Task: Enter the email address:sirjohn.1@gmail.com and select press releases.
Action: Mouse moved to (1170, 461)
Screenshot: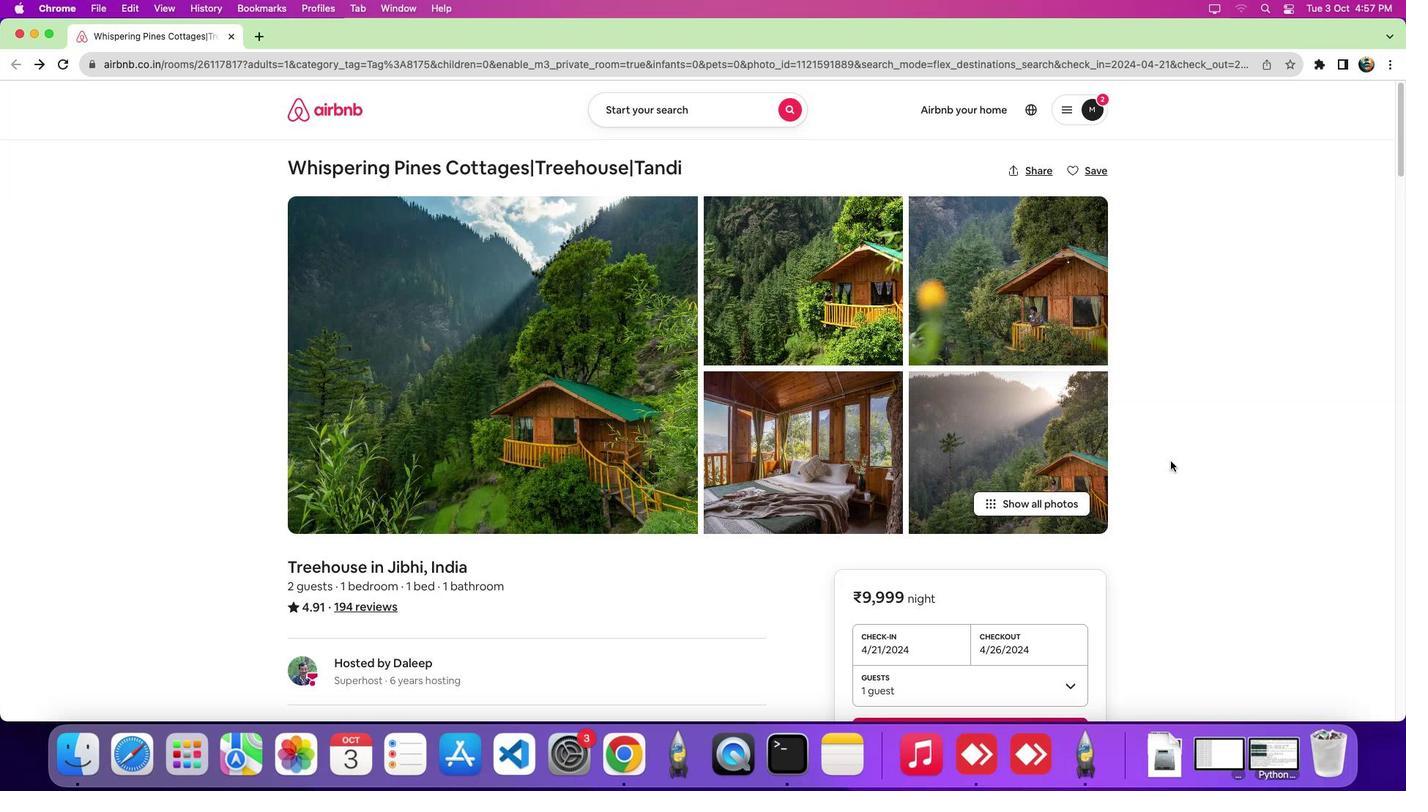 
Action: Mouse pressed left at (1170, 461)
Screenshot: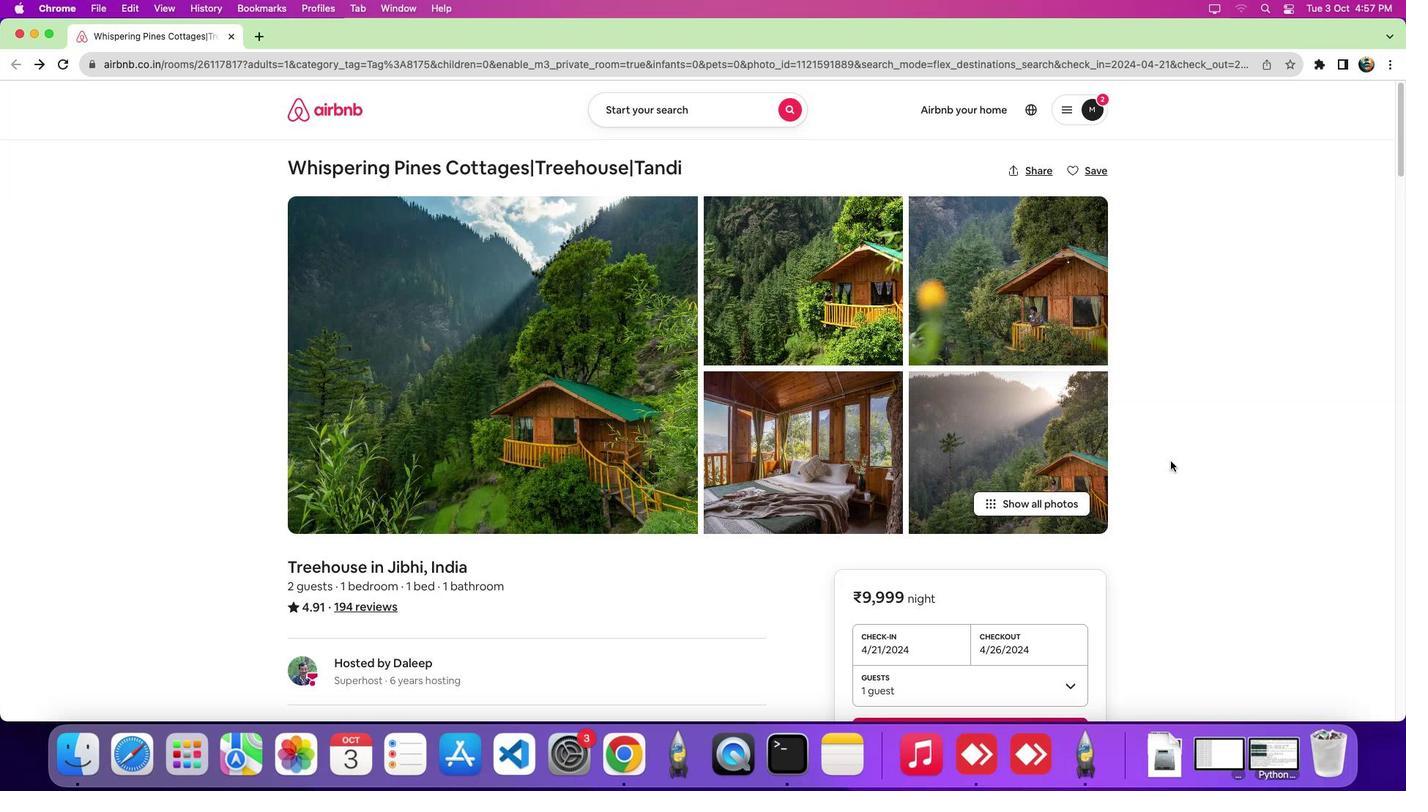 
Action: Mouse scrolled (1170, 461) with delta (0, 0)
Screenshot: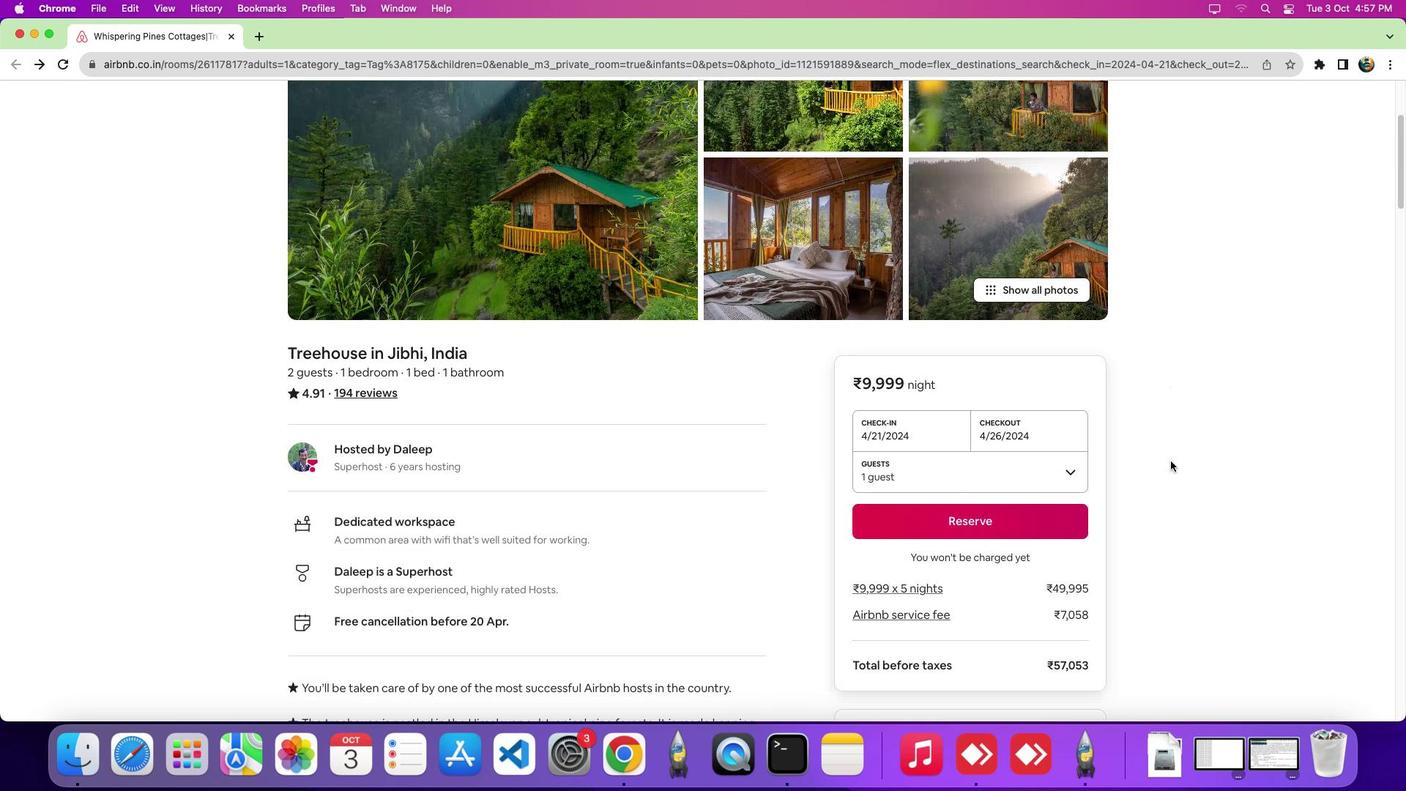 
Action: Mouse scrolled (1170, 461) with delta (0, 0)
Screenshot: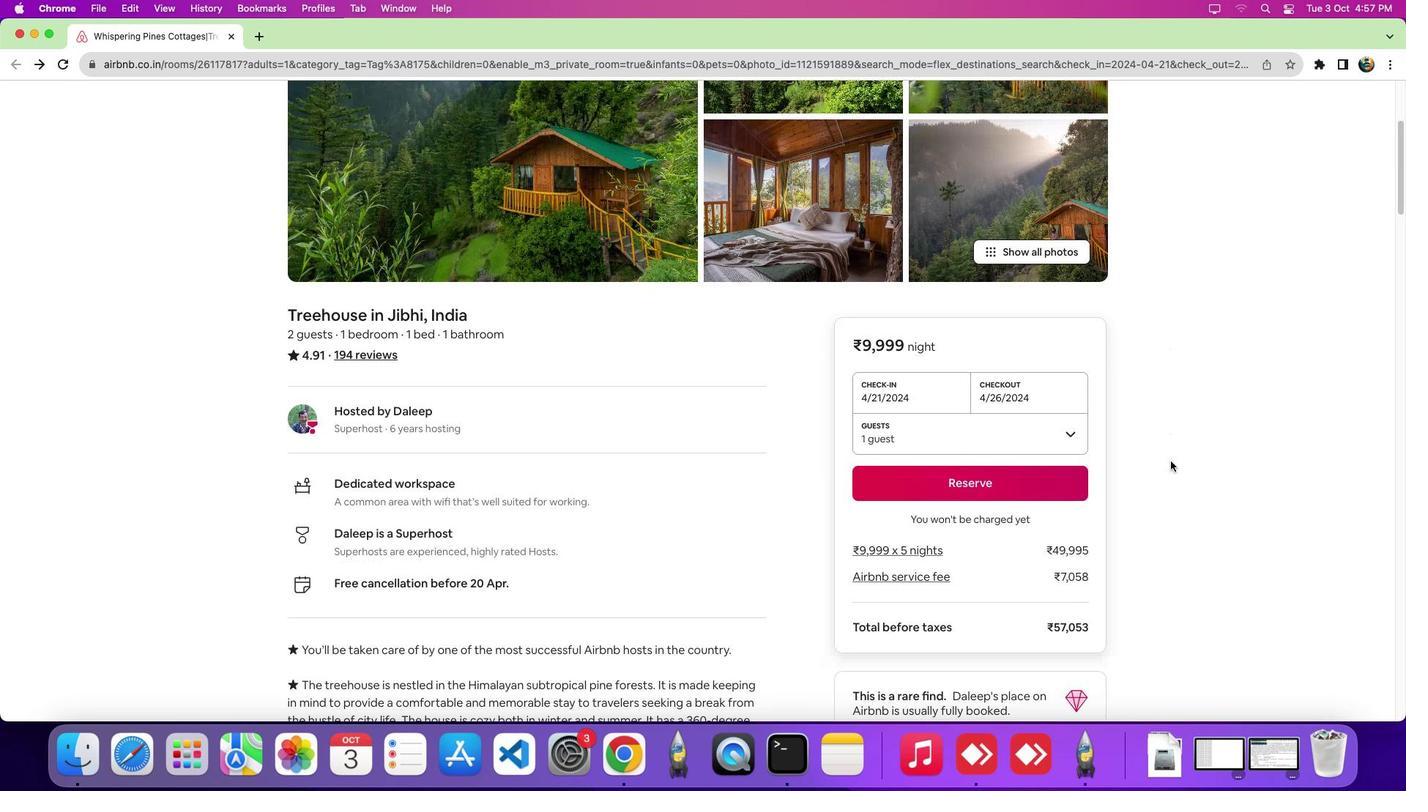 
Action: Mouse scrolled (1170, 461) with delta (0, -4)
Screenshot: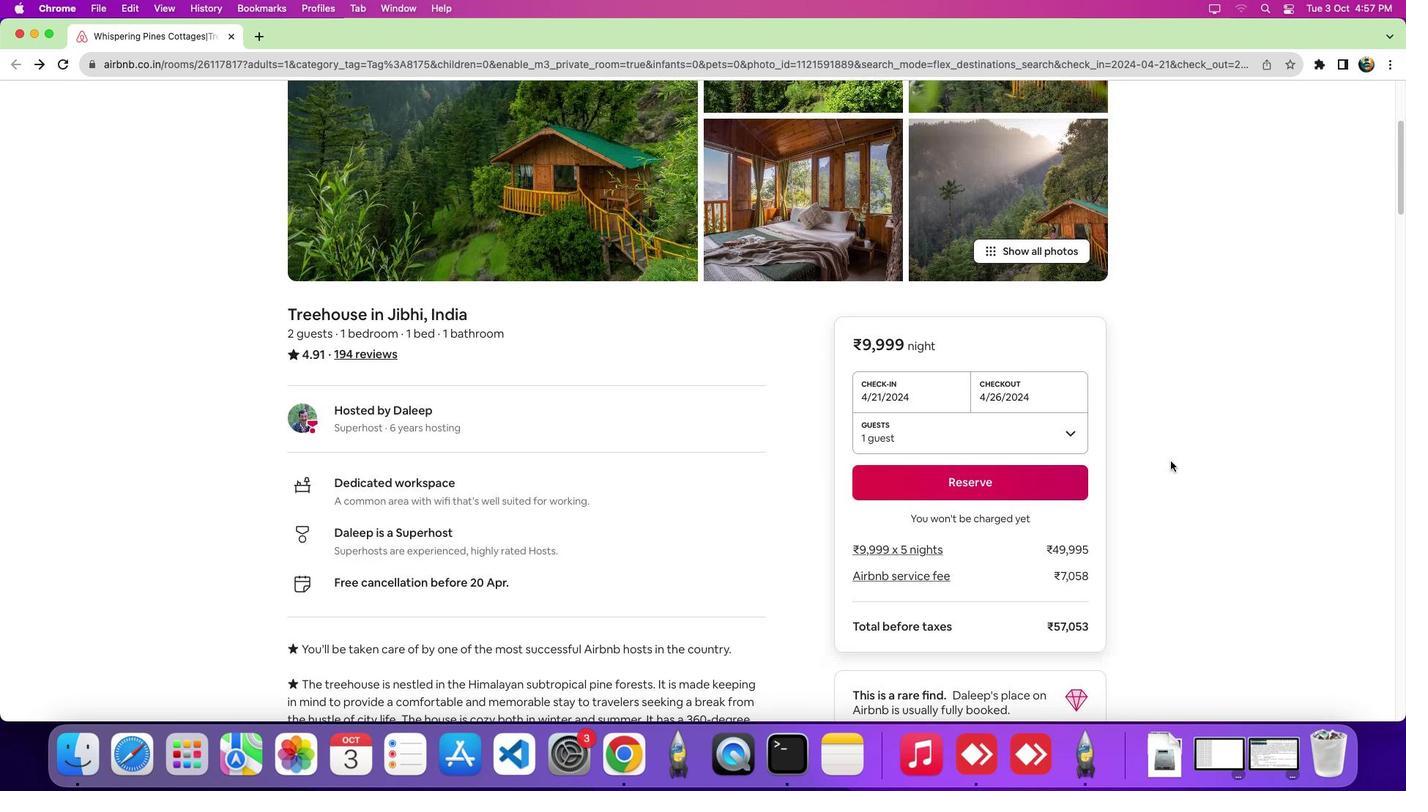 
Action: Mouse scrolled (1170, 461) with delta (0, 0)
Screenshot: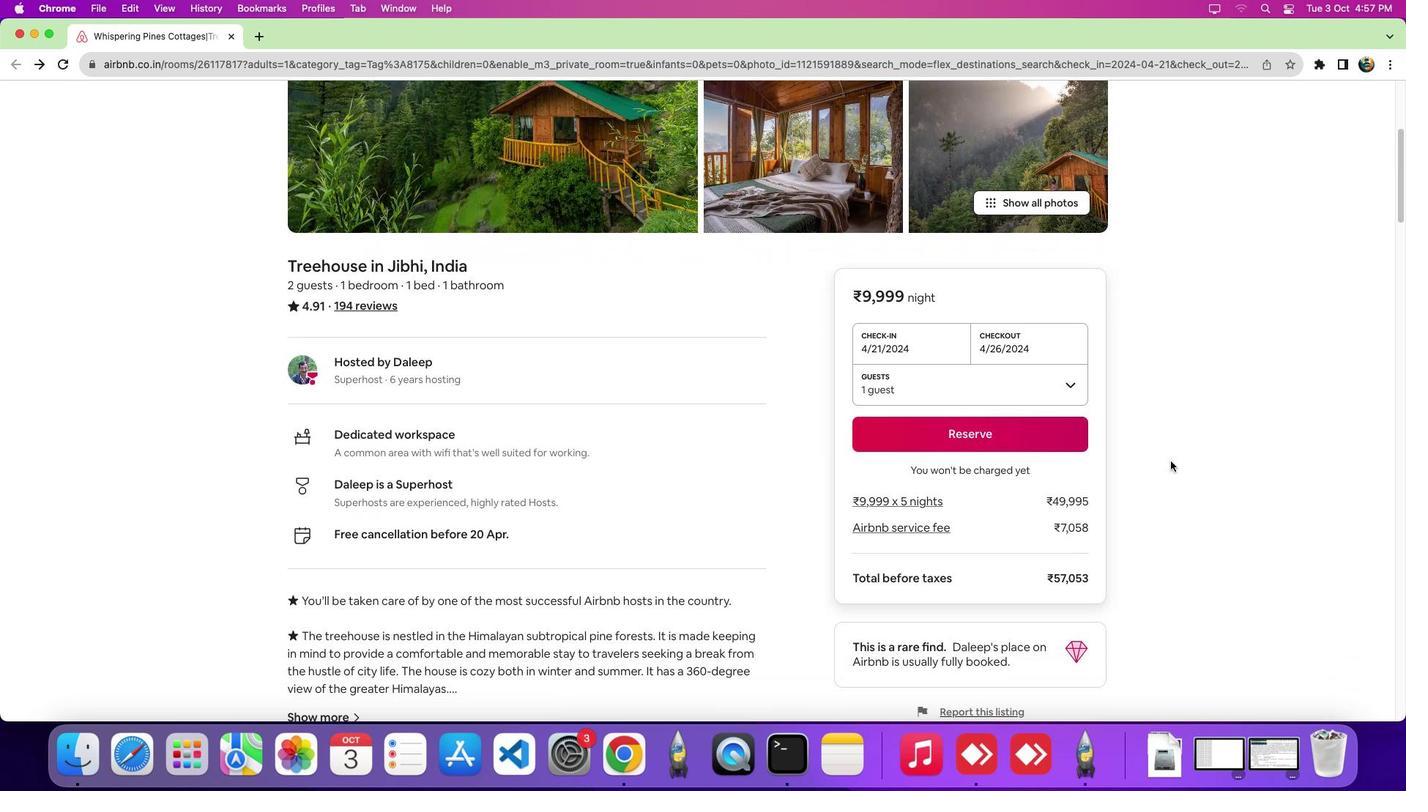 
Action: Mouse scrolled (1170, 461) with delta (0, 0)
Screenshot: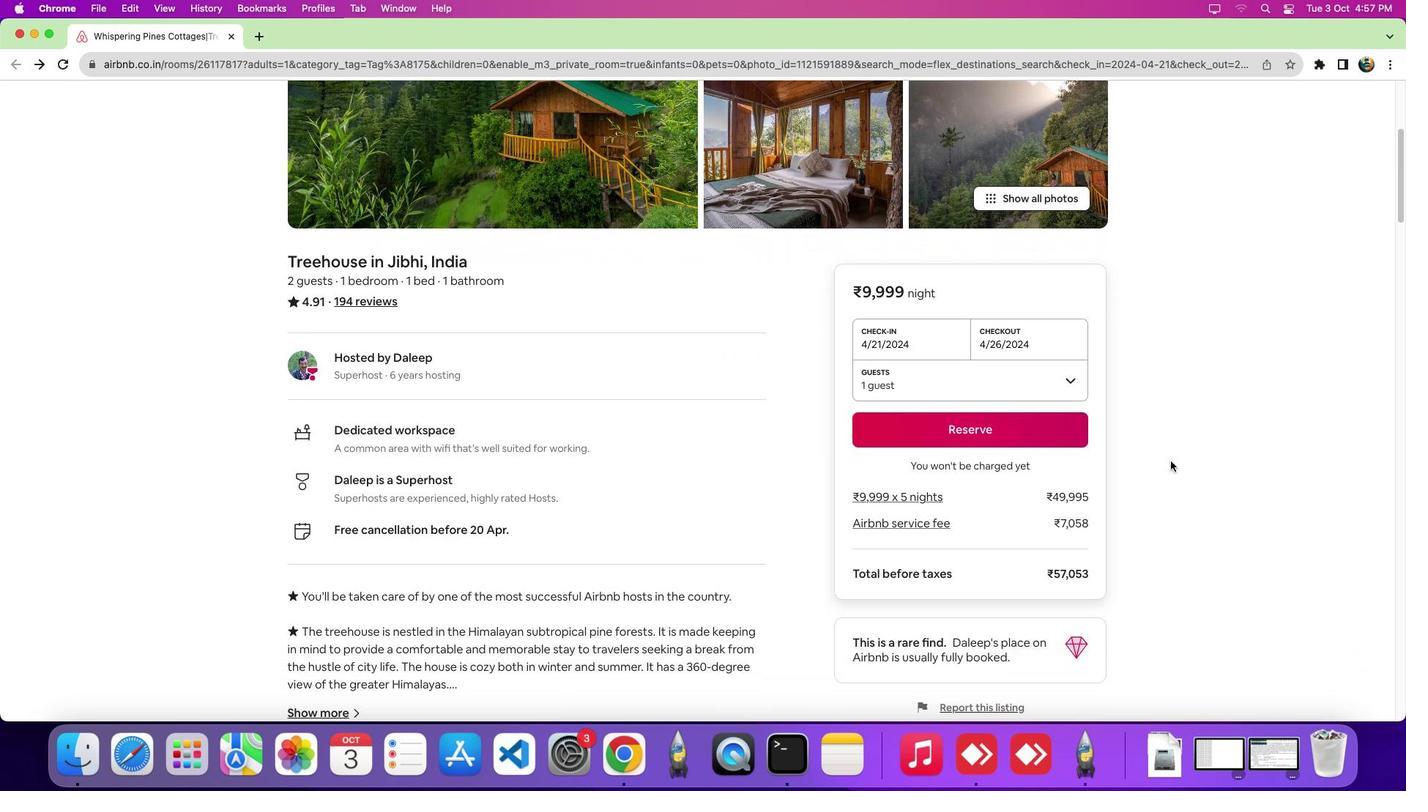 
Action: Mouse scrolled (1170, 461) with delta (0, 0)
Screenshot: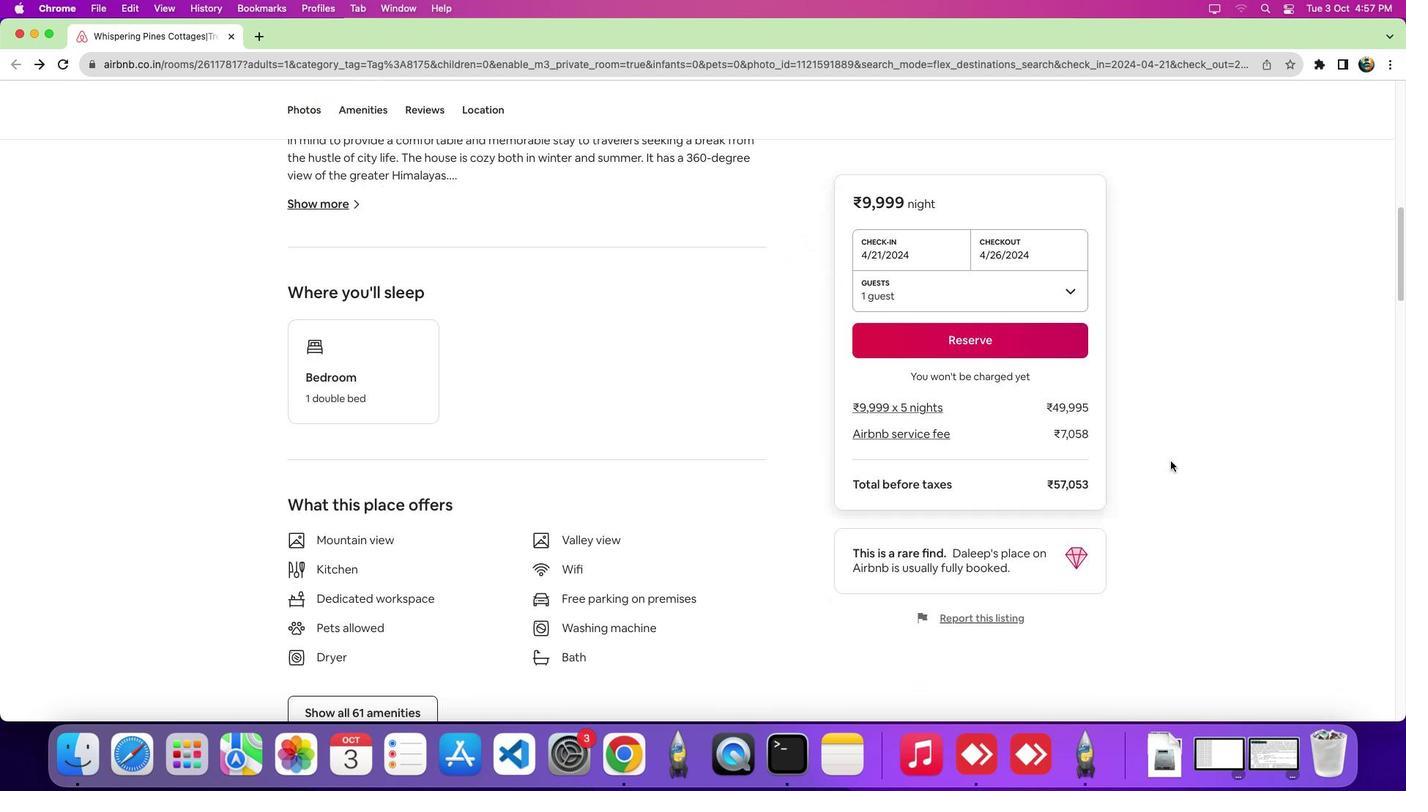 
Action: Mouse scrolled (1170, 461) with delta (0, 0)
Screenshot: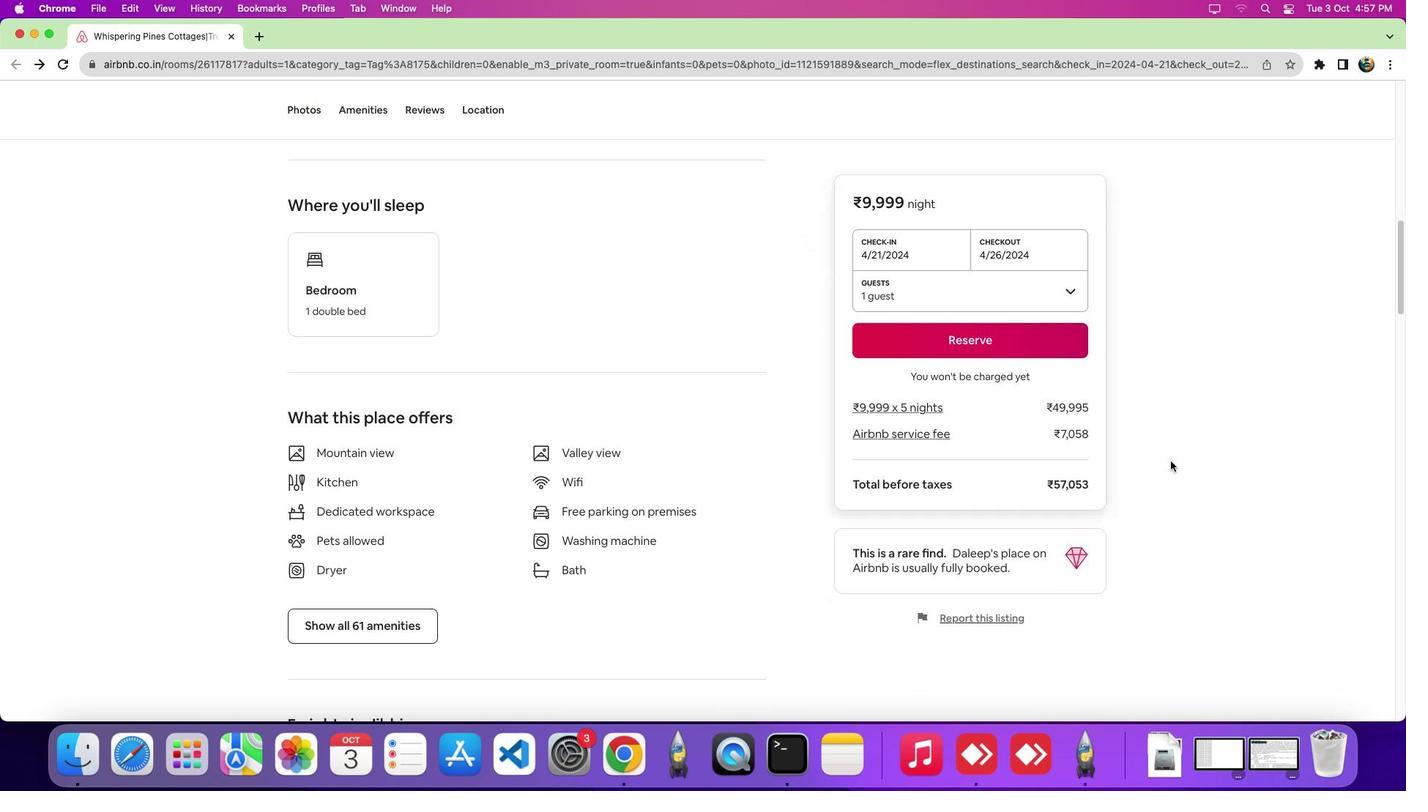 
Action: Mouse scrolled (1170, 461) with delta (0, -5)
Screenshot: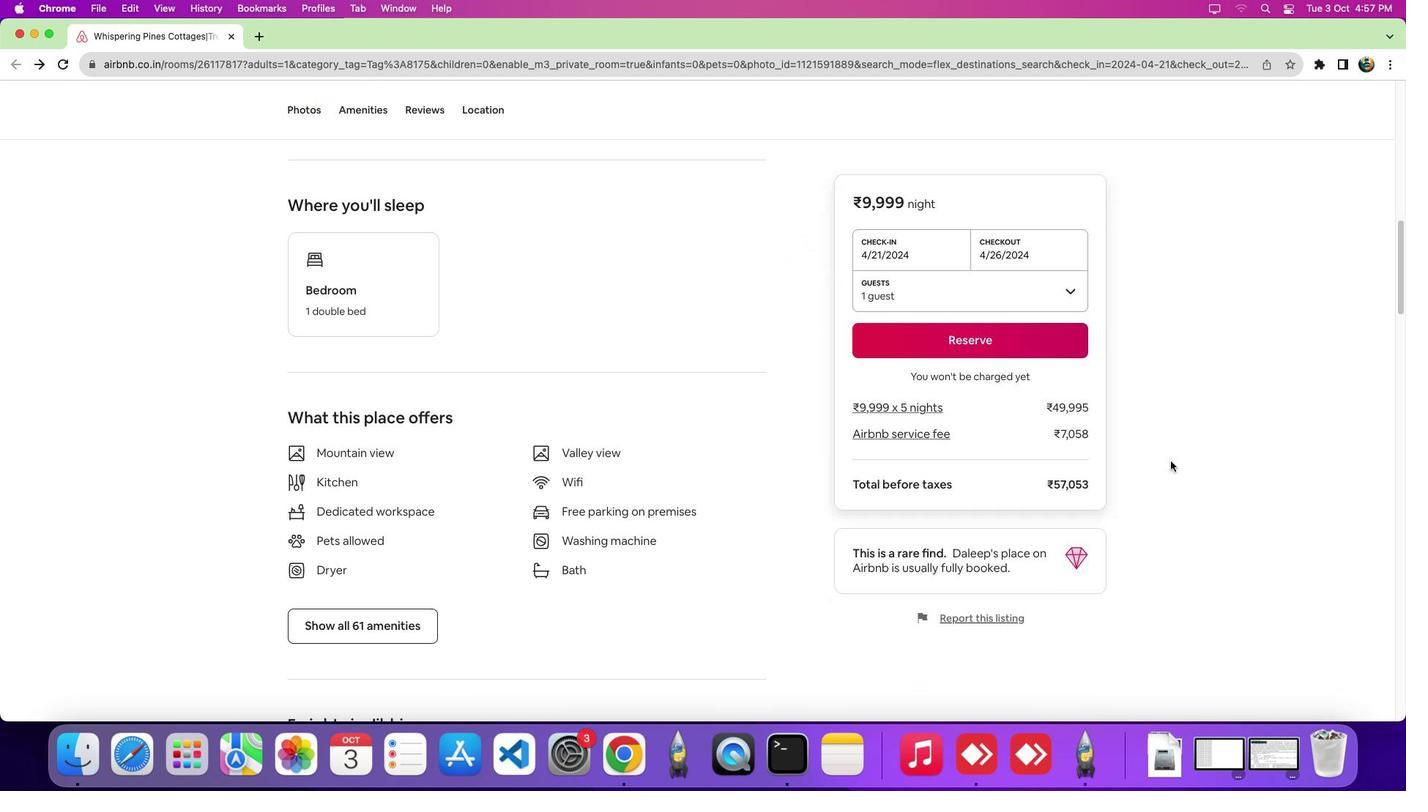 
Action: Mouse scrolled (1170, 461) with delta (0, -7)
Screenshot: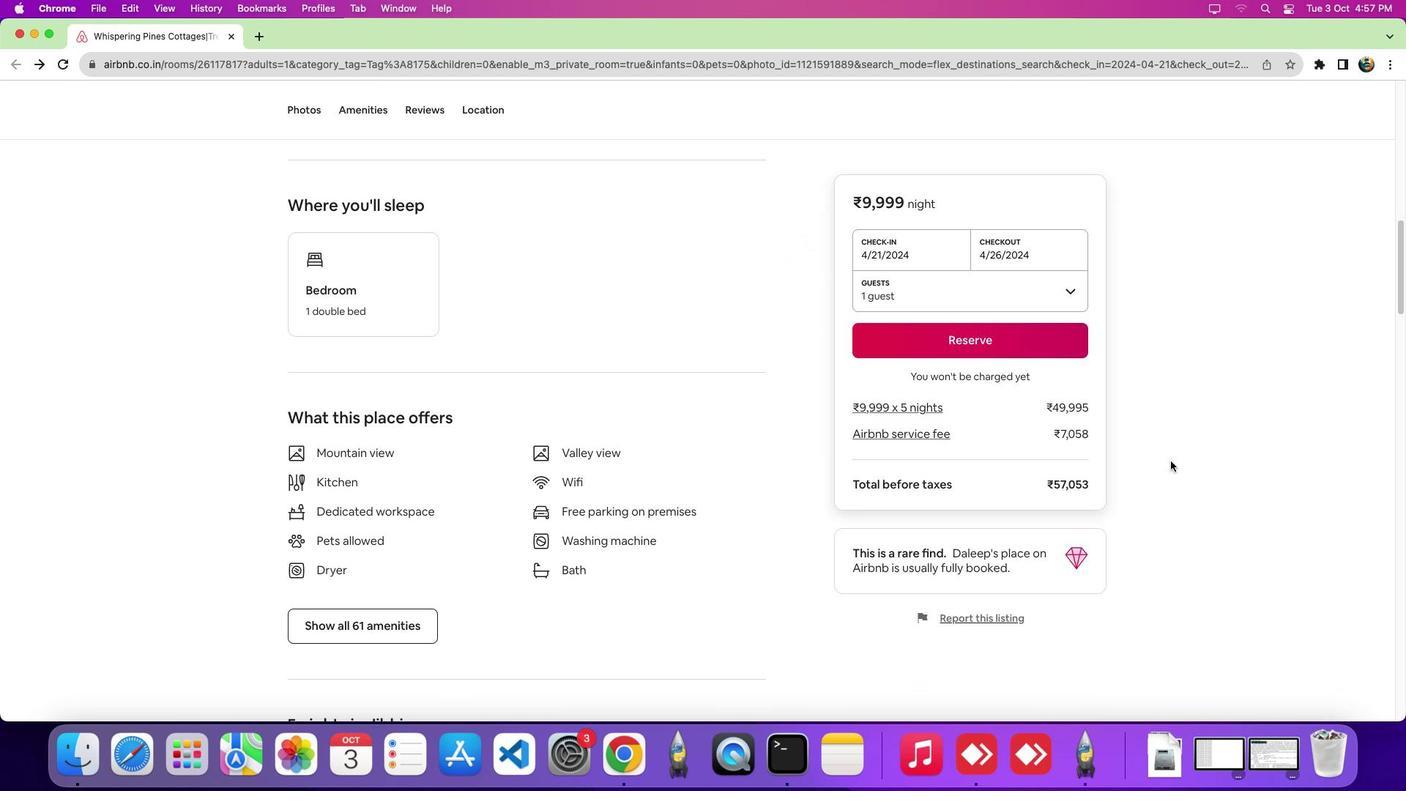 
Action: Mouse scrolled (1170, 461) with delta (0, 0)
Screenshot: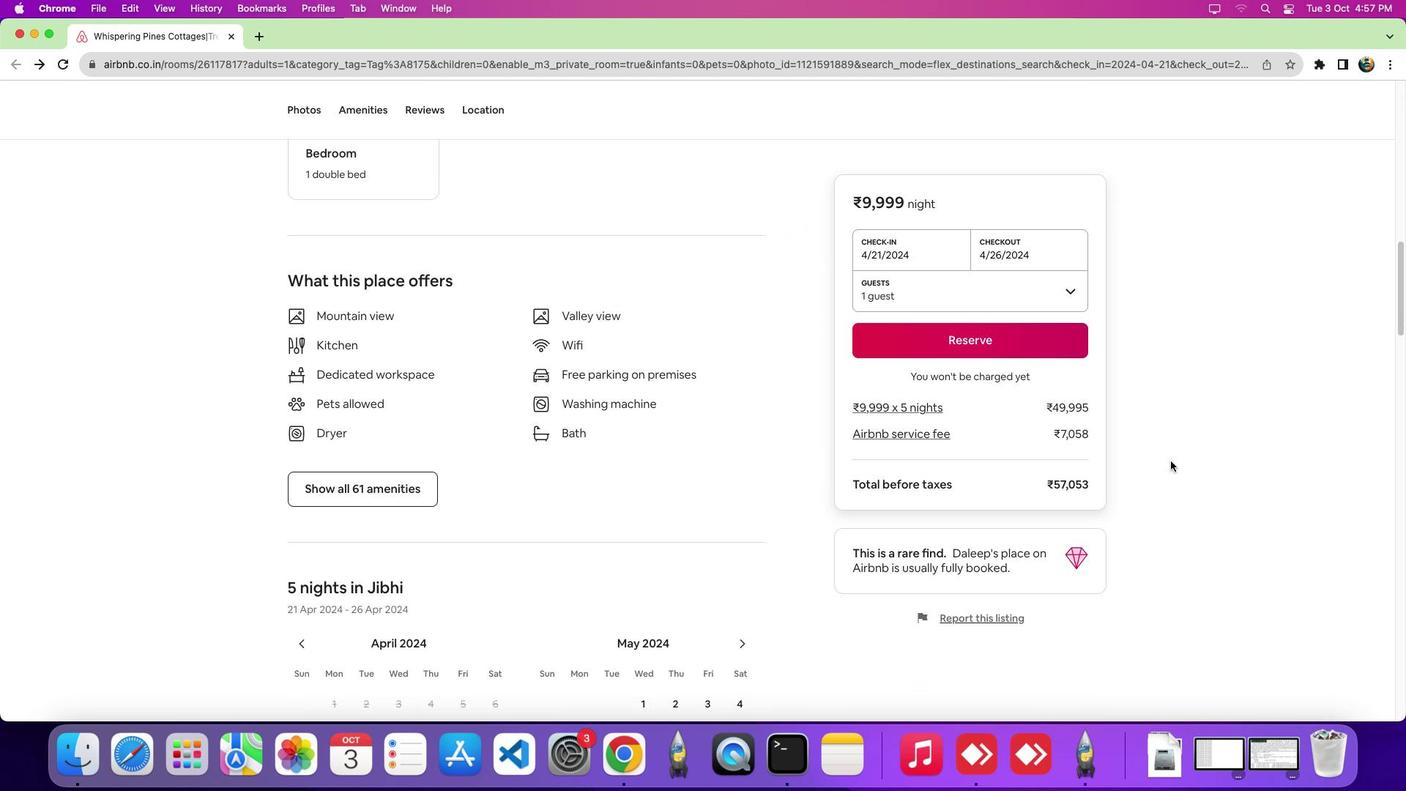 
Action: Mouse scrolled (1170, 461) with delta (0, 0)
Screenshot: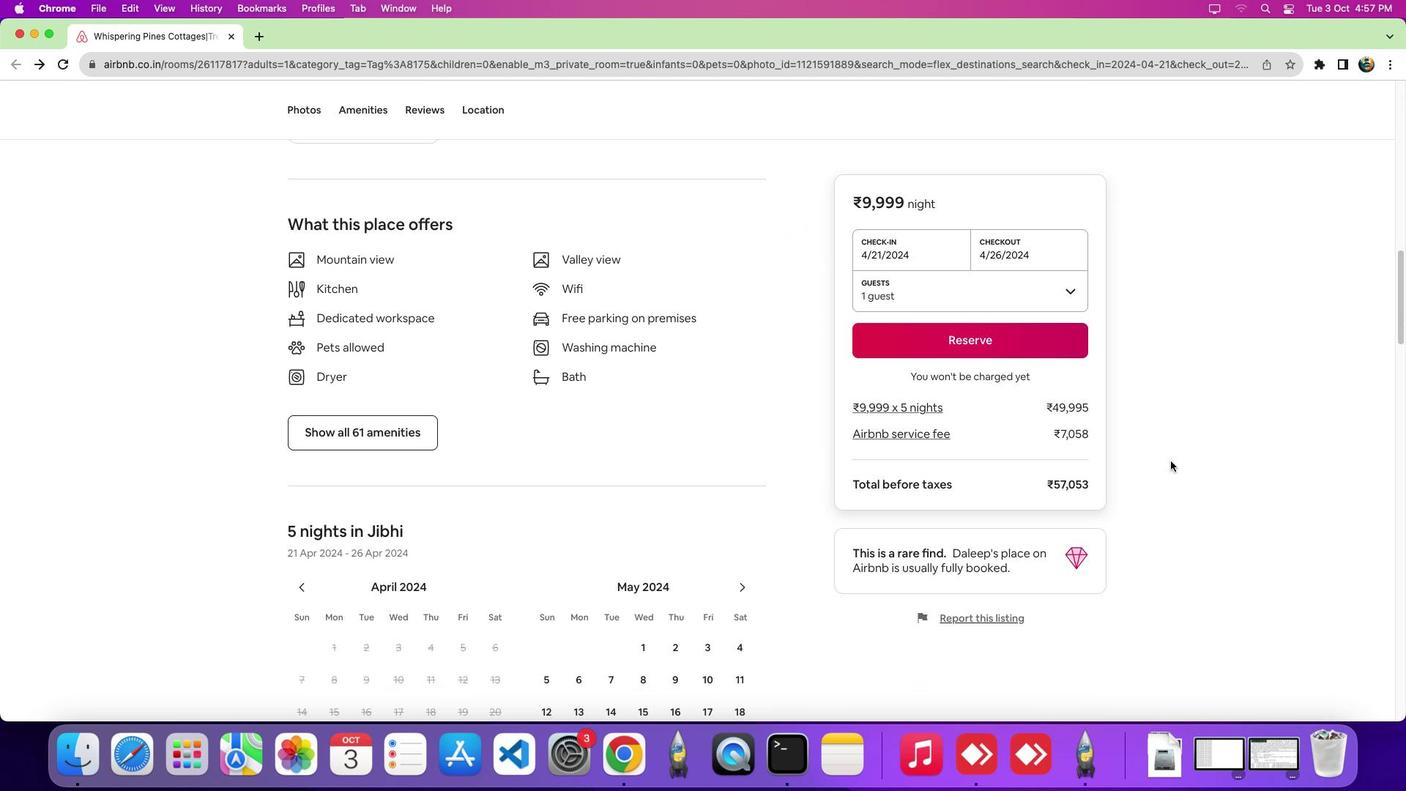 
Action: Mouse scrolled (1170, 461) with delta (0, -3)
Screenshot: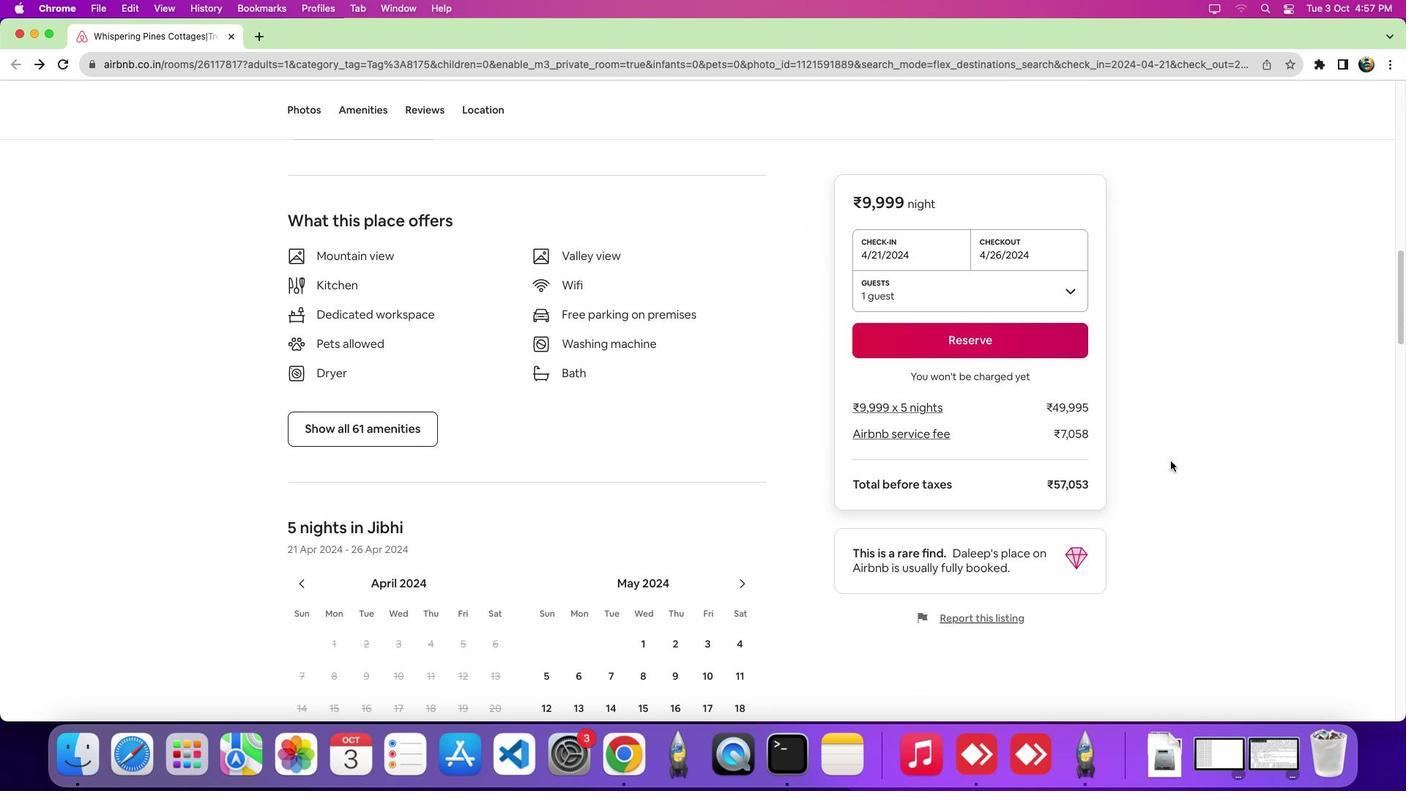 
Action: Mouse scrolled (1170, 461) with delta (0, 0)
Screenshot: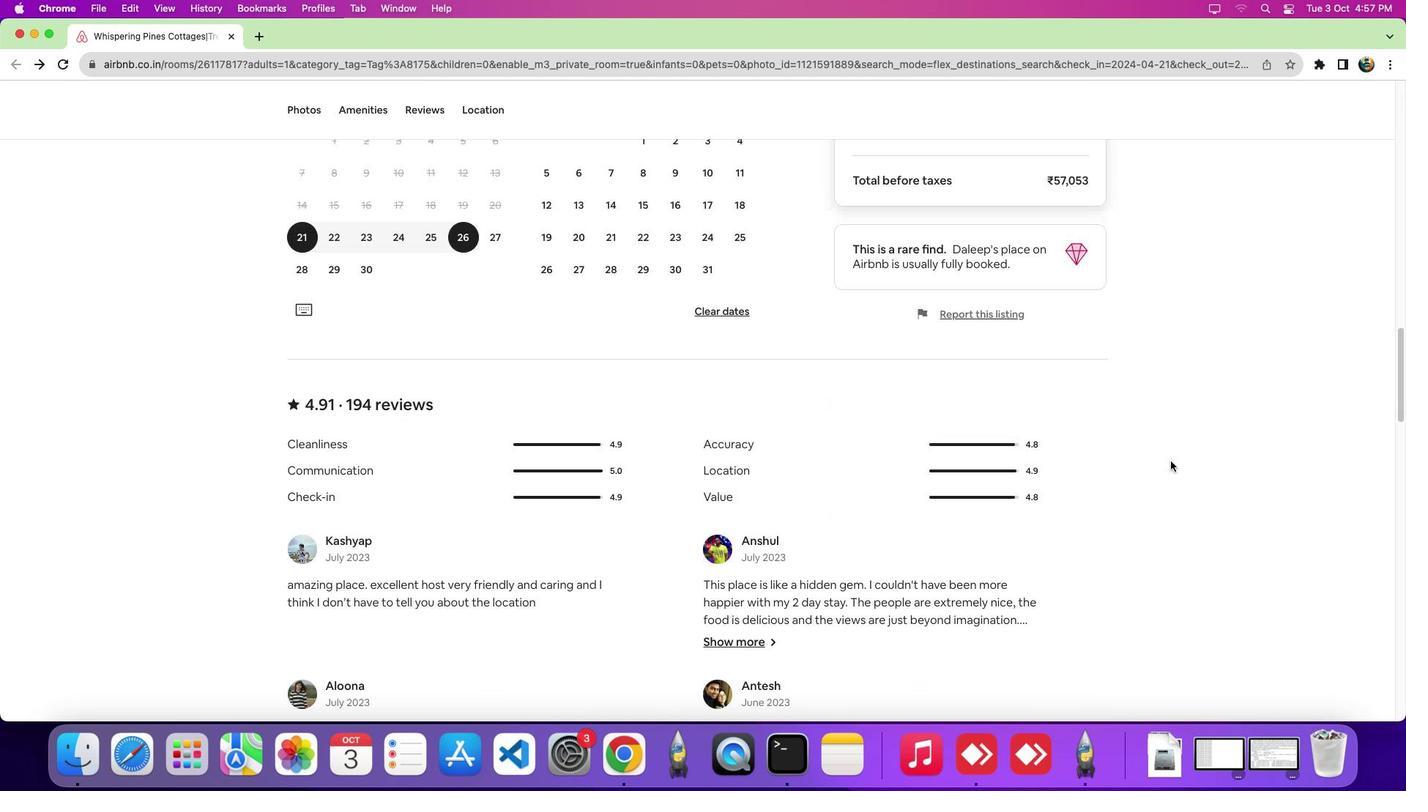 
Action: Mouse scrolled (1170, 461) with delta (0, 0)
Screenshot: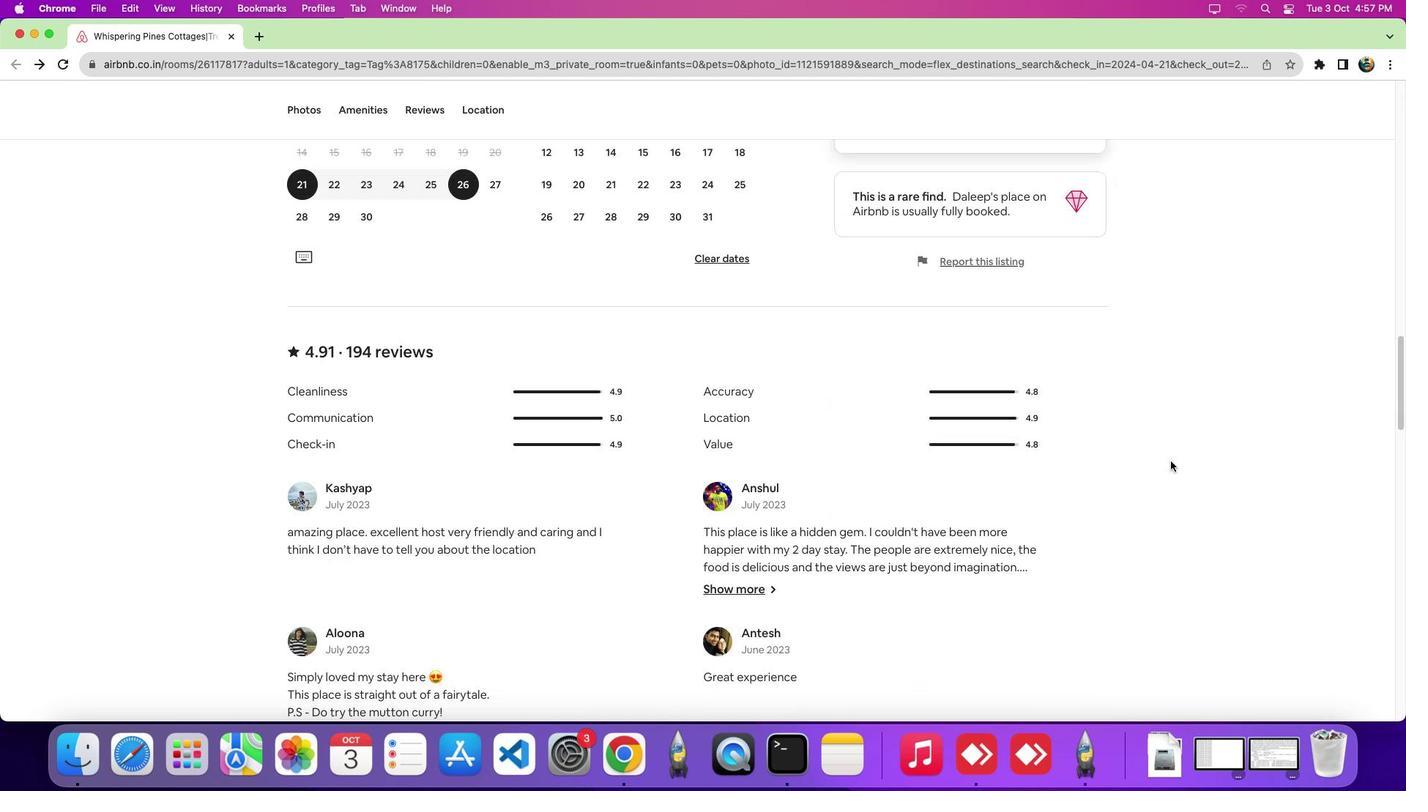 
Action: Mouse scrolled (1170, 461) with delta (0, -5)
Screenshot: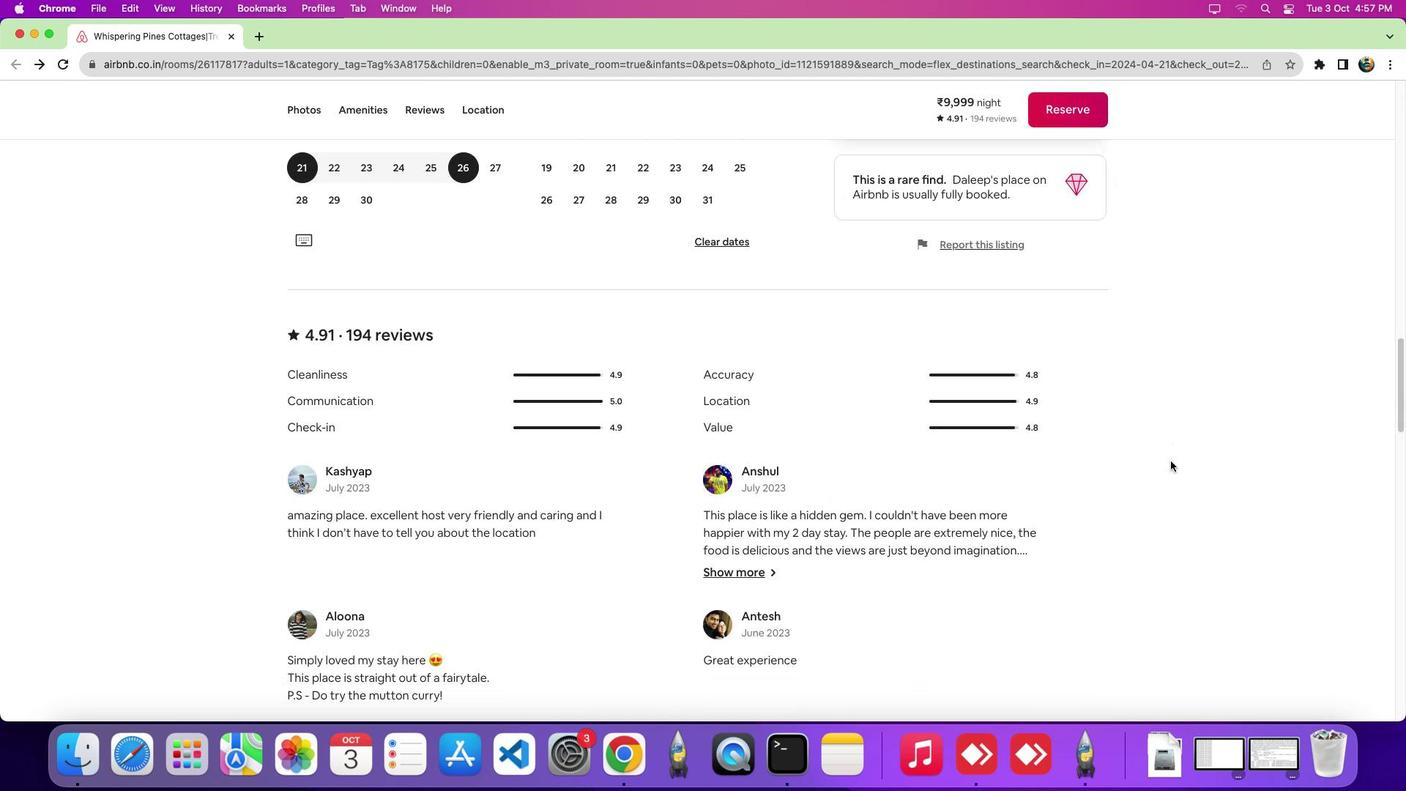 
Action: Mouse scrolled (1170, 461) with delta (0, -6)
Screenshot: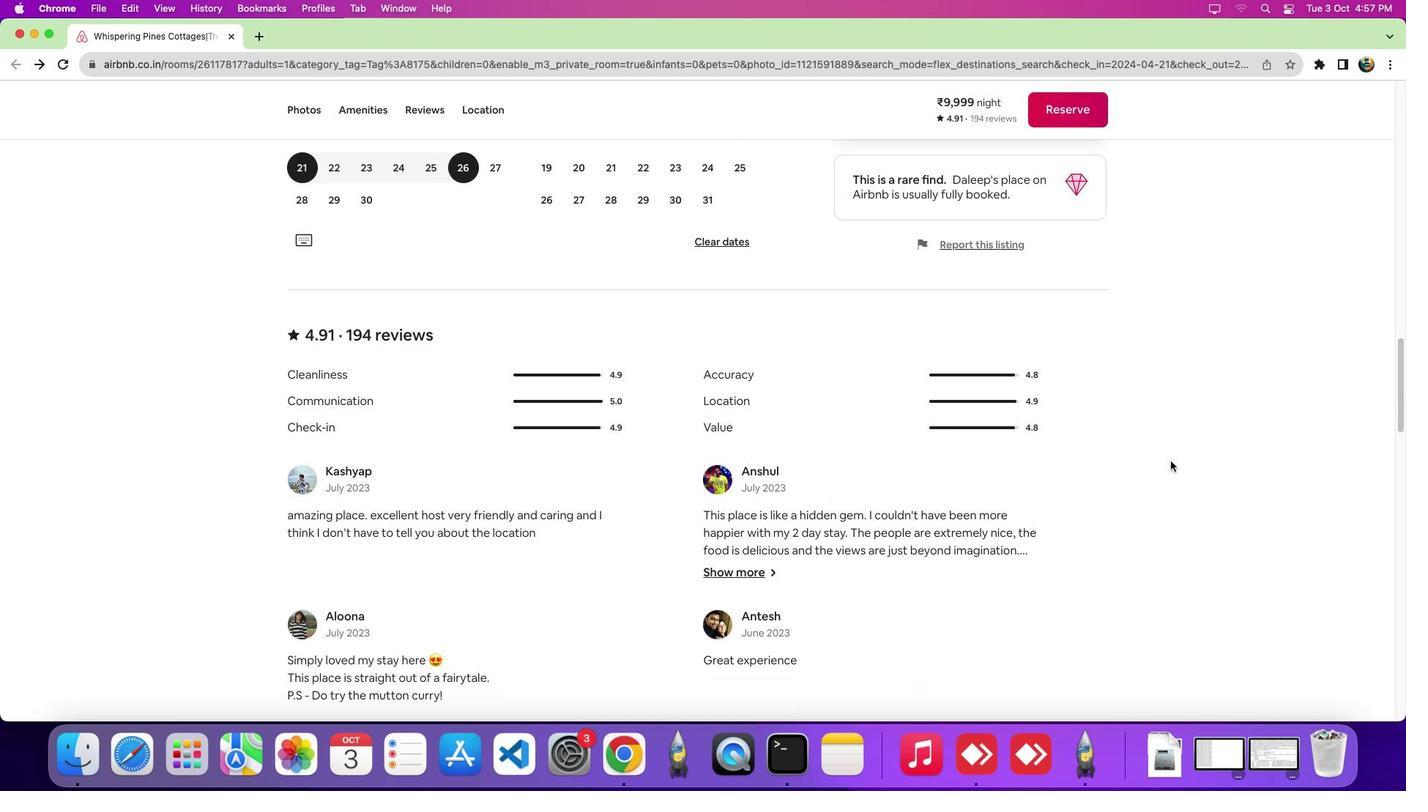 
Action: Mouse scrolled (1170, 461) with delta (0, 0)
Screenshot: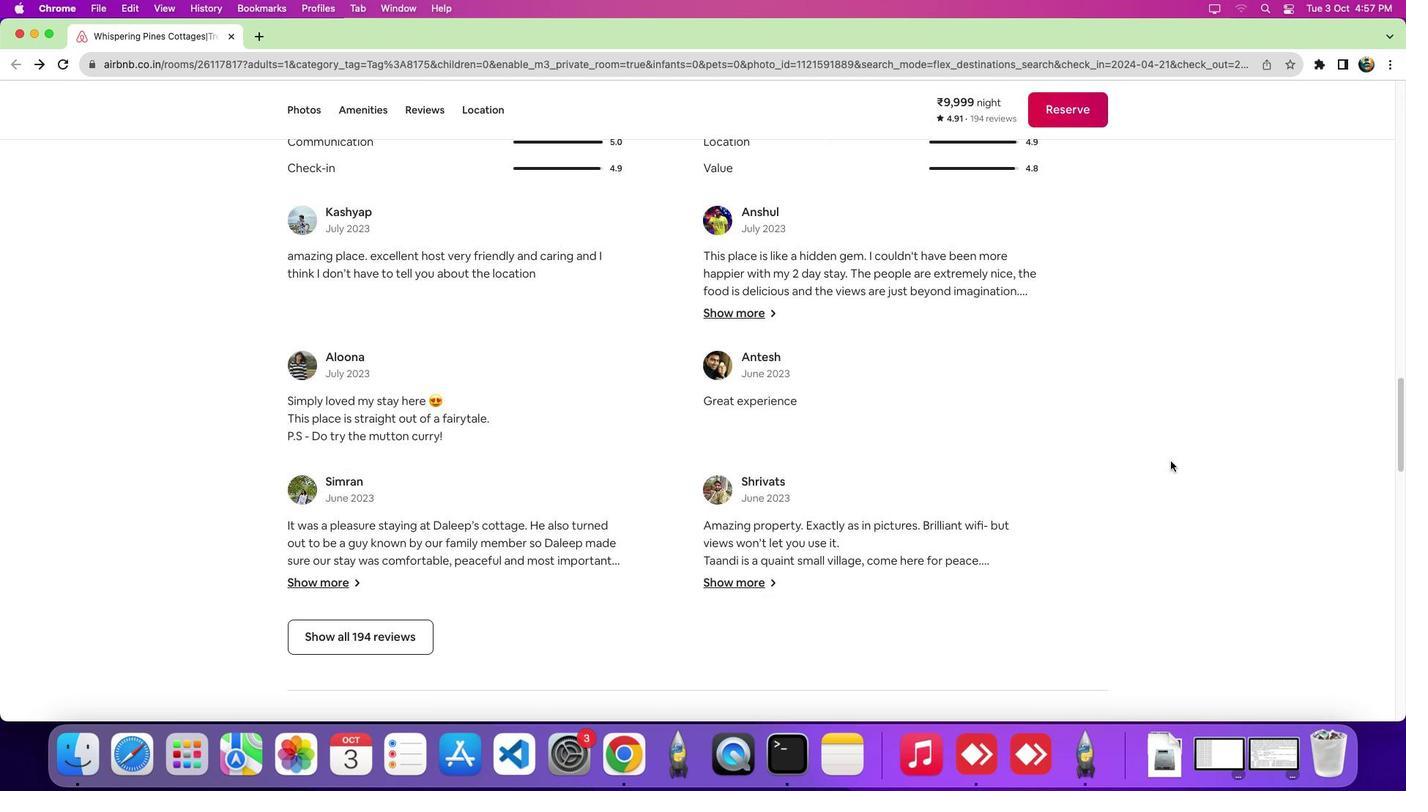 
Action: Mouse scrolled (1170, 461) with delta (0, 0)
Screenshot: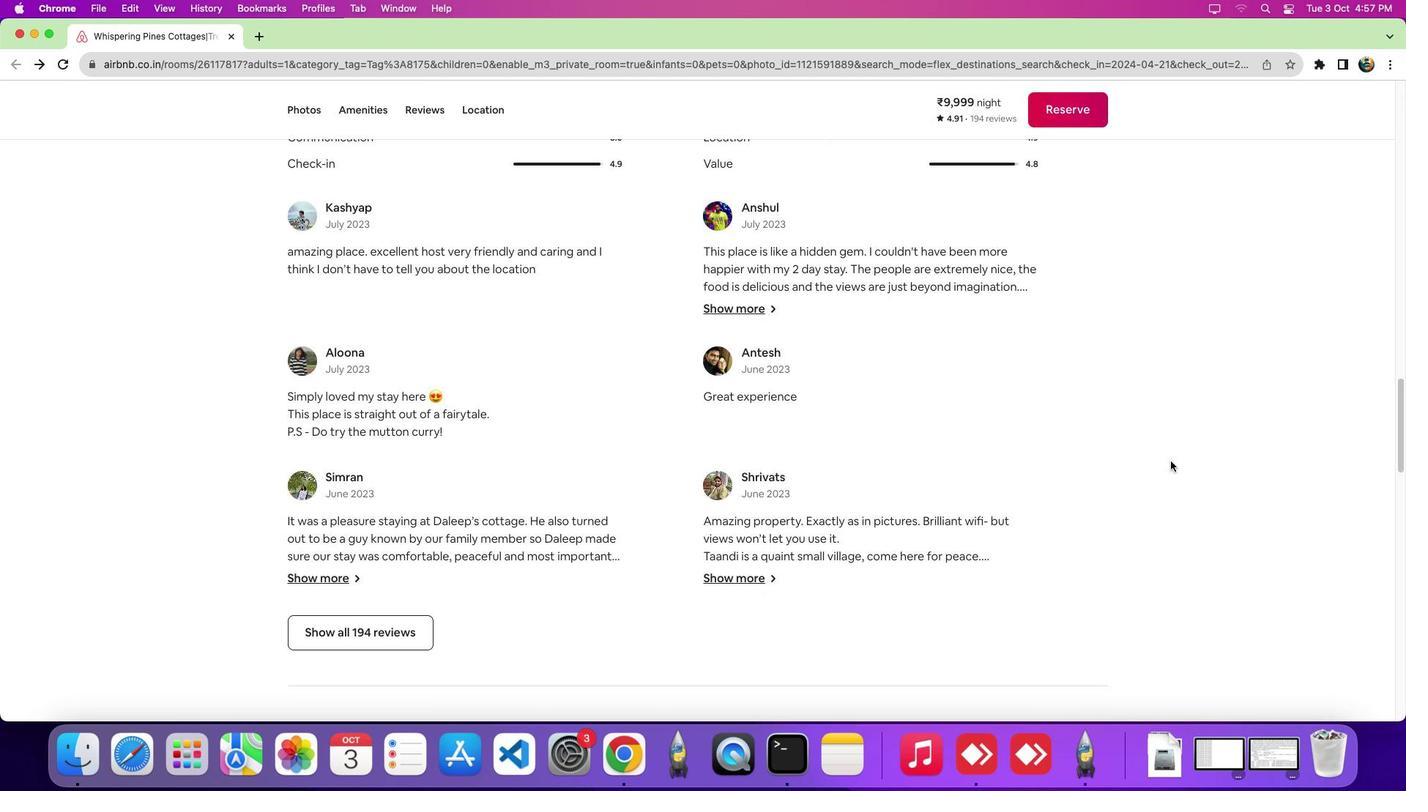 
Action: Mouse scrolled (1170, 461) with delta (0, -5)
Screenshot: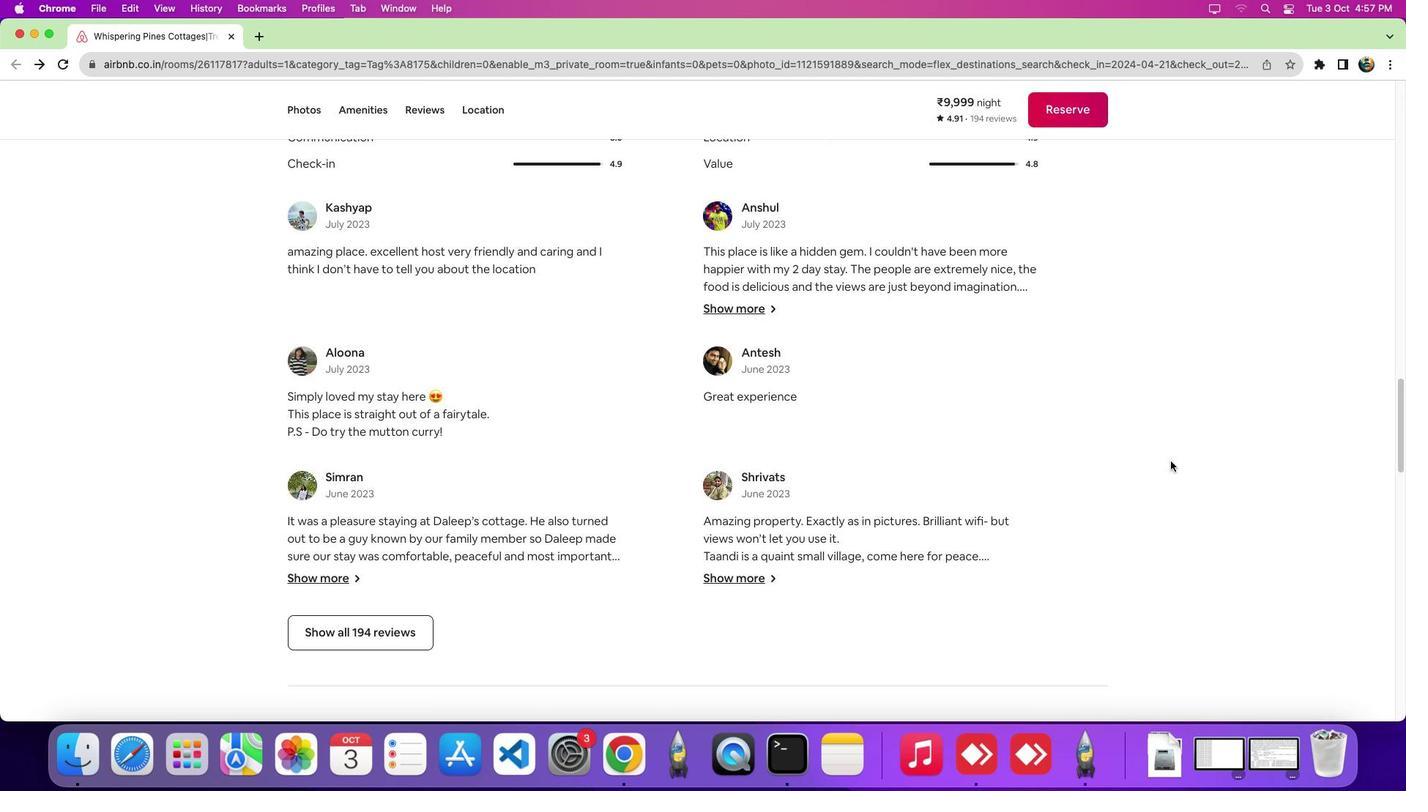
Action: Mouse scrolled (1170, 461) with delta (0, 0)
Screenshot: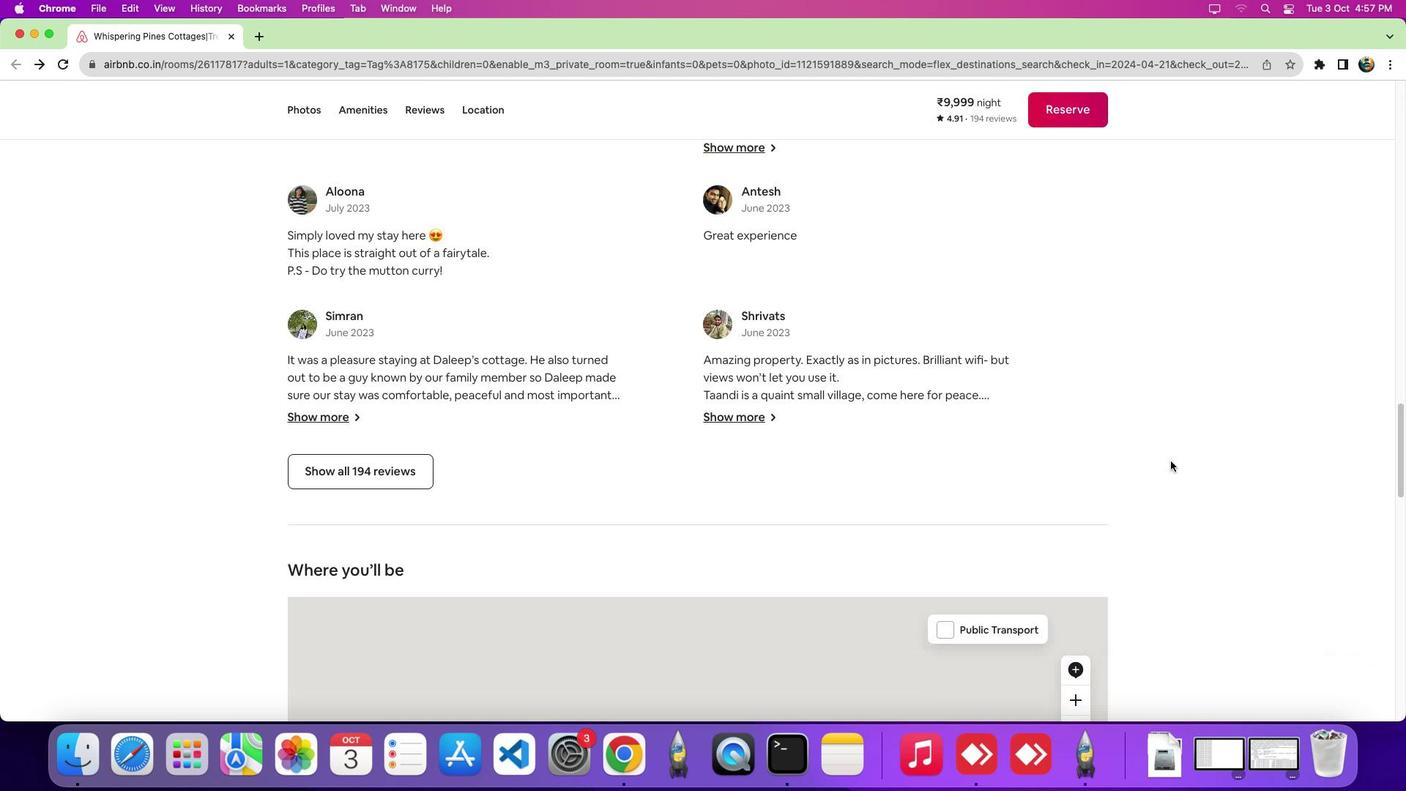 
Action: Mouse scrolled (1170, 461) with delta (0, 0)
Screenshot: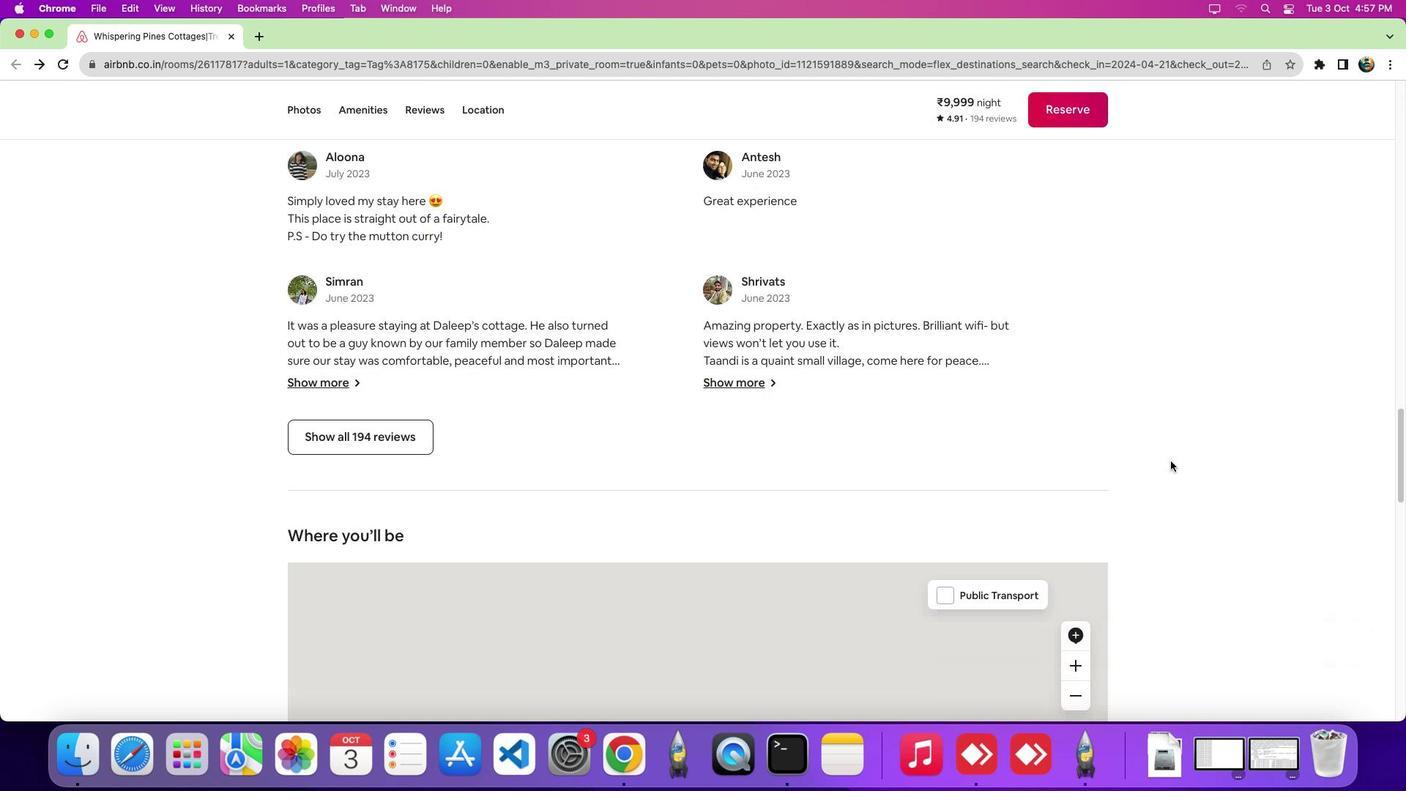 
Action: Mouse scrolled (1170, 461) with delta (0, -4)
Screenshot: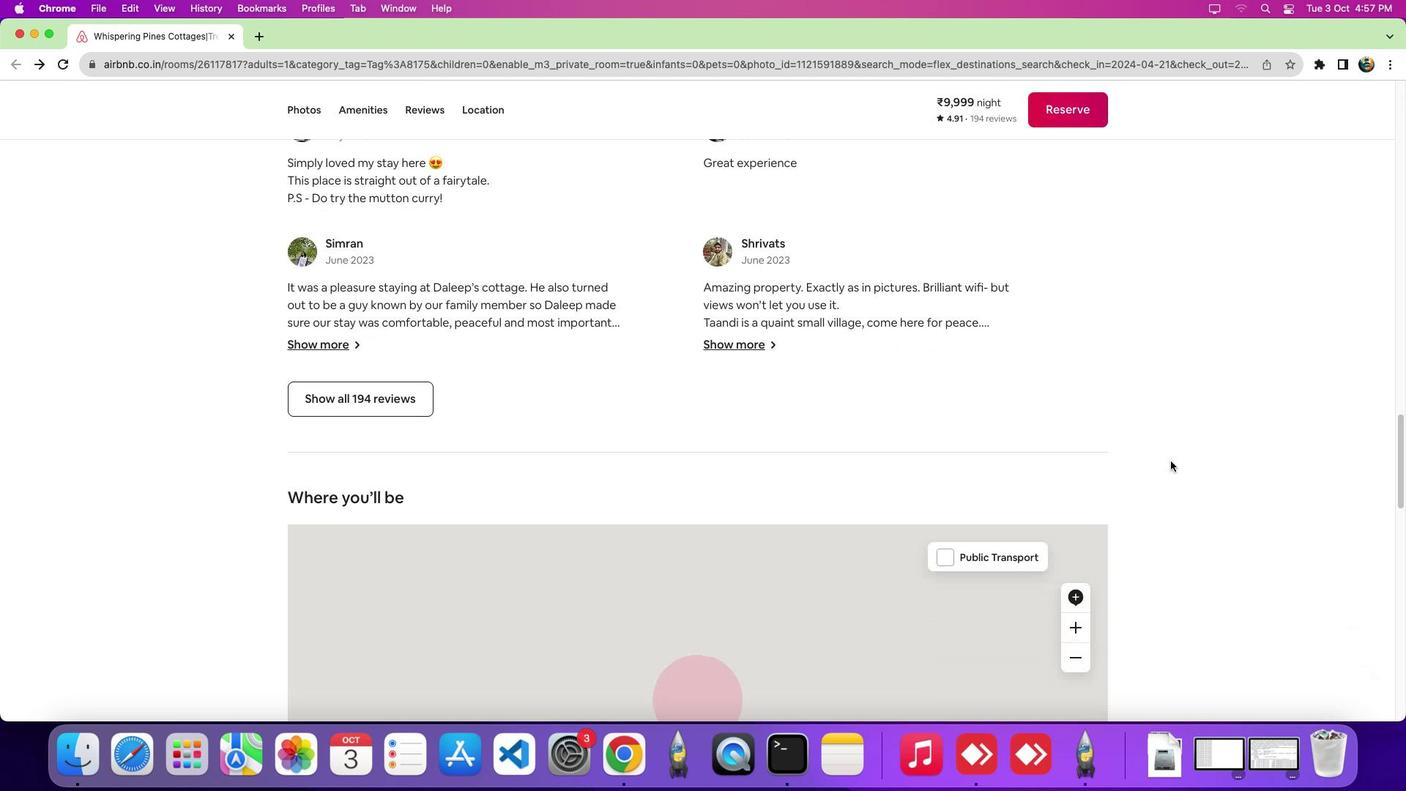 
Action: Mouse scrolled (1170, 461) with delta (0, 0)
Screenshot: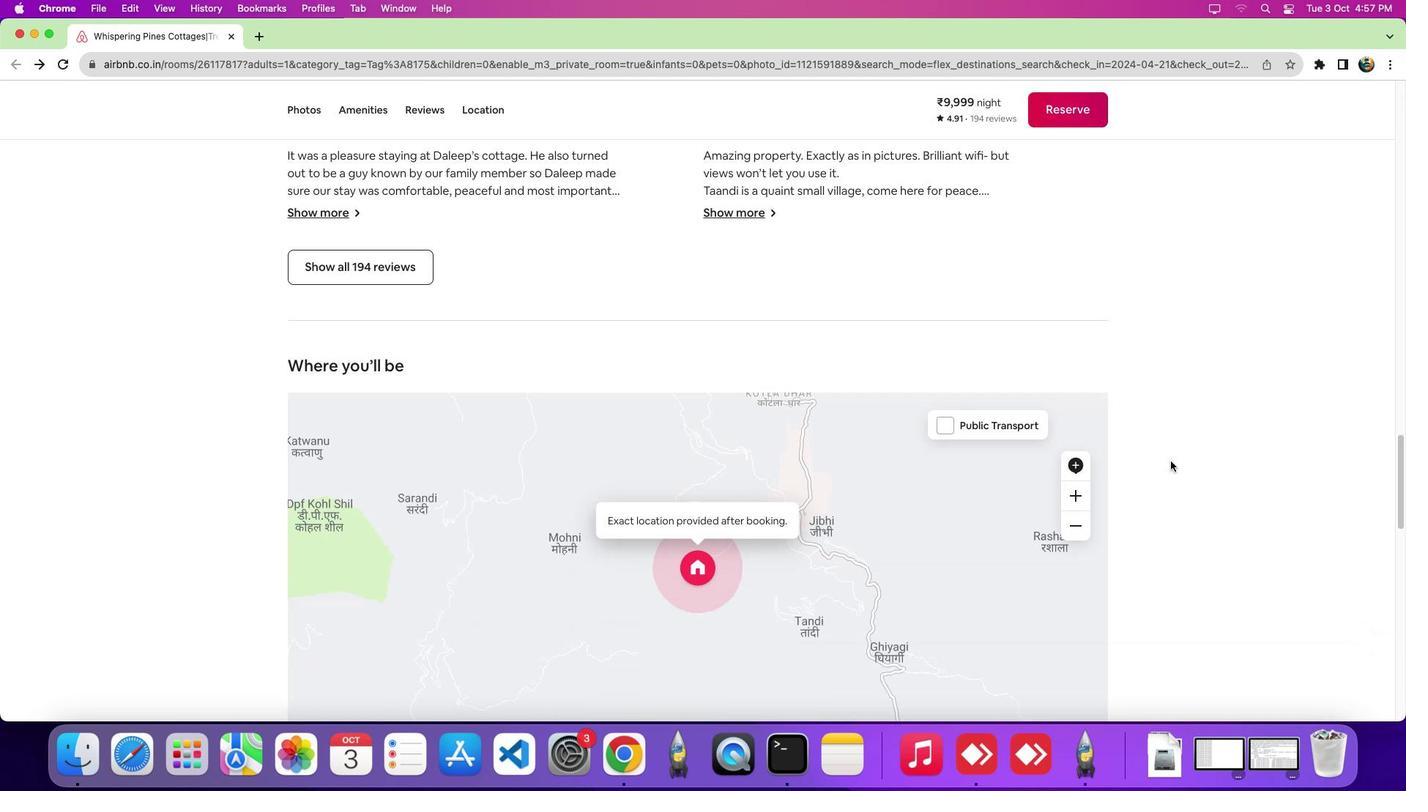 
Action: Mouse scrolled (1170, 461) with delta (0, 0)
Screenshot: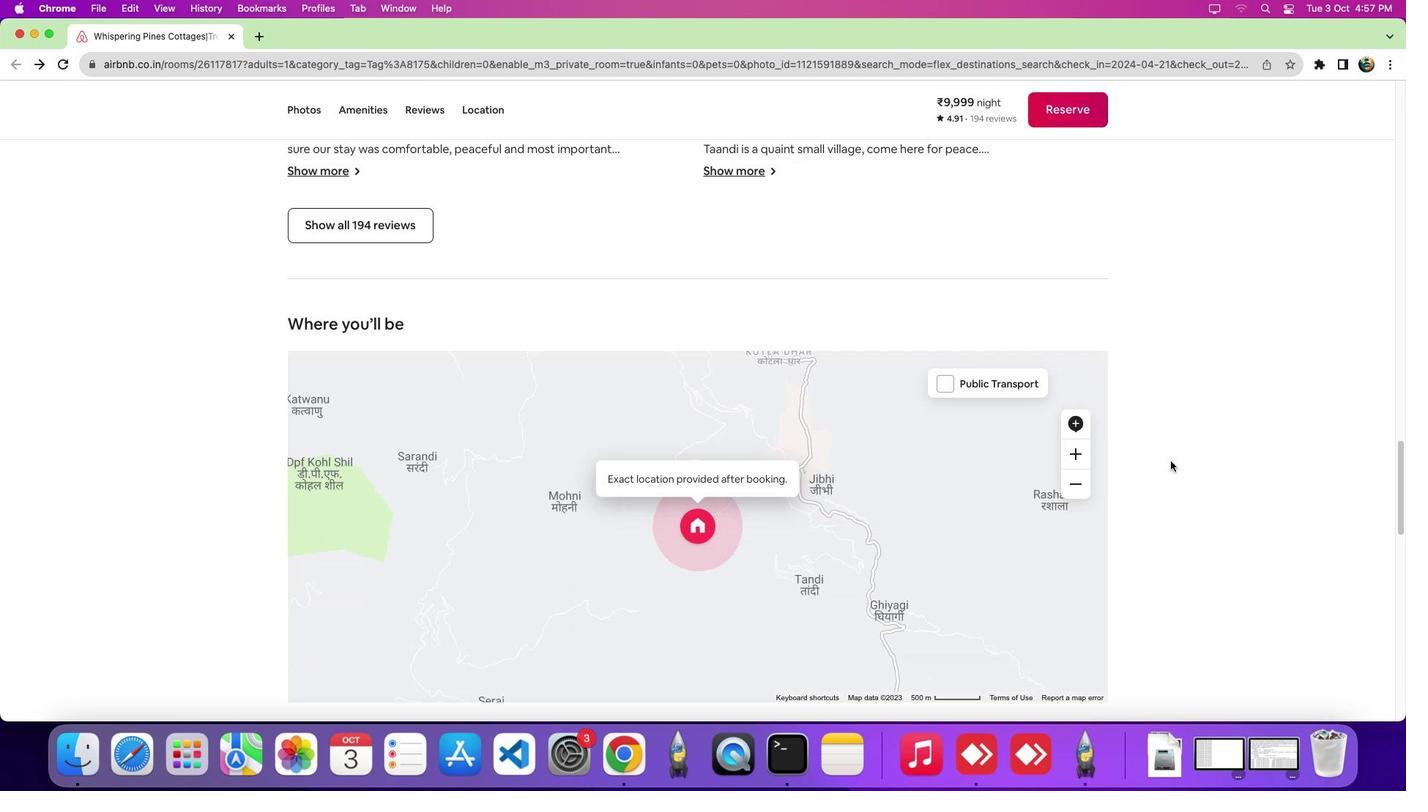 
Action: Mouse scrolled (1170, 461) with delta (0, -2)
Screenshot: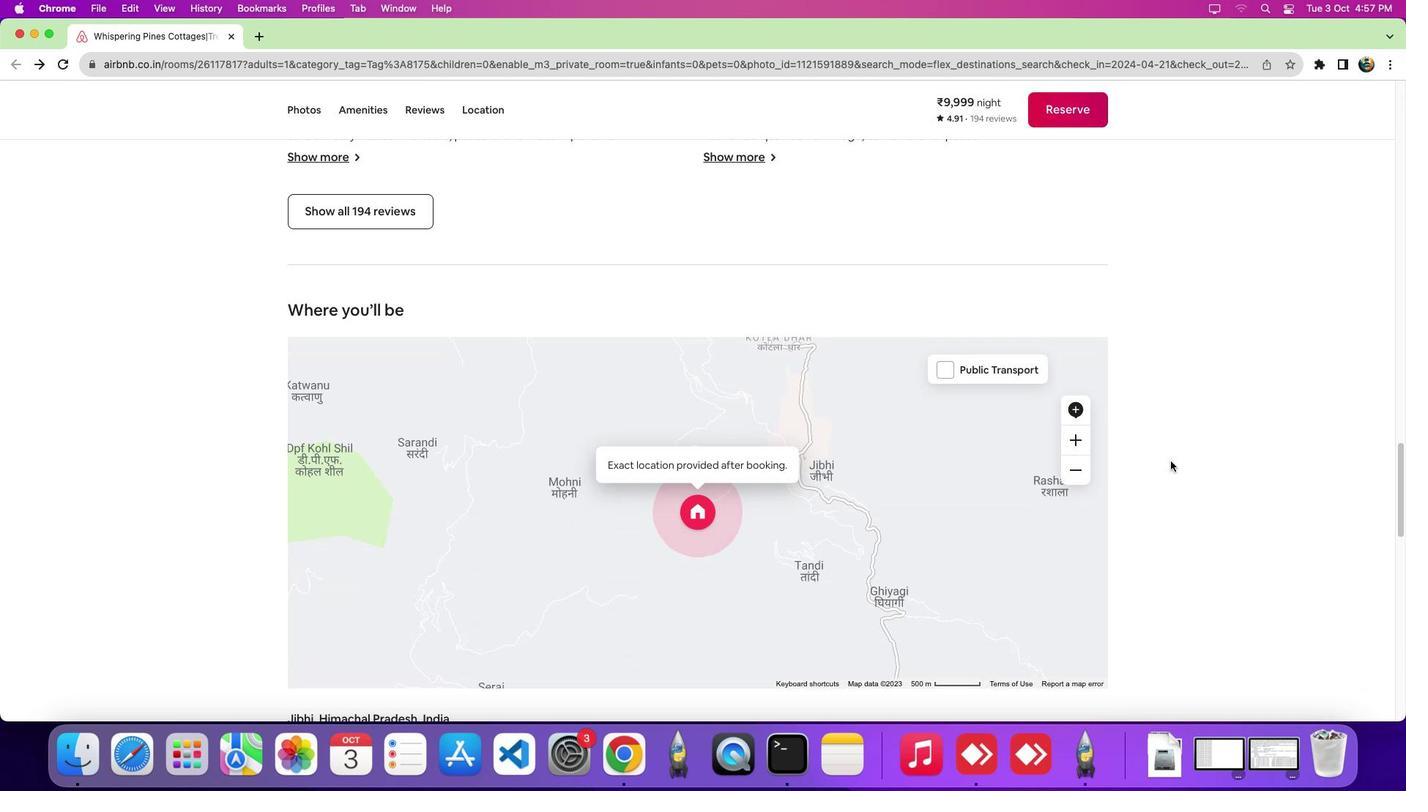 
Action: Mouse scrolled (1170, 461) with delta (0, 0)
Screenshot: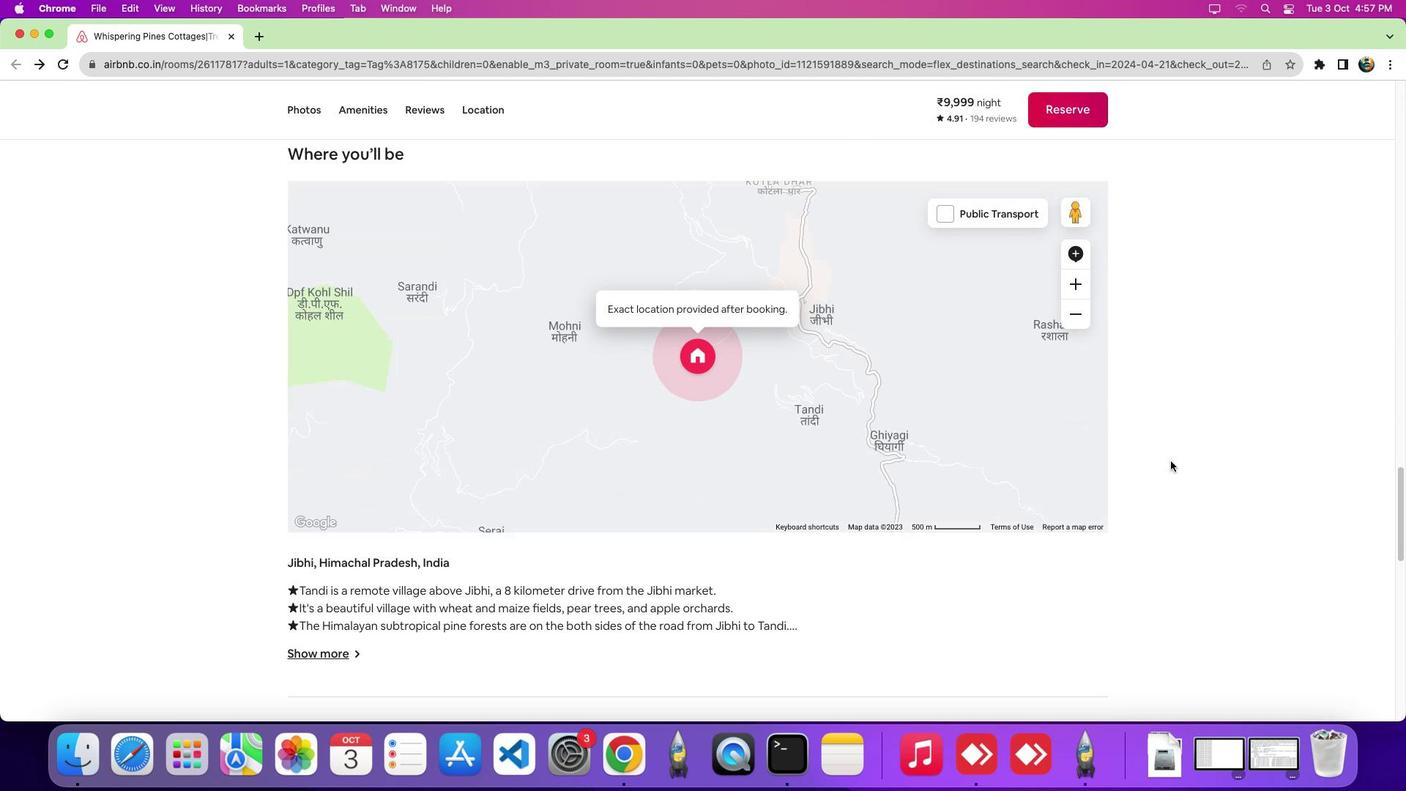 
Action: Mouse scrolled (1170, 461) with delta (0, 0)
Screenshot: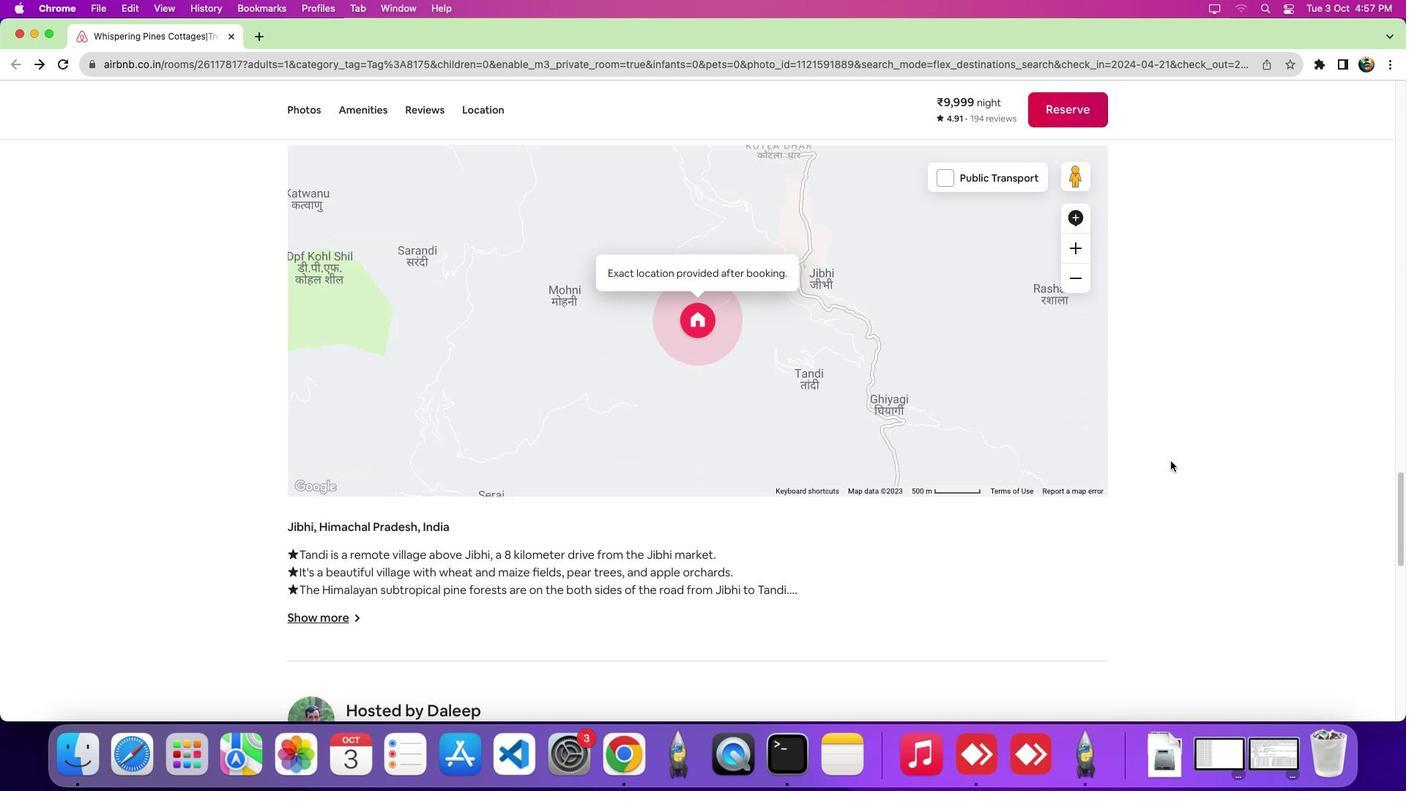 
Action: Mouse scrolled (1170, 461) with delta (0, -4)
Screenshot: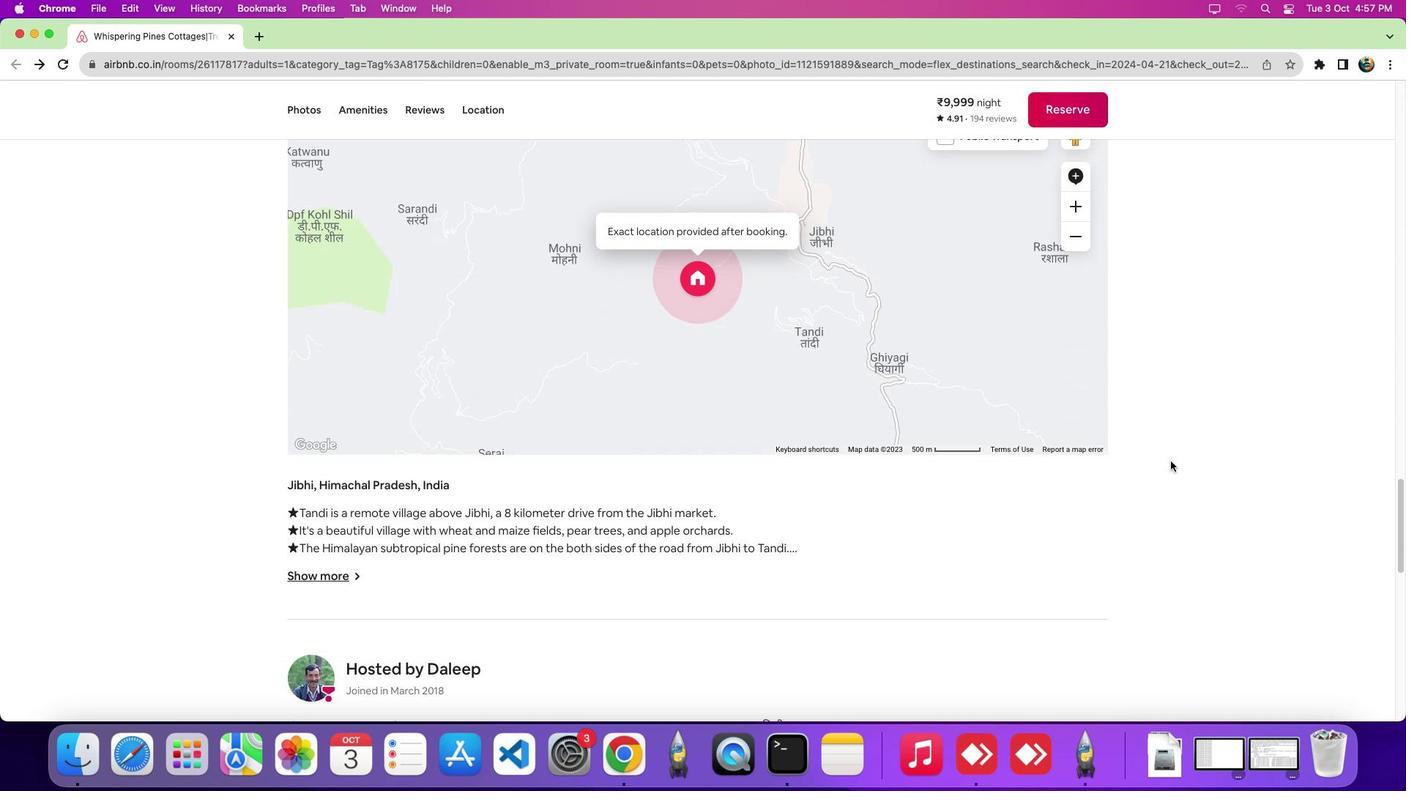 
Action: Mouse scrolled (1170, 461) with delta (0, 0)
Screenshot: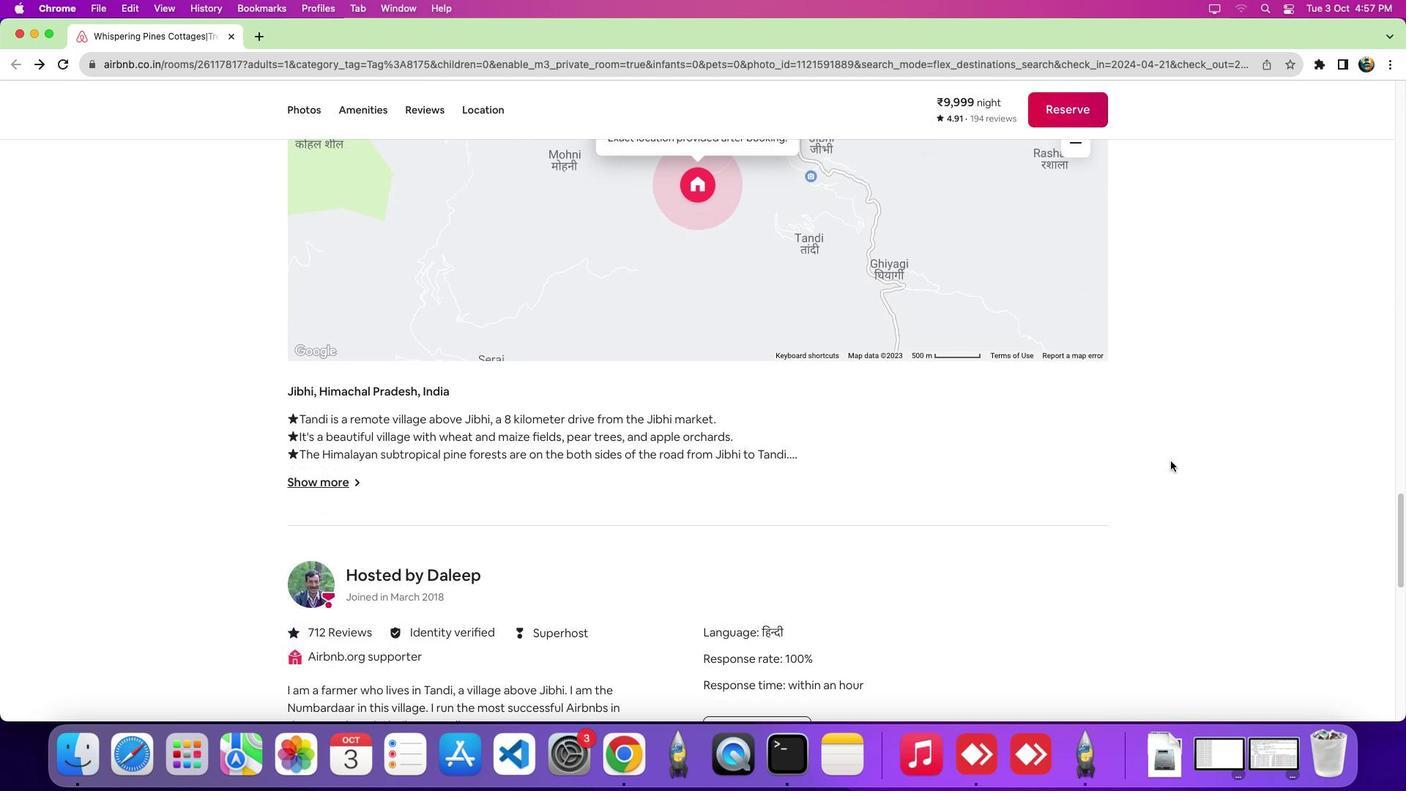 
Action: Mouse scrolled (1170, 461) with delta (0, 0)
Screenshot: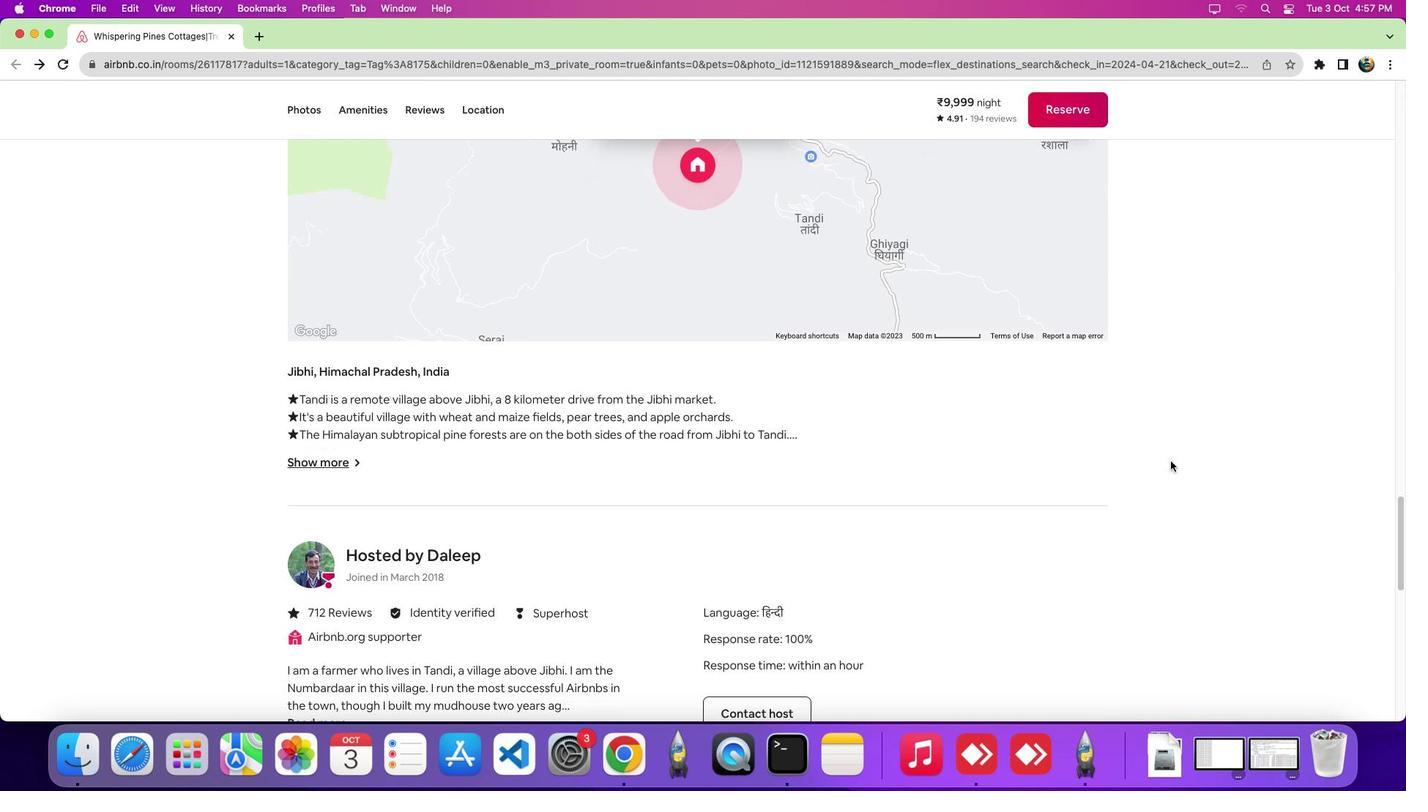 
Action: Mouse scrolled (1170, 461) with delta (0, -2)
Screenshot: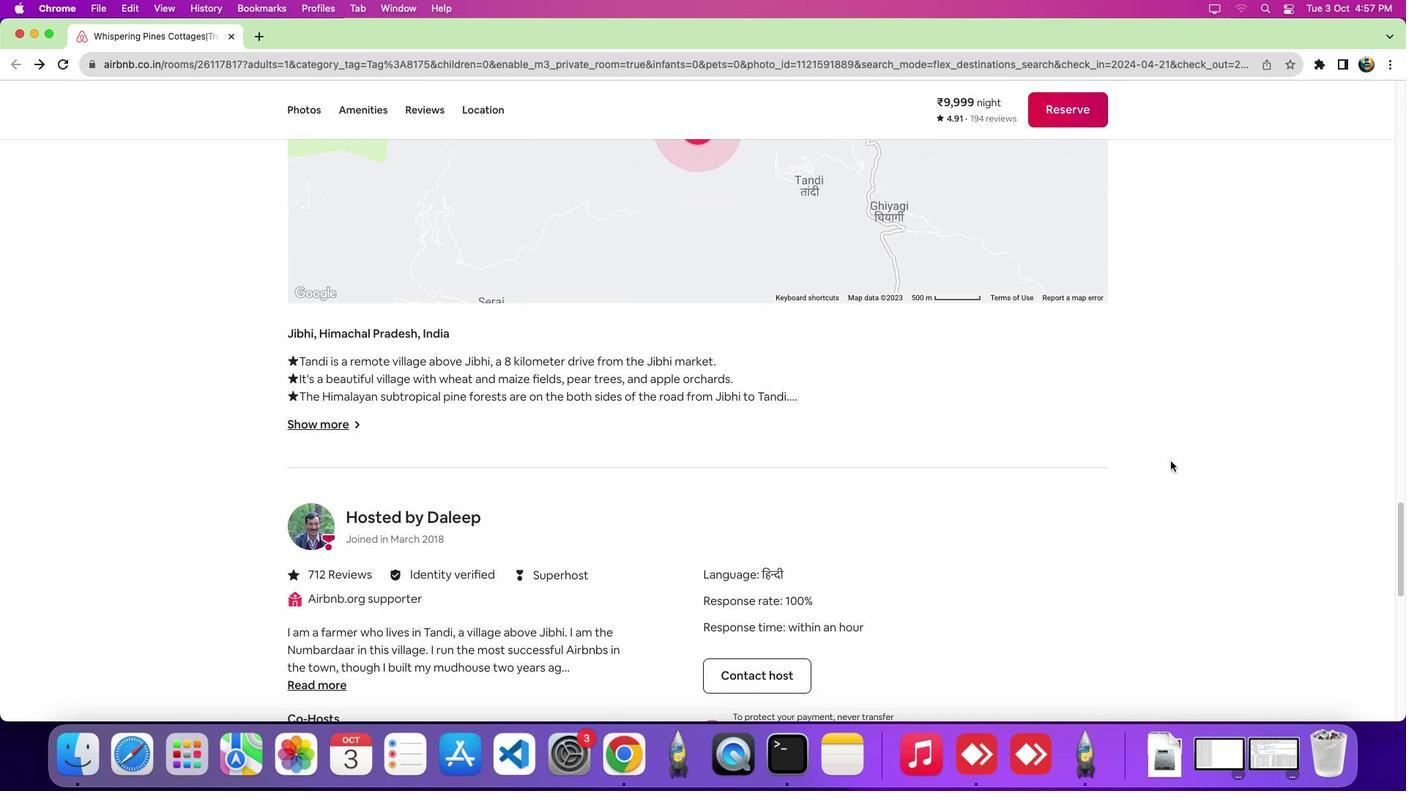 
Action: Mouse scrolled (1170, 461) with delta (0, 0)
Screenshot: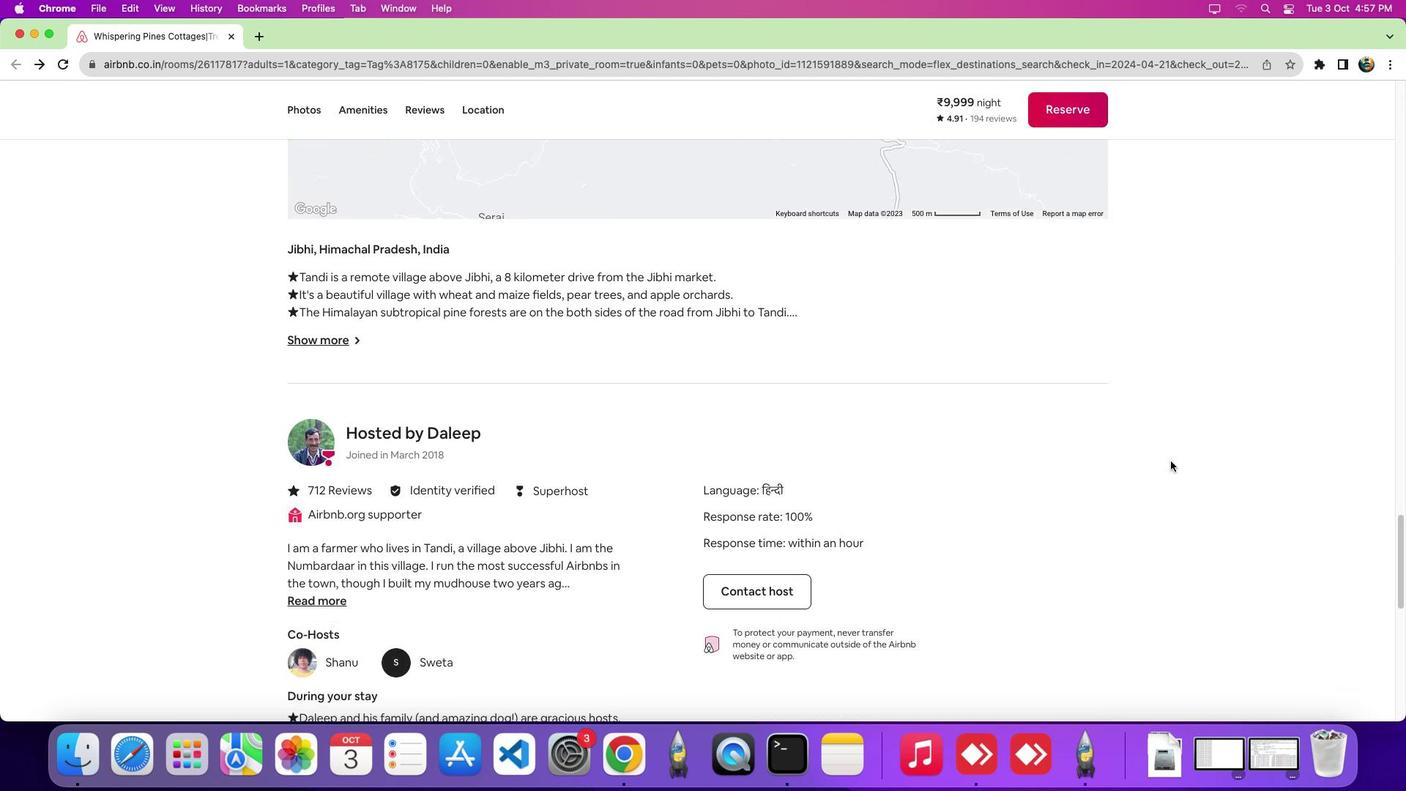 
Action: Mouse scrolled (1170, 461) with delta (0, 0)
Screenshot: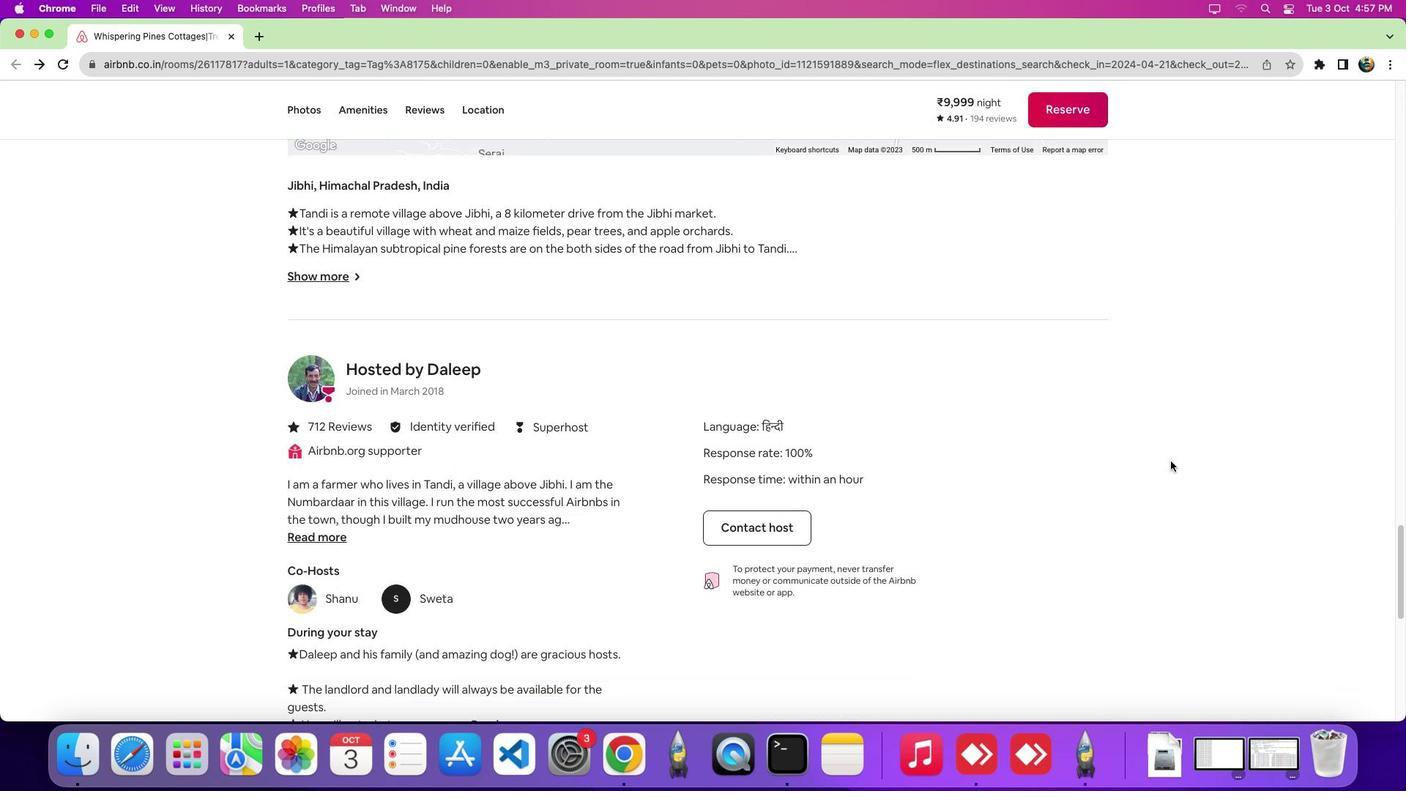 
Action: Mouse scrolled (1170, 461) with delta (0, -2)
Screenshot: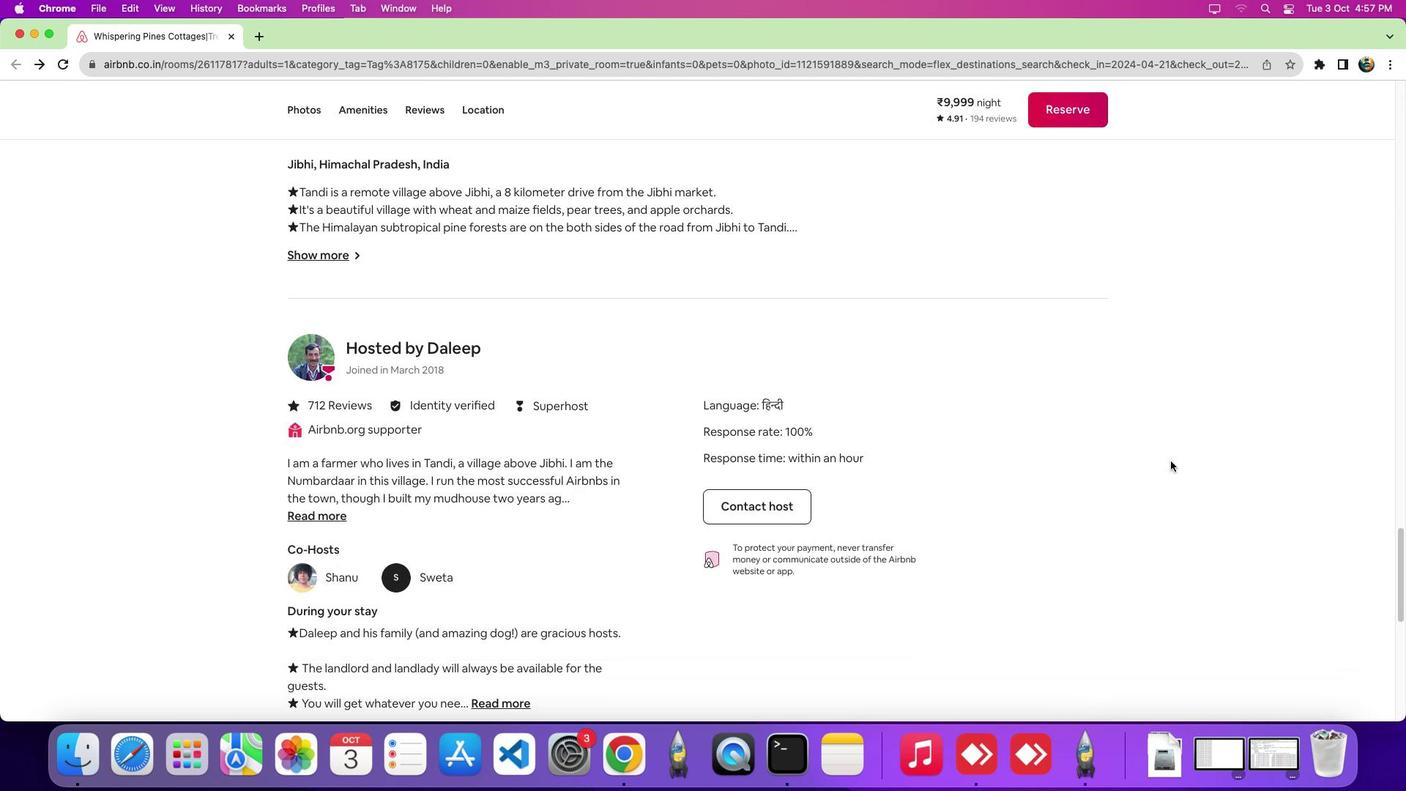 
Action: Mouse scrolled (1170, 461) with delta (0, 0)
Screenshot: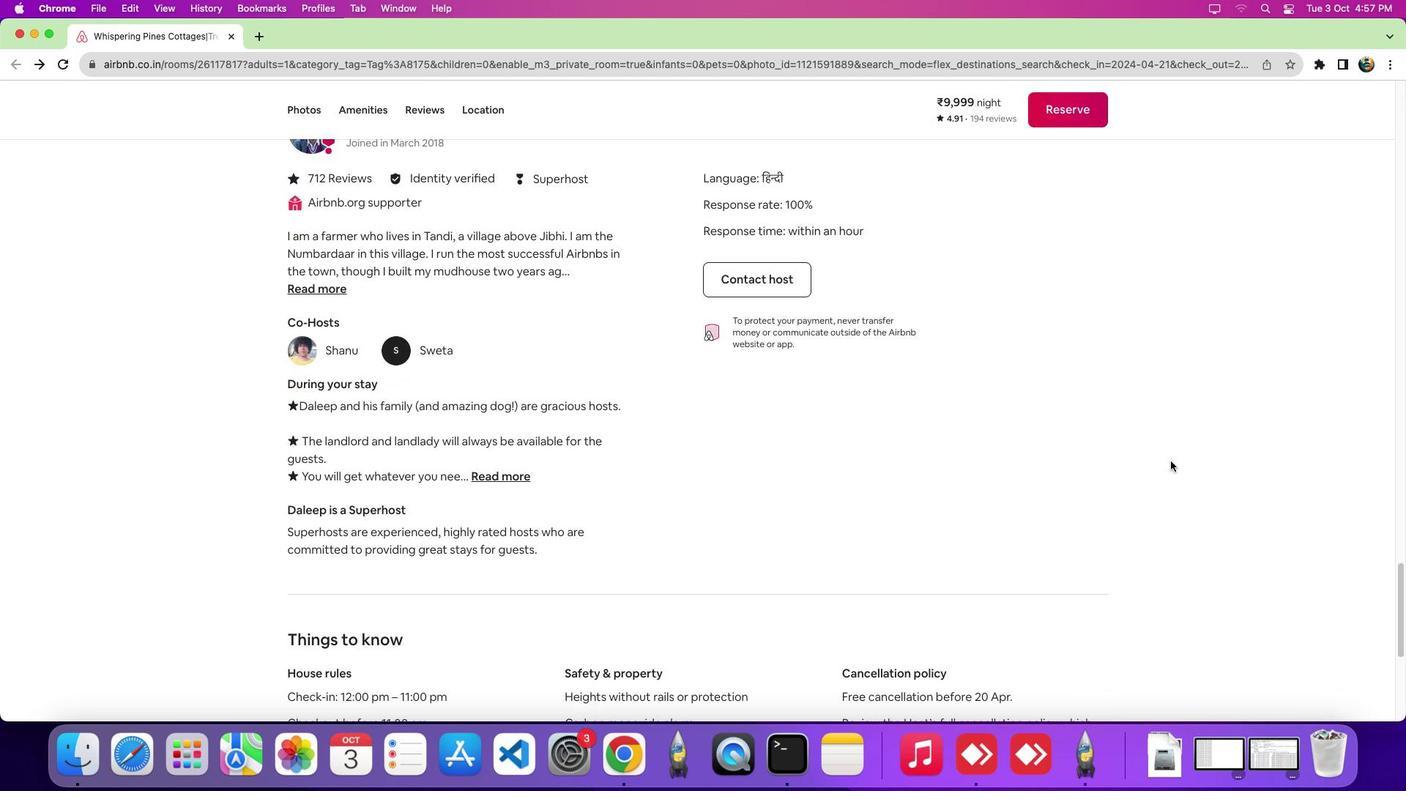 
Action: Mouse scrolled (1170, 461) with delta (0, 0)
Screenshot: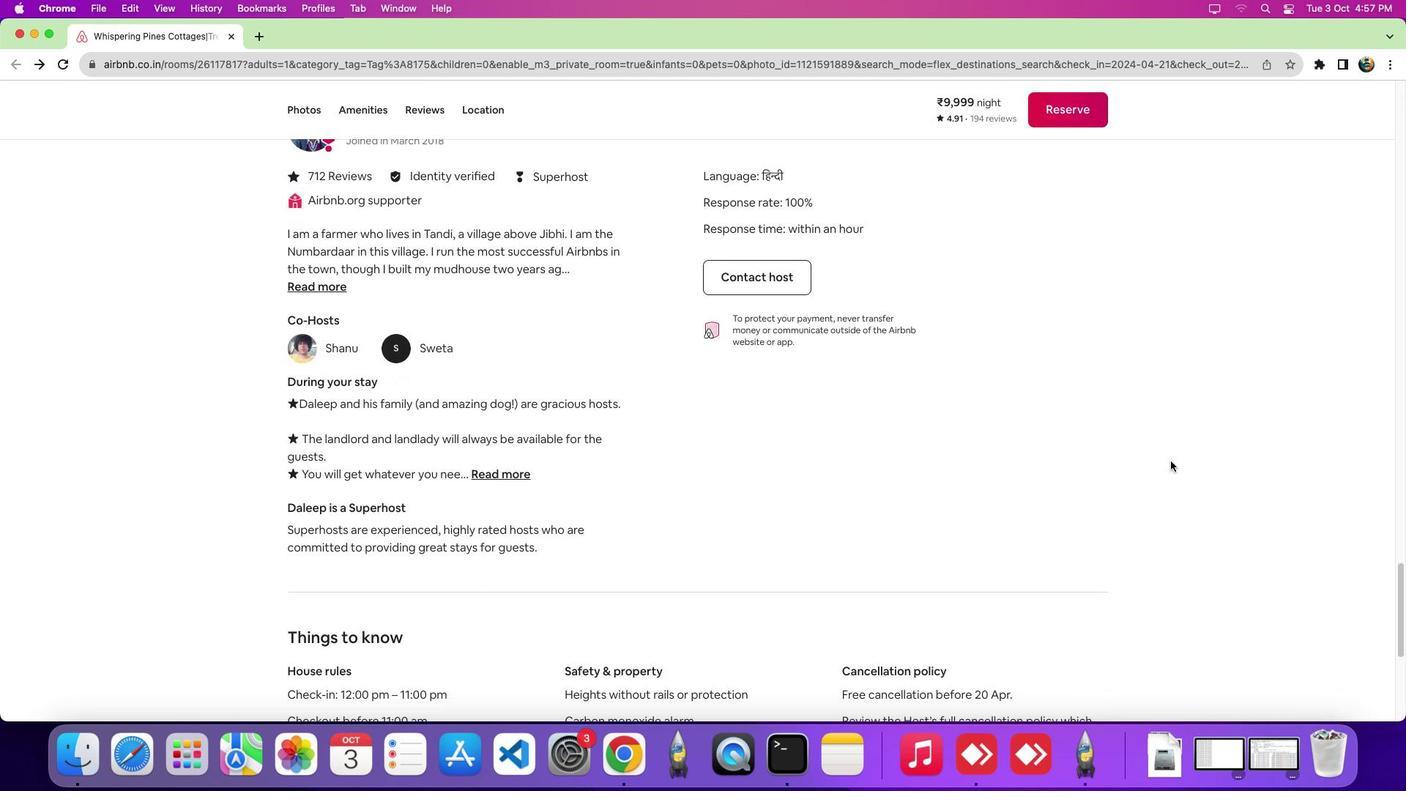 
Action: Mouse scrolled (1170, 461) with delta (0, -4)
Screenshot: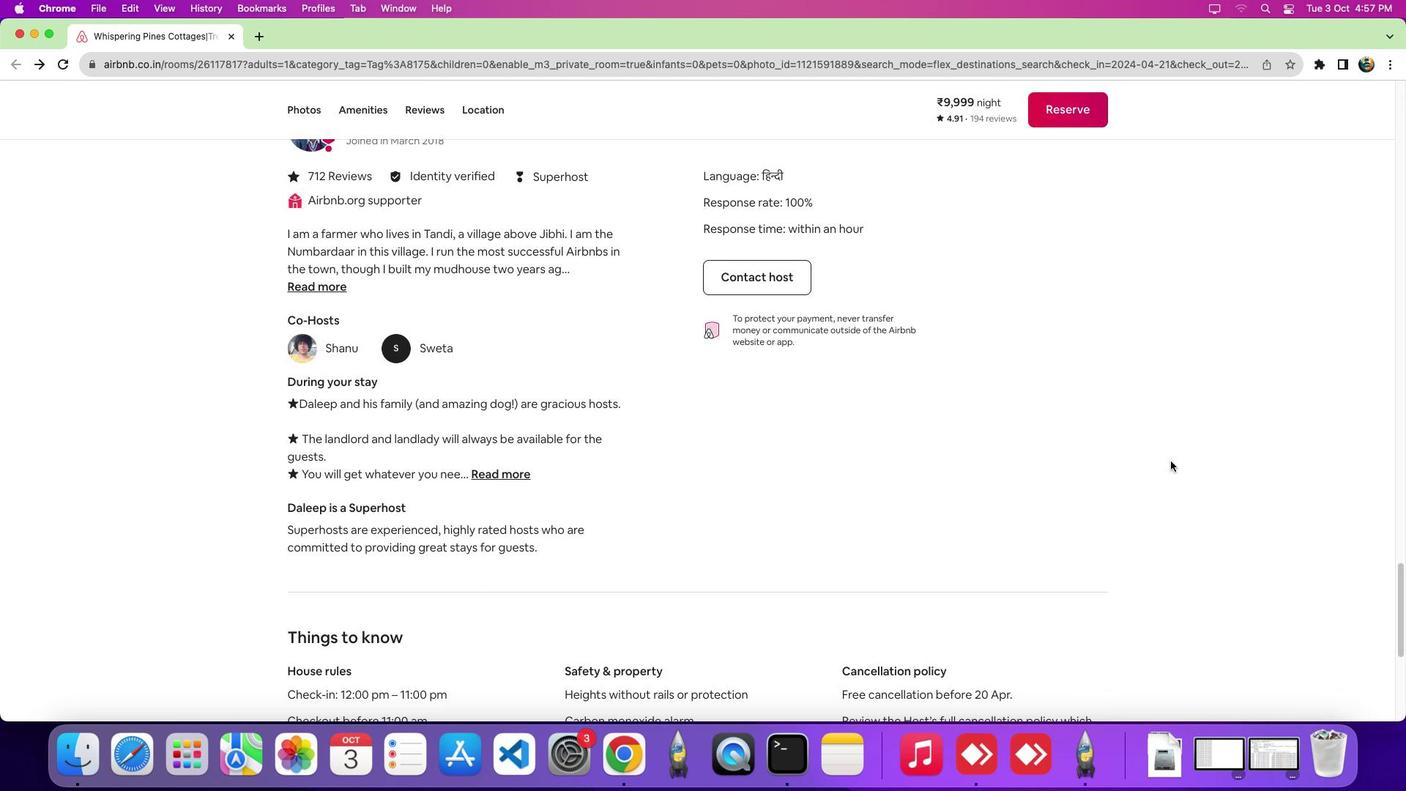 
Action: Mouse scrolled (1170, 461) with delta (0, 0)
Screenshot: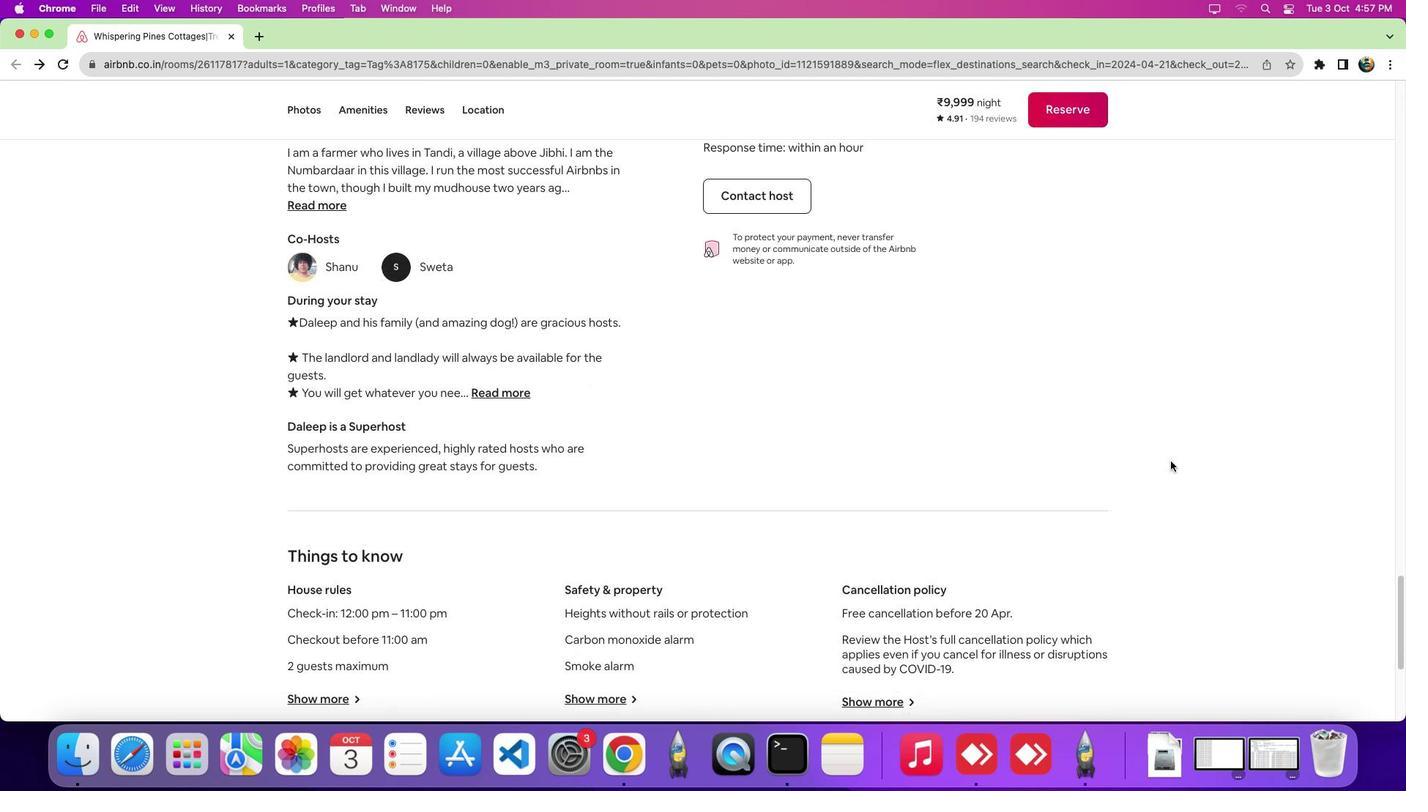 
Action: Mouse scrolled (1170, 461) with delta (0, 0)
Screenshot: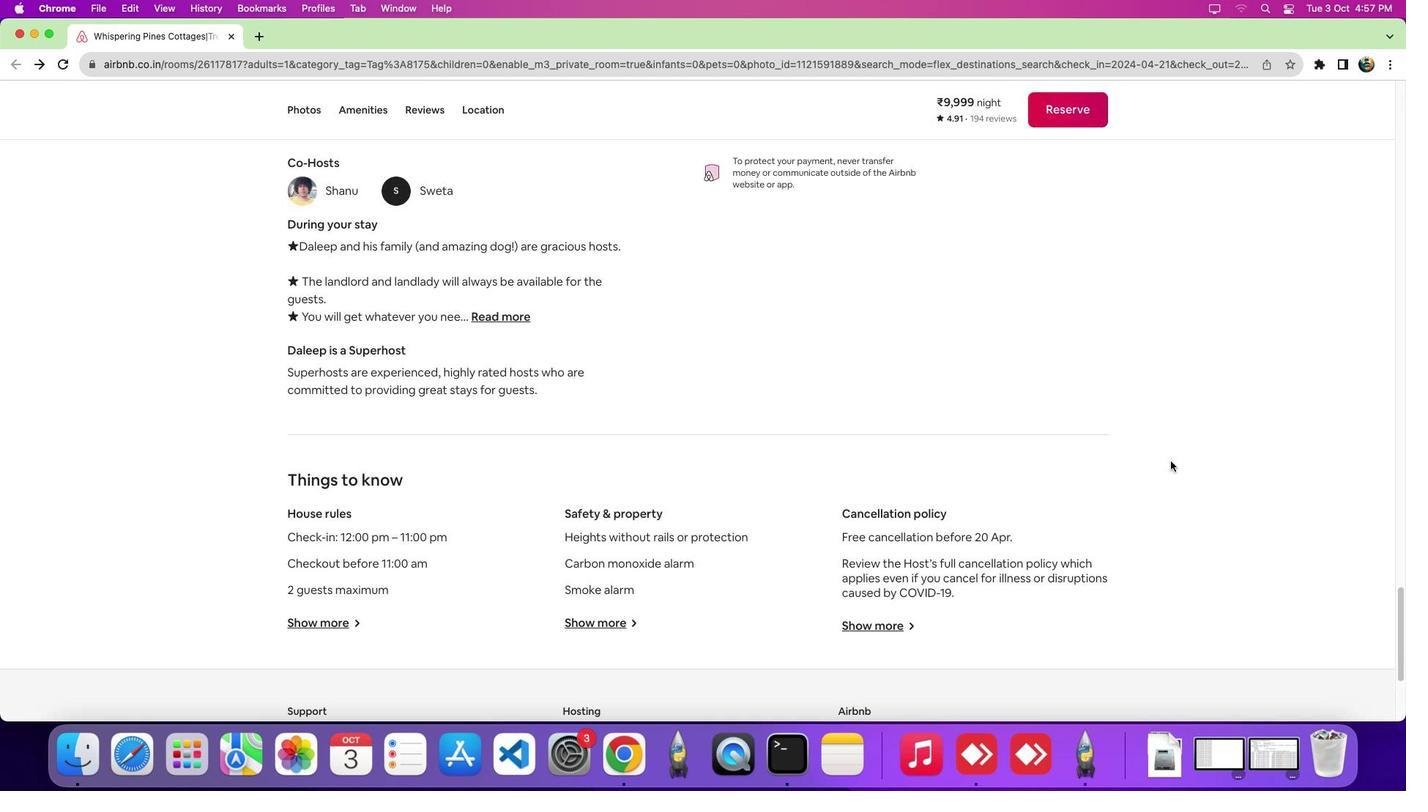 
Action: Mouse scrolled (1170, 461) with delta (0, -2)
Screenshot: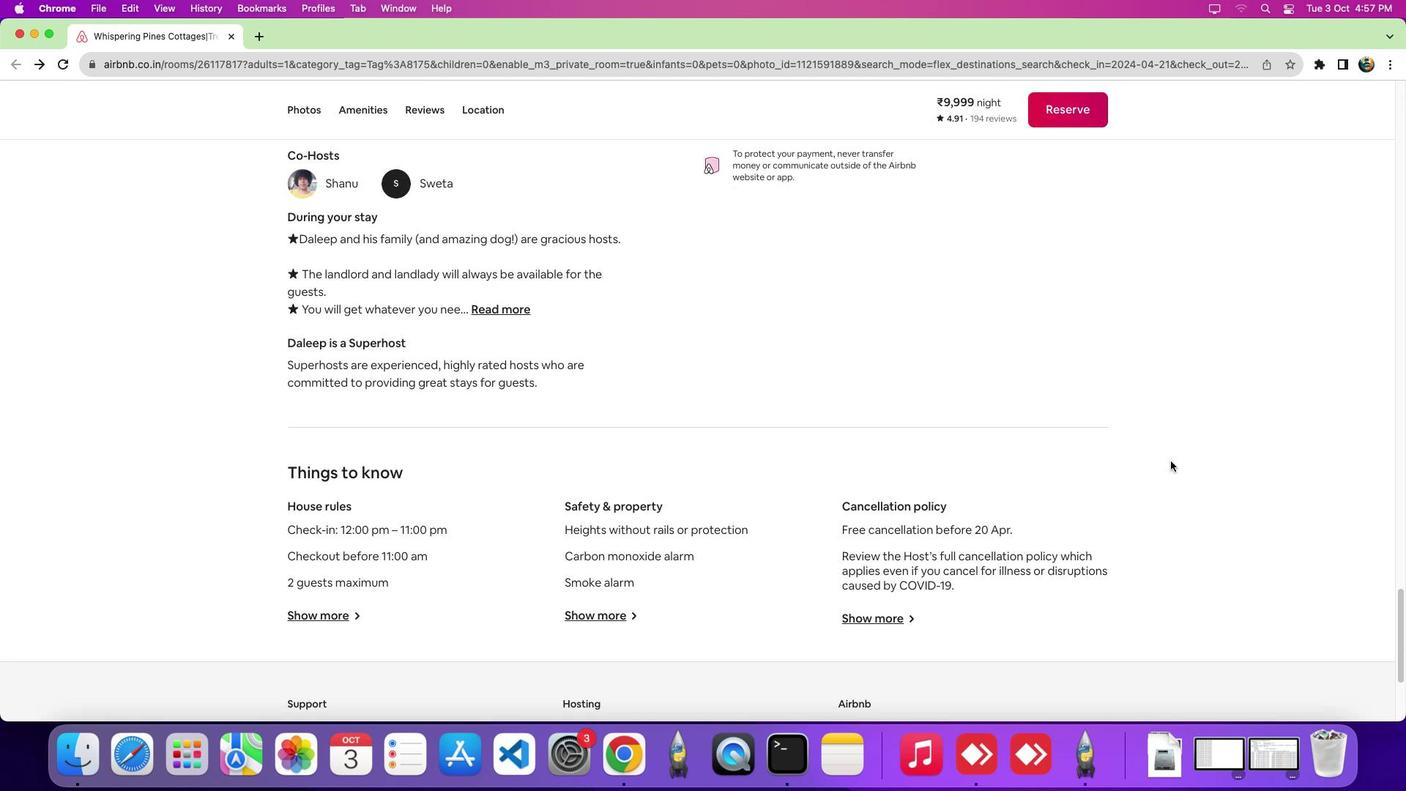 
Action: Mouse scrolled (1170, 461) with delta (0, 0)
Screenshot: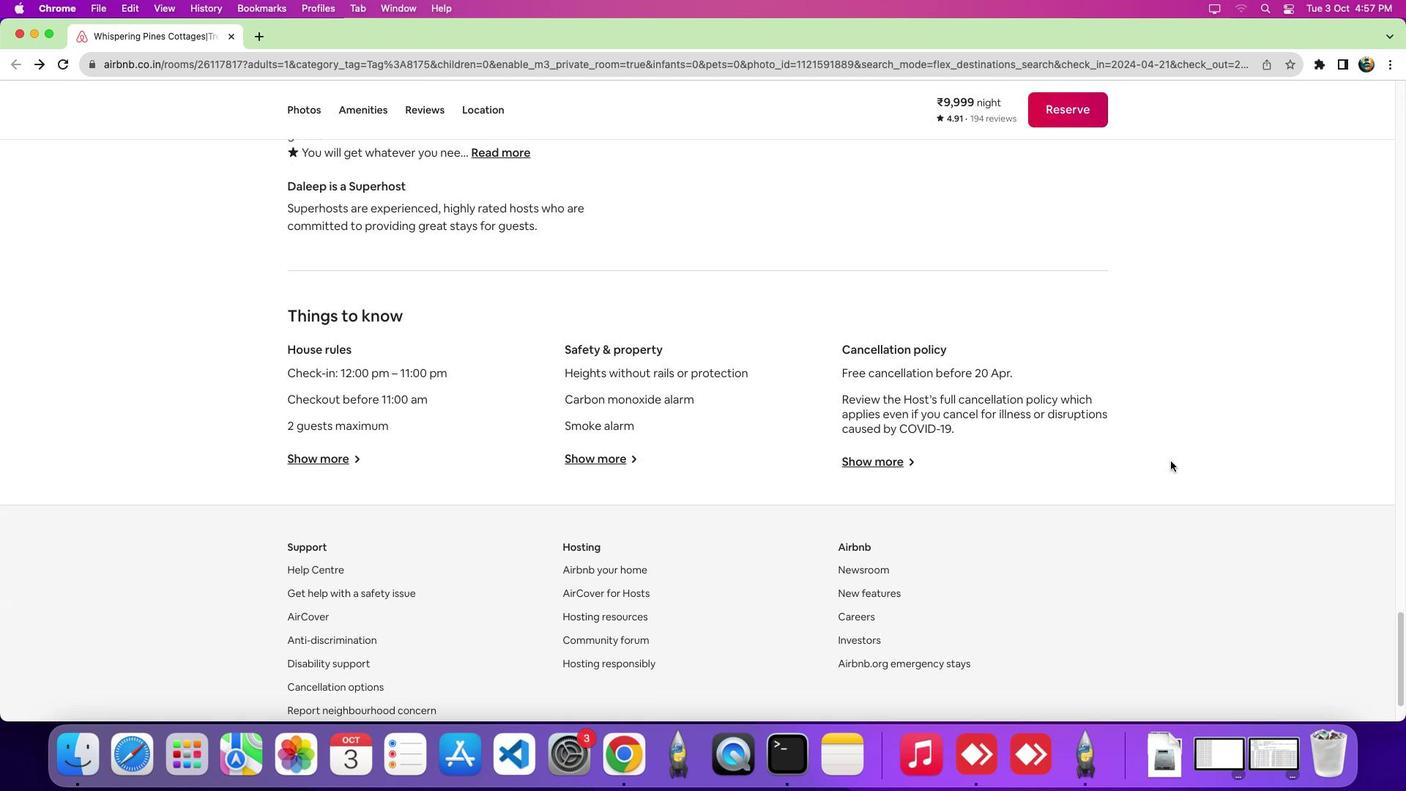 
Action: Mouse scrolled (1170, 461) with delta (0, 0)
Screenshot: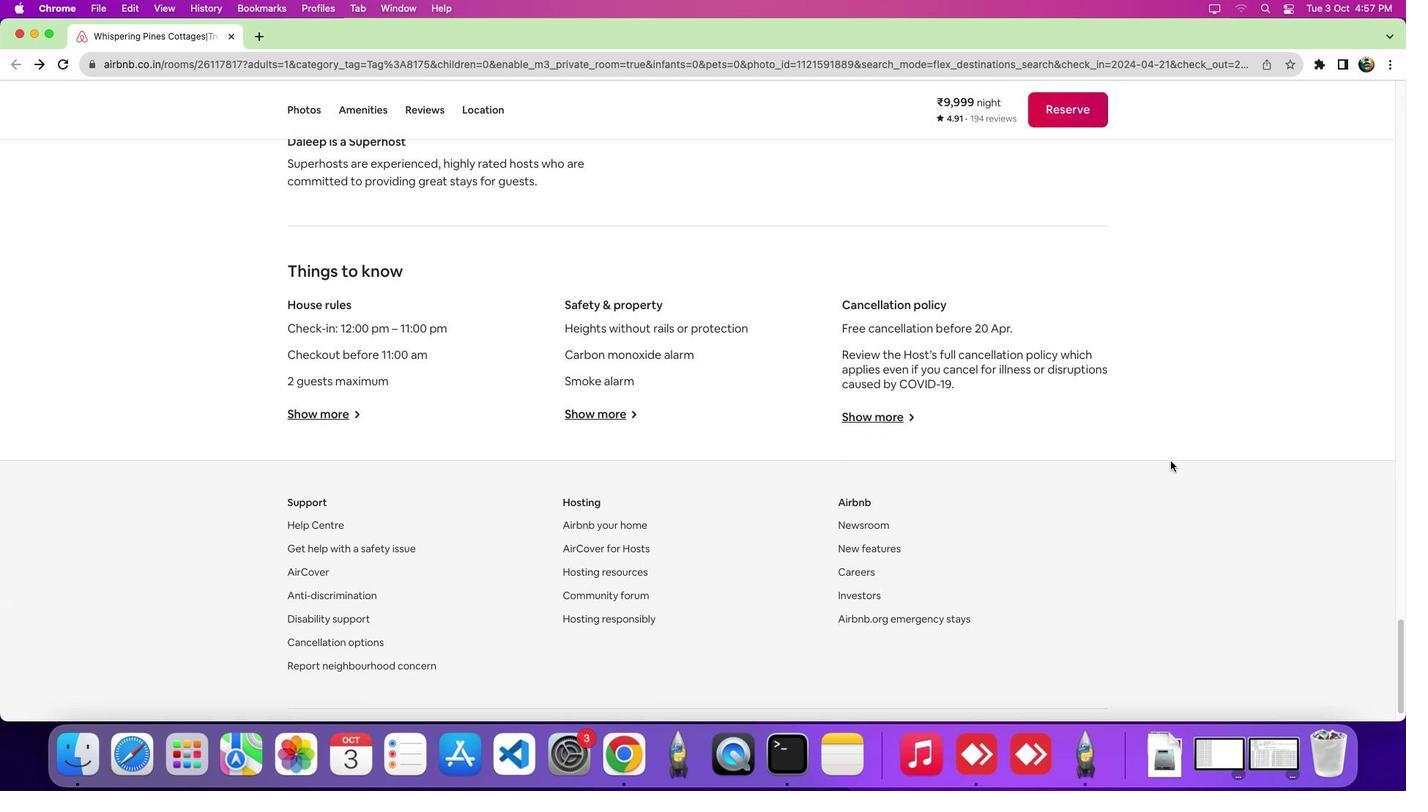 
Action: Mouse scrolled (1170, 461) with delta (0, -3)
Screenshot: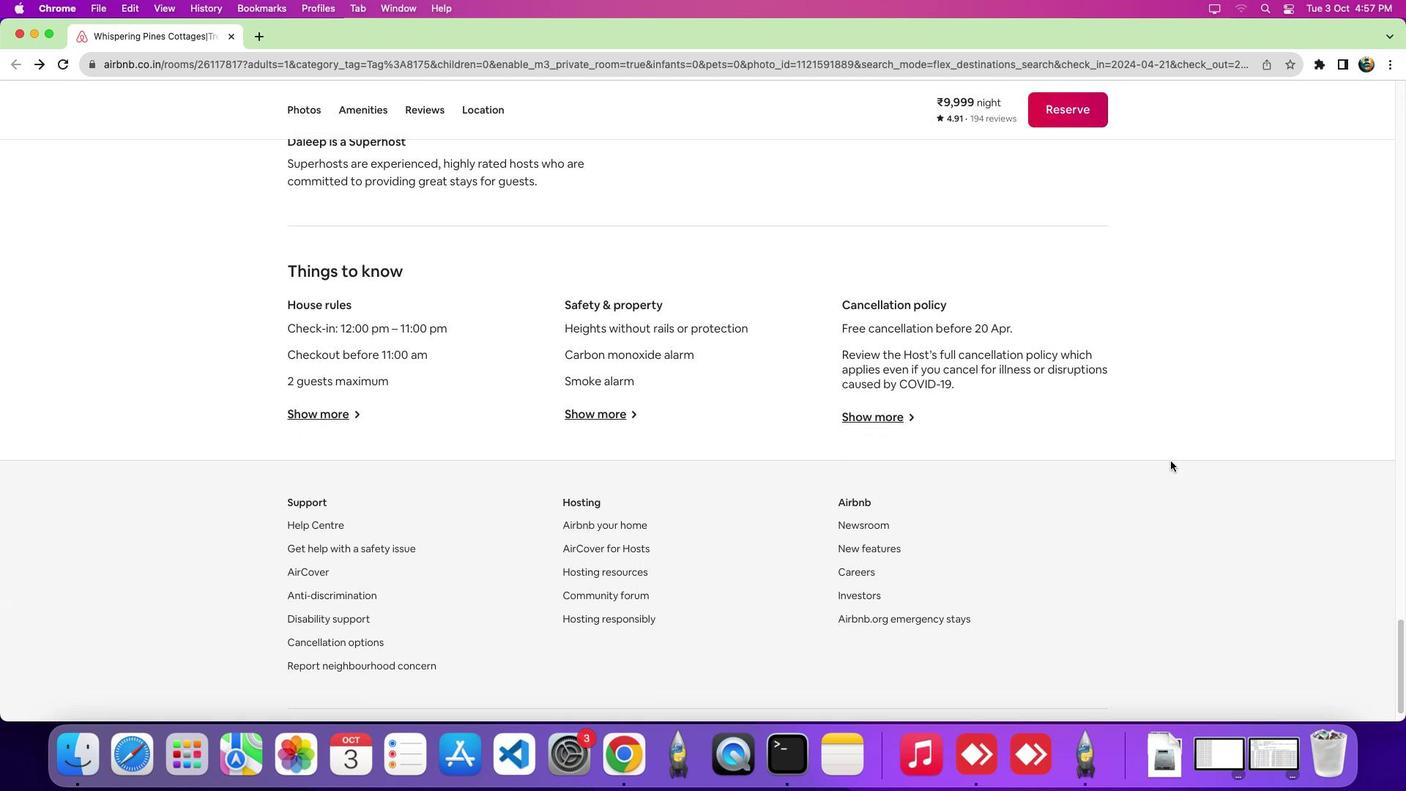 
Action: Mouse scrolled (1170, 461) with delta (0, 0)
Screenshot: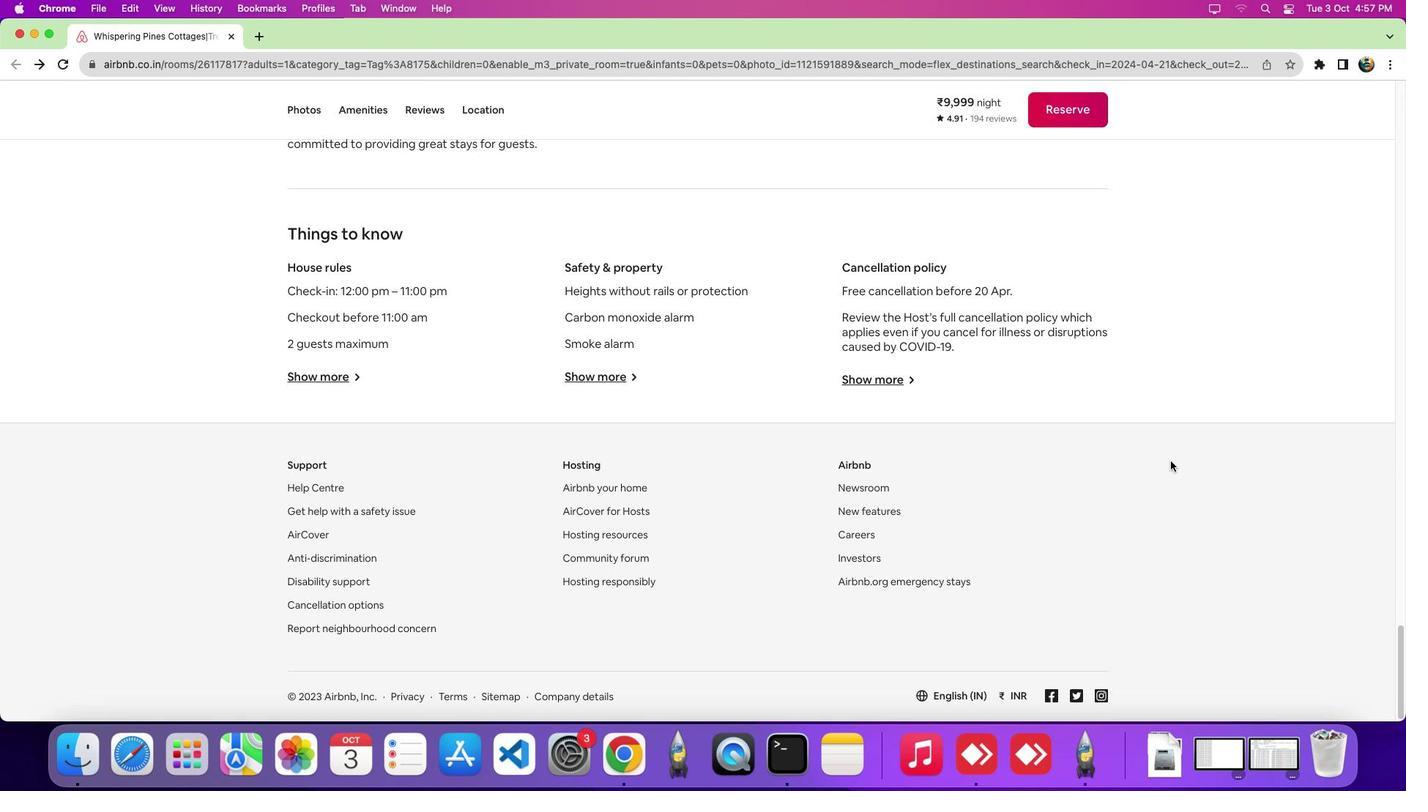 
Action: Mouse scrolled (1170, 461) with delta (0, 0)
Screenshot: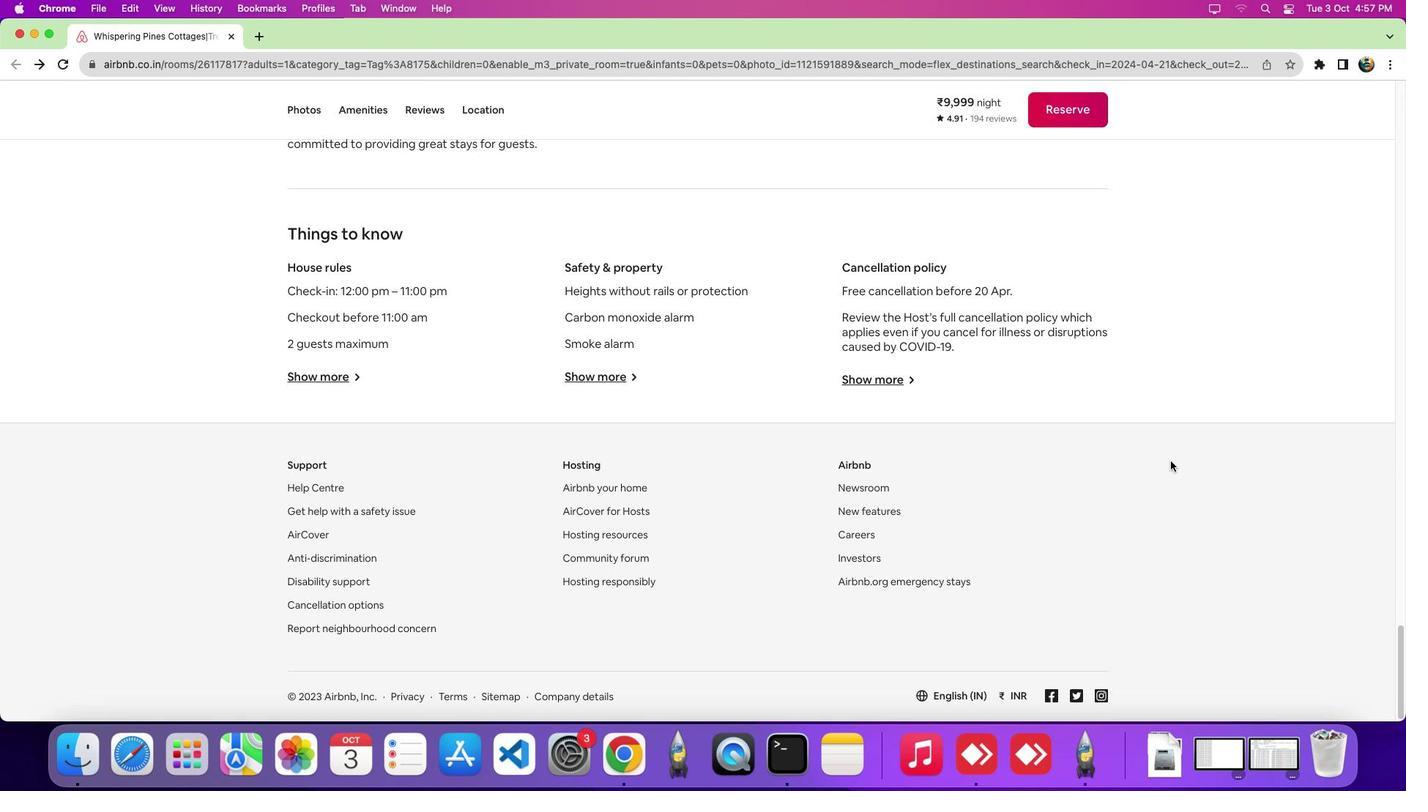 
Action: Mouse scrolled (1170, 461) with delta (0, -5)
Screenshot: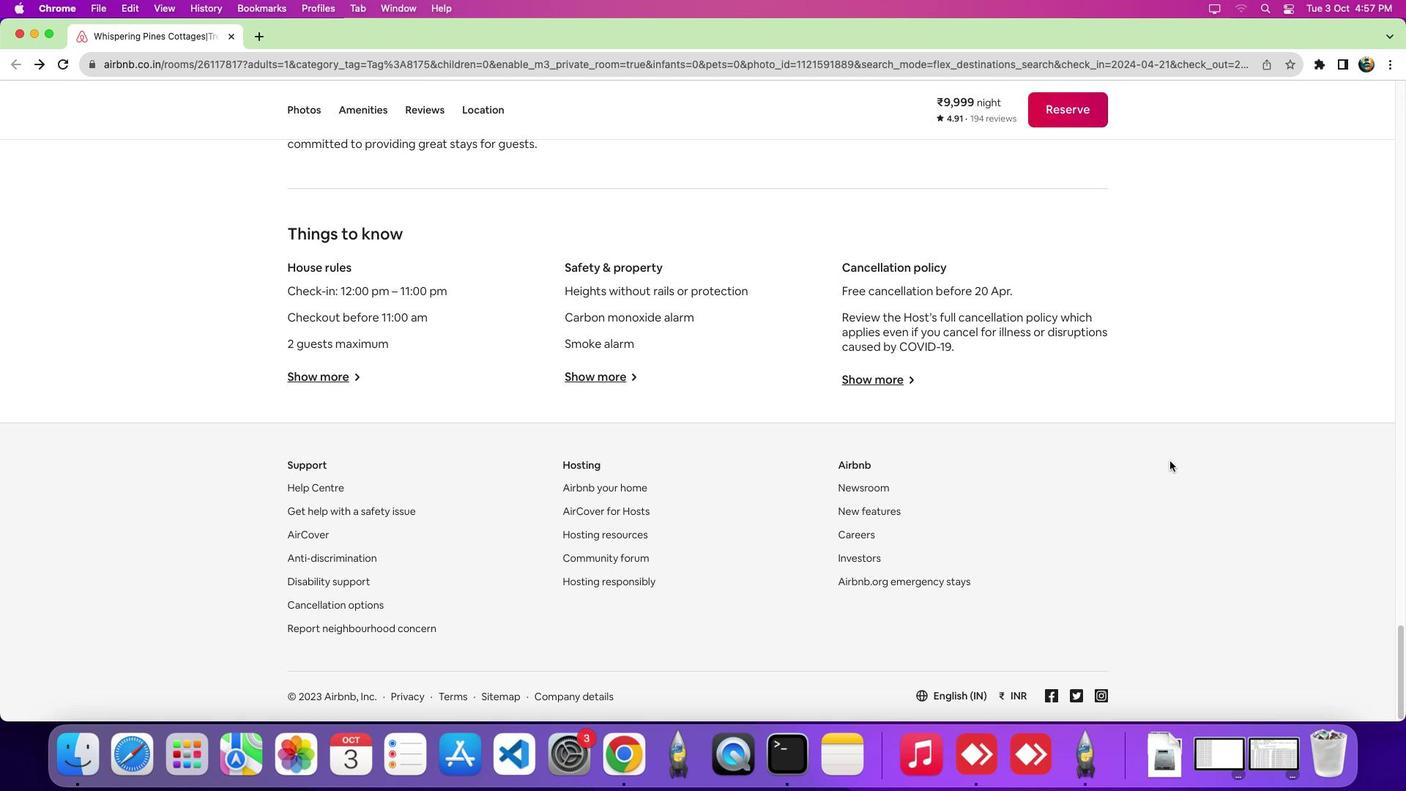 
Action: Mouse scrolled (1170, 461) with delta (0, -8)
Screenshot: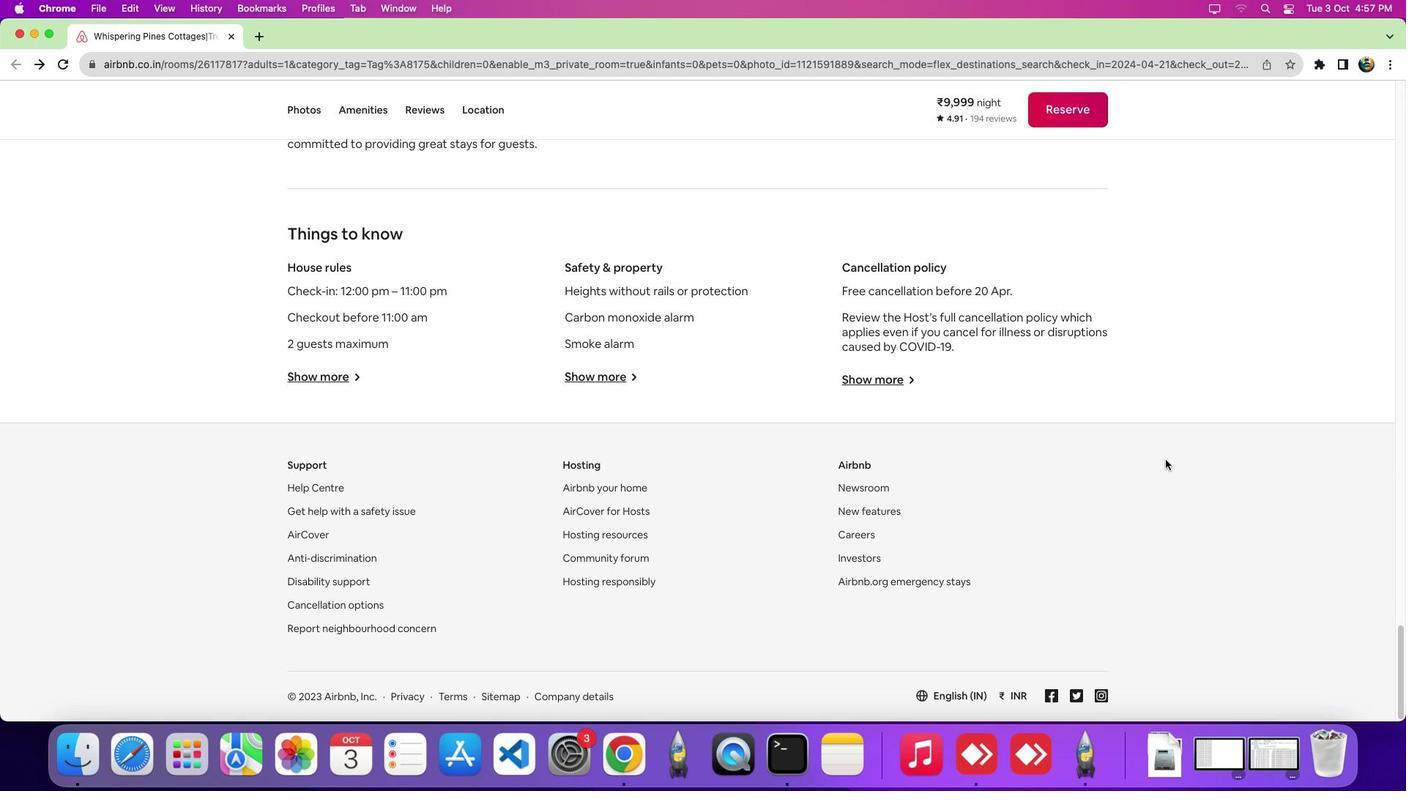 
Action: Mouse moved to (1165, 460)
Screenshot: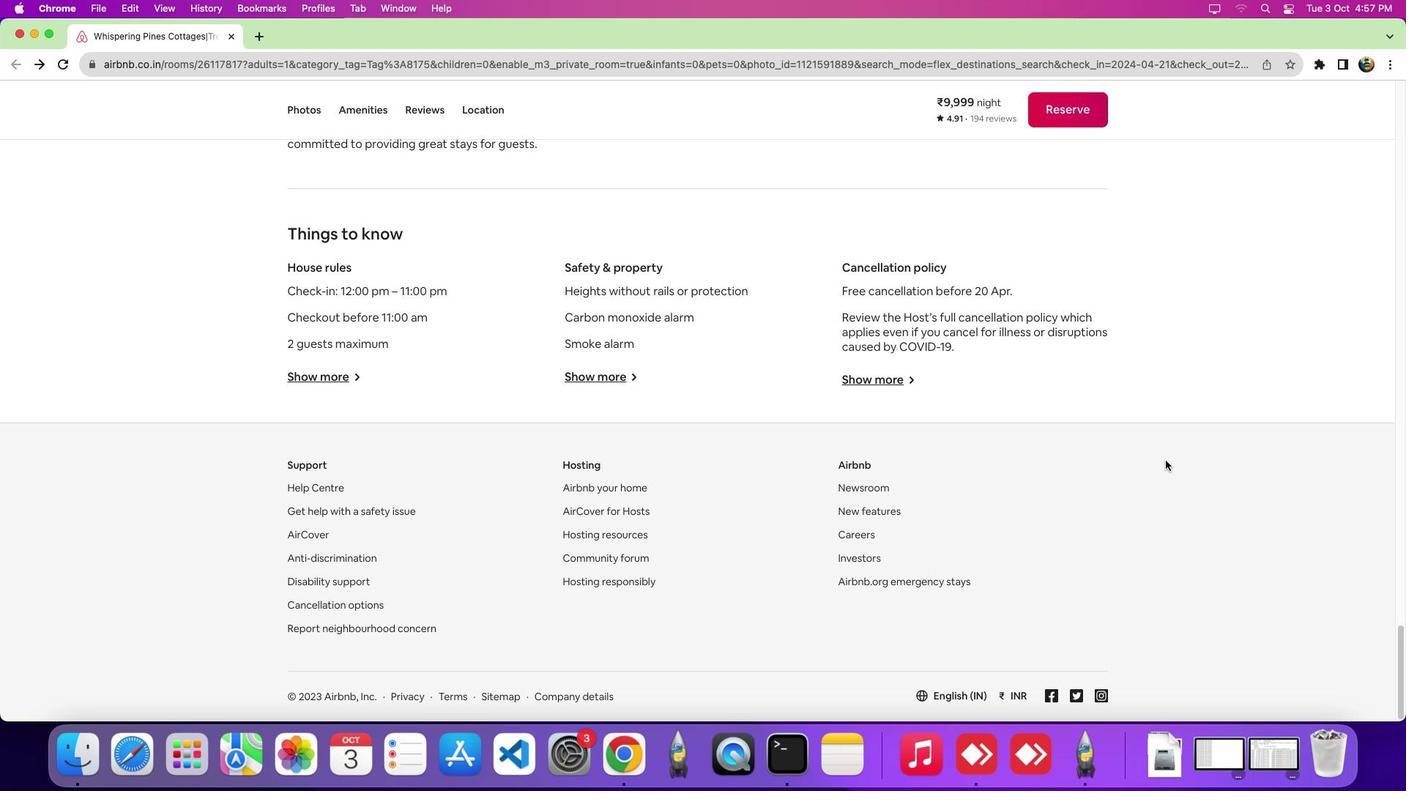 
Action: Mouse scrolled (1165, 460) with delta (0, 0)
Screenshot: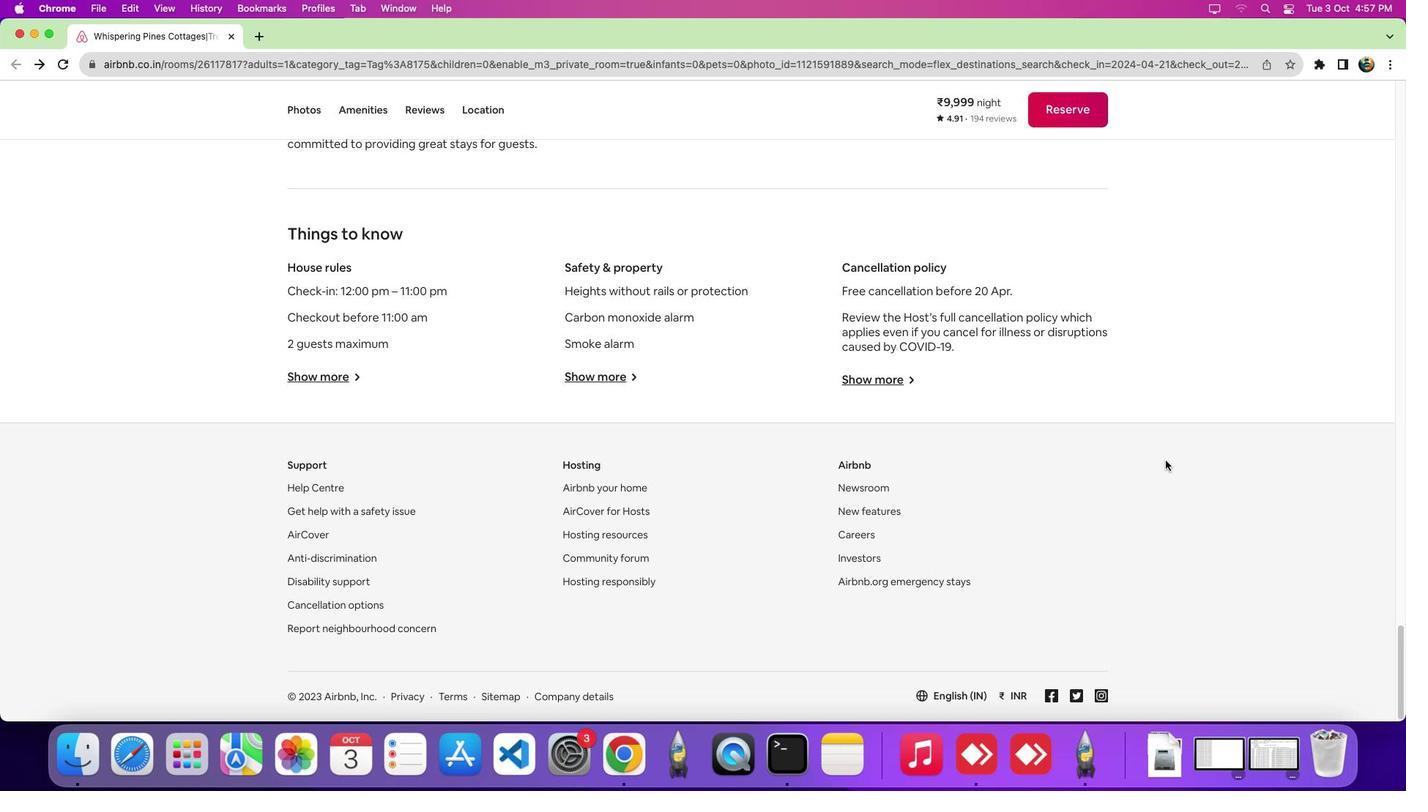
Action: Mouse scrolled (1165, 460) with delta (0, -1)
Screenshot: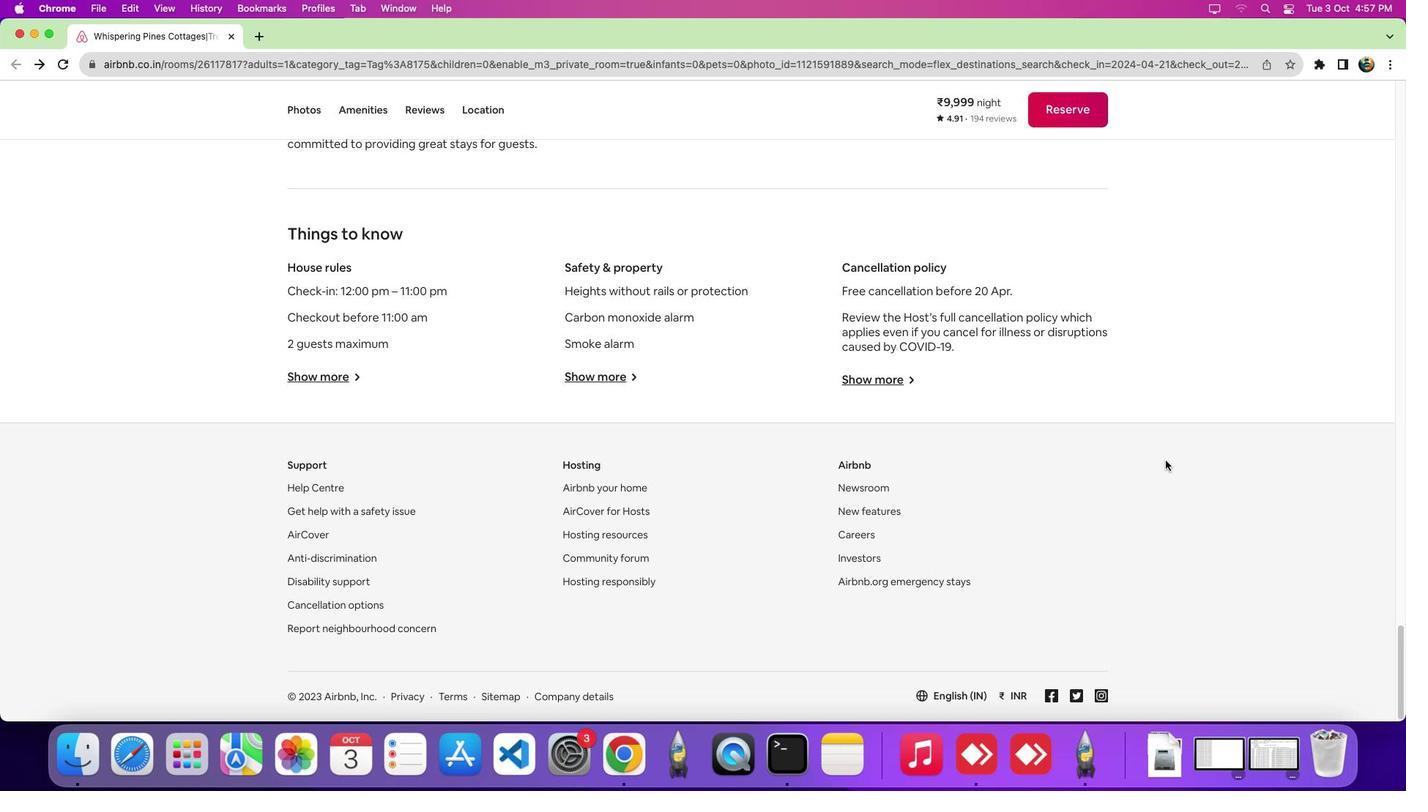 
Action: Mouse scrolled (1165, 460) with delta (0, -5)
Screenshot: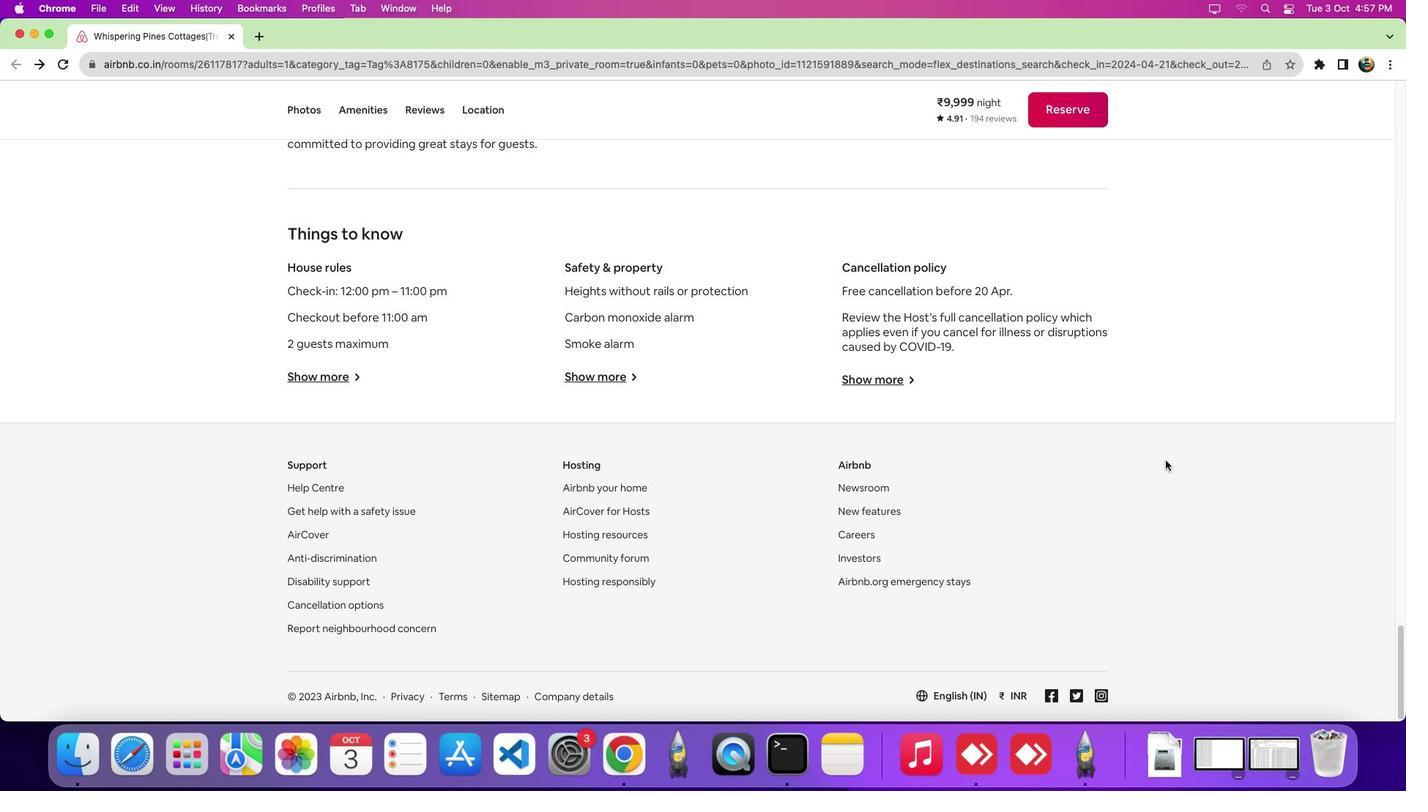 
Action: Mouse scrolled (1165, 460) with delta (0, -8)
Screenshot: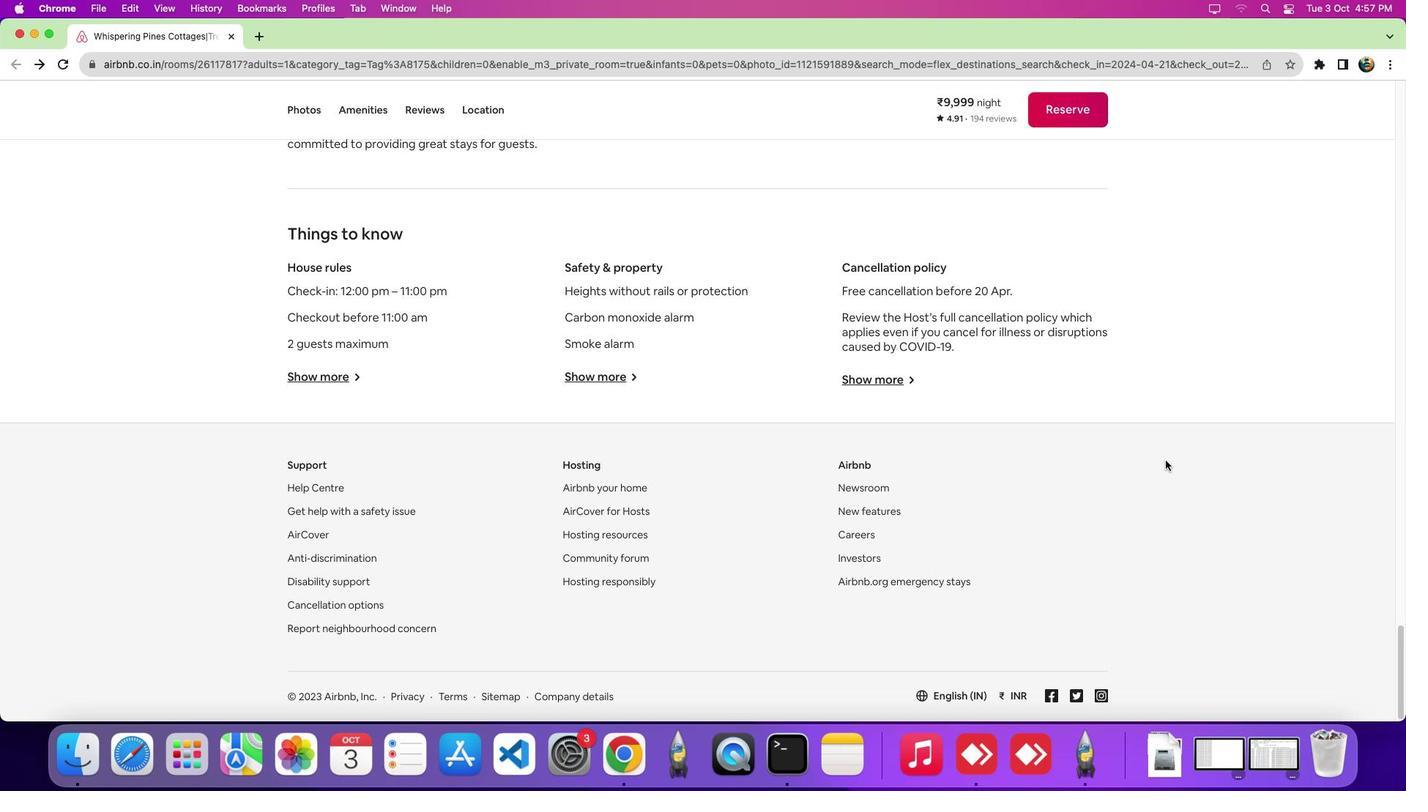 
Action: Mouse moved to (858, 559)
Screenshot: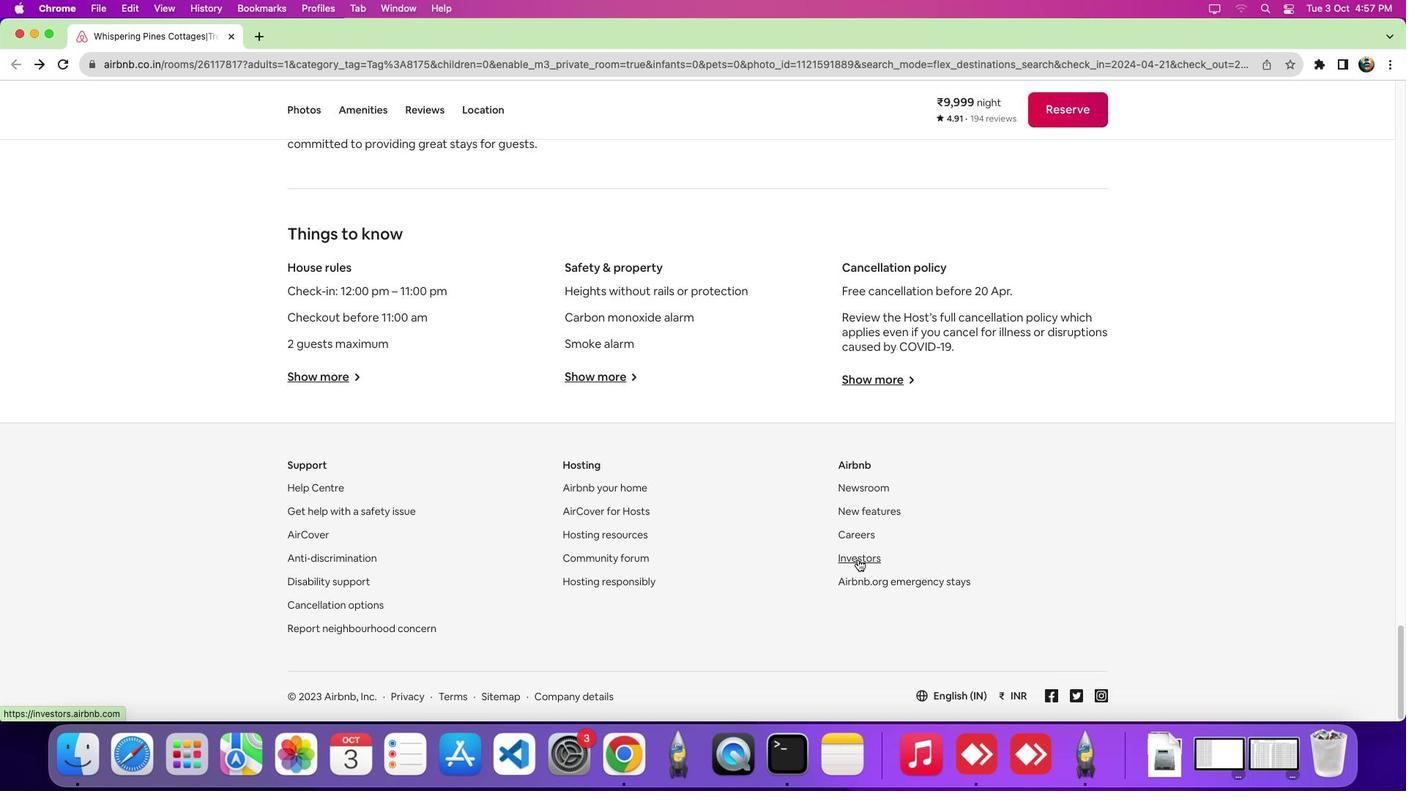 
Action: Mouse pressed left at (858, 559)
Screenshot: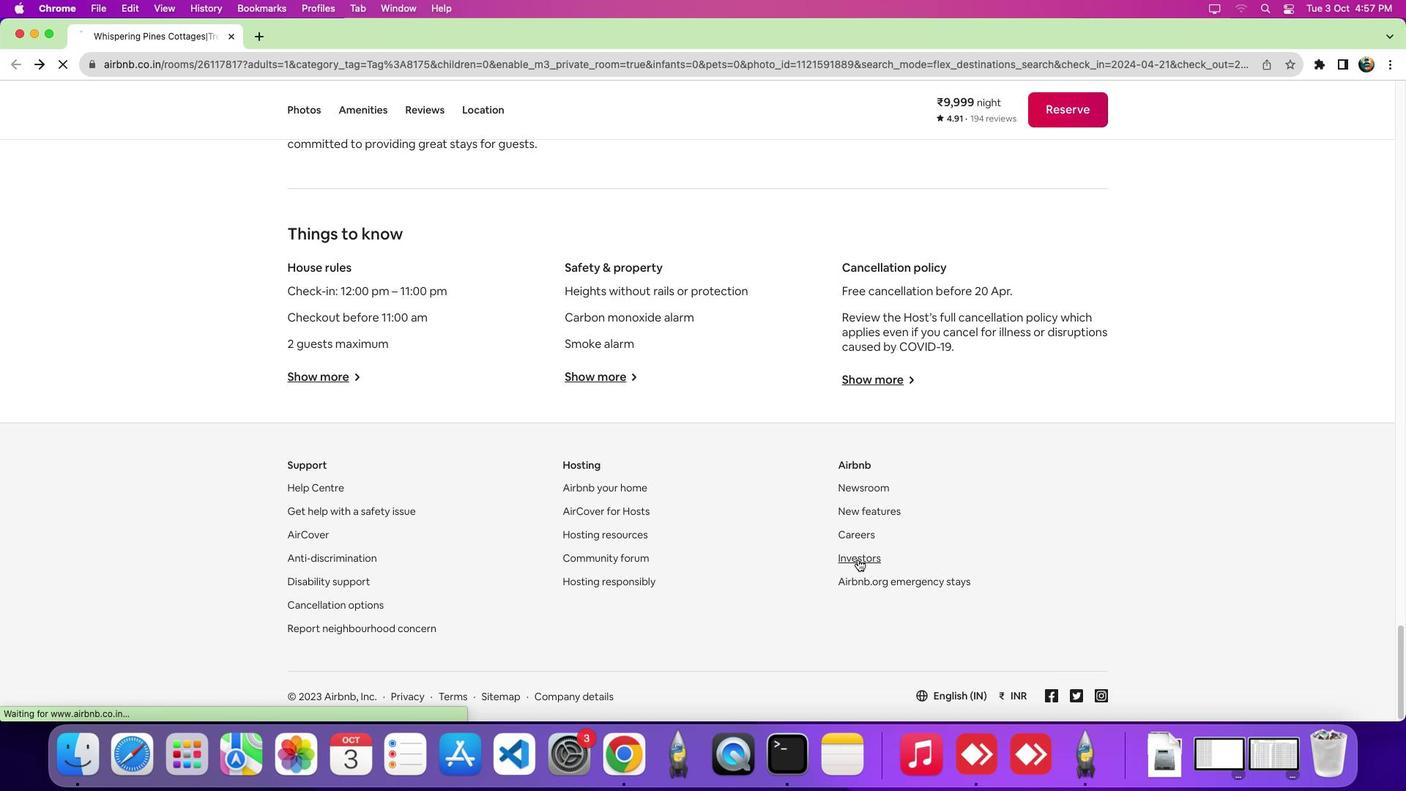 
Action: Mouse moved to (640, 116)
Screenshot: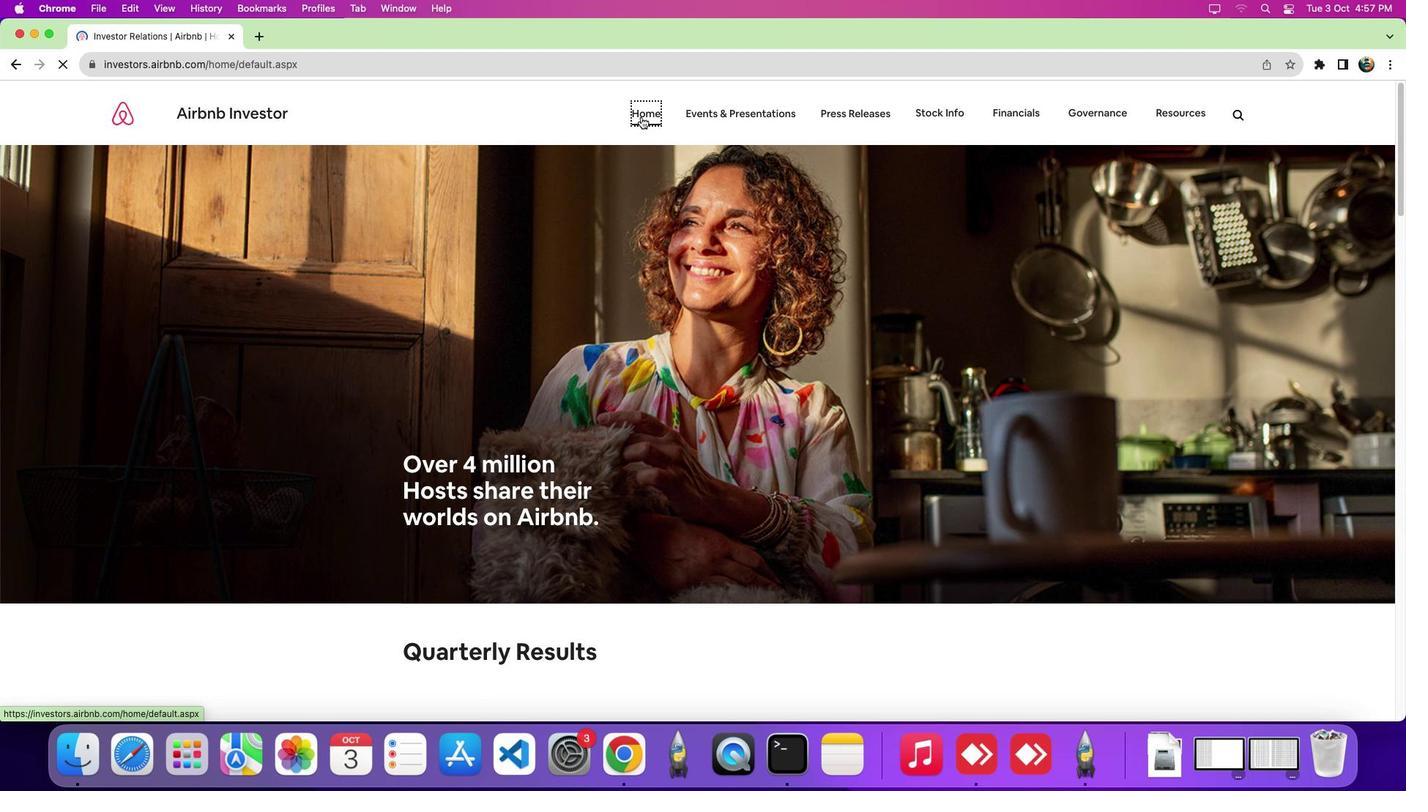 
Action: Mouse pressed left at (640, 116)
Screenshot: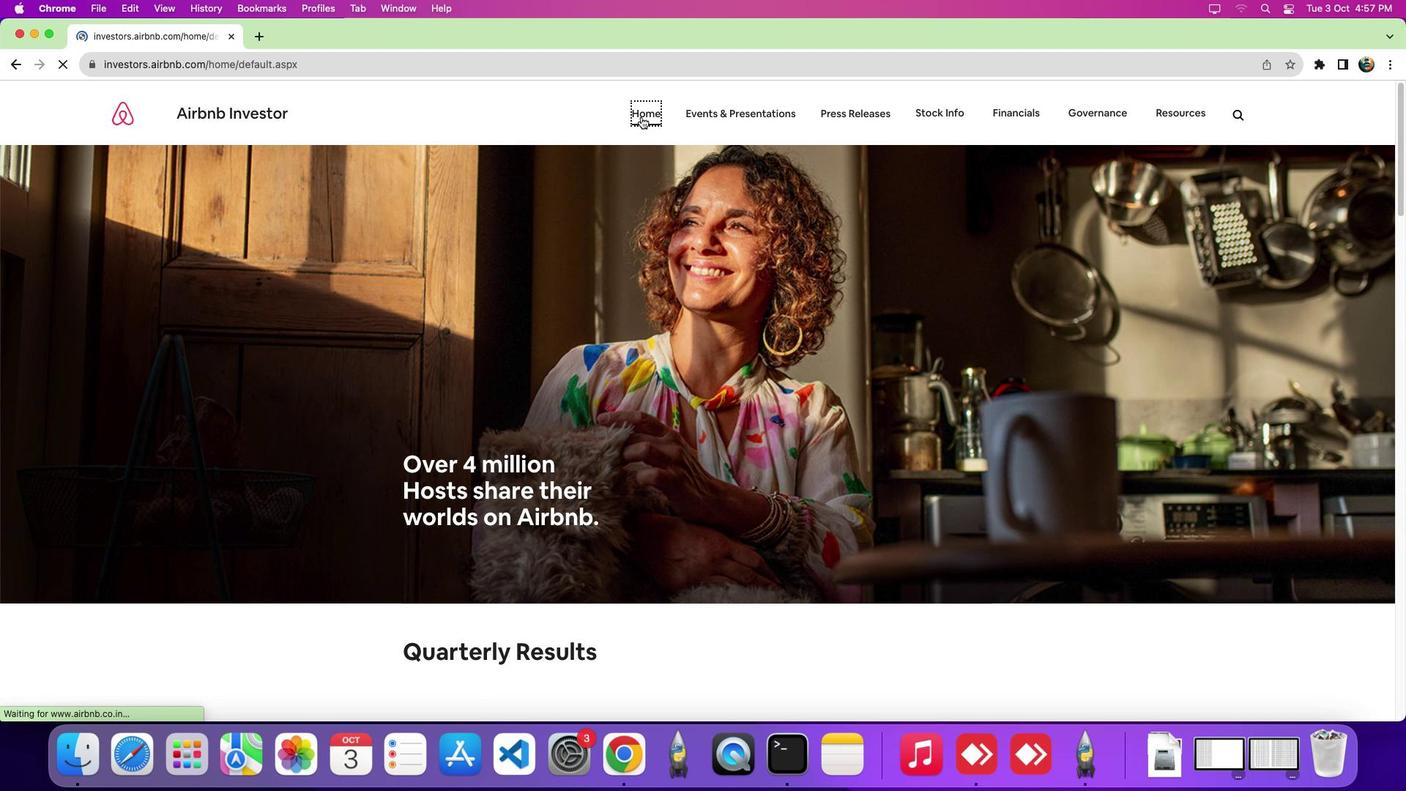 
Action: Mouse moved to (768, 368)
Screenshot: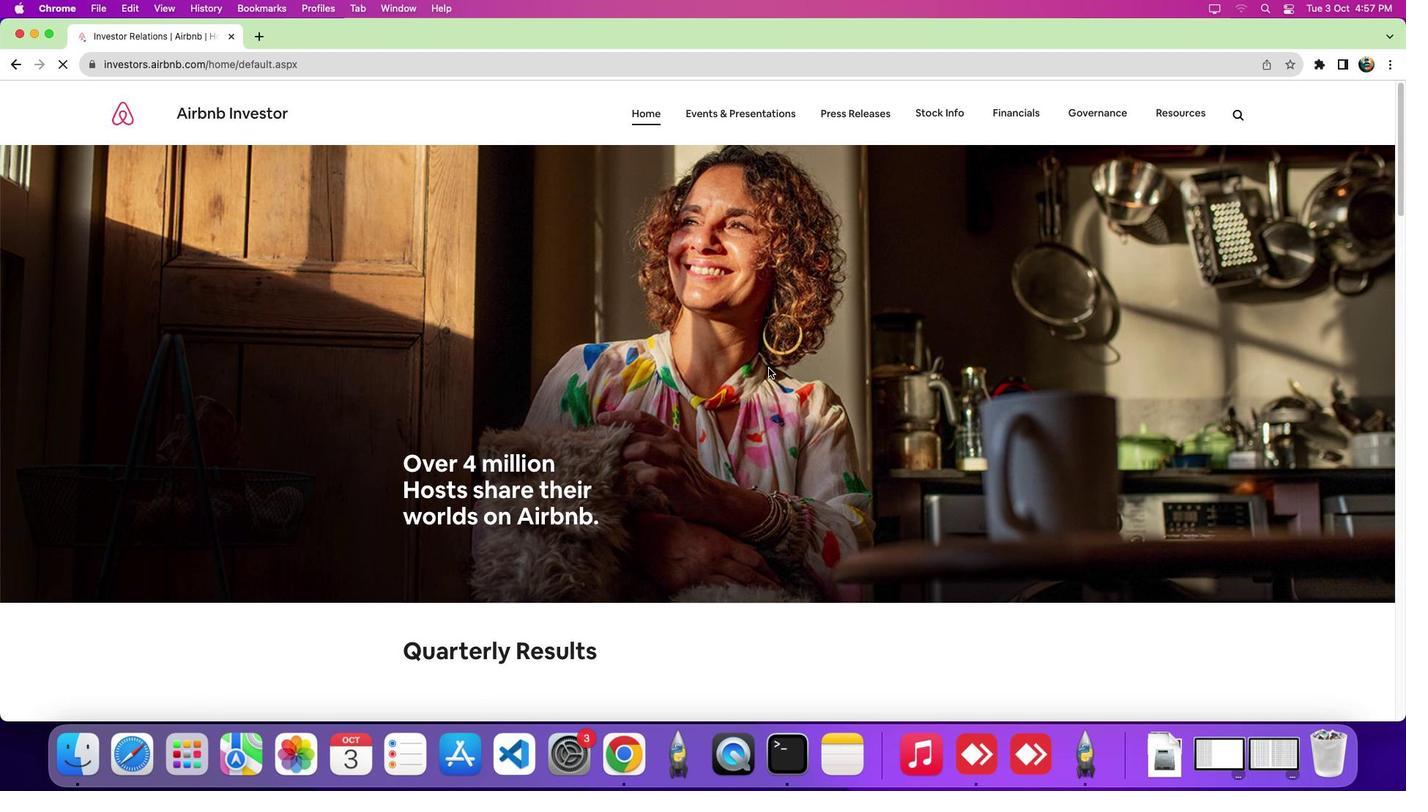 
Action: Mouse scrolled (768, 368) with delta (0, 0)
Screenshot: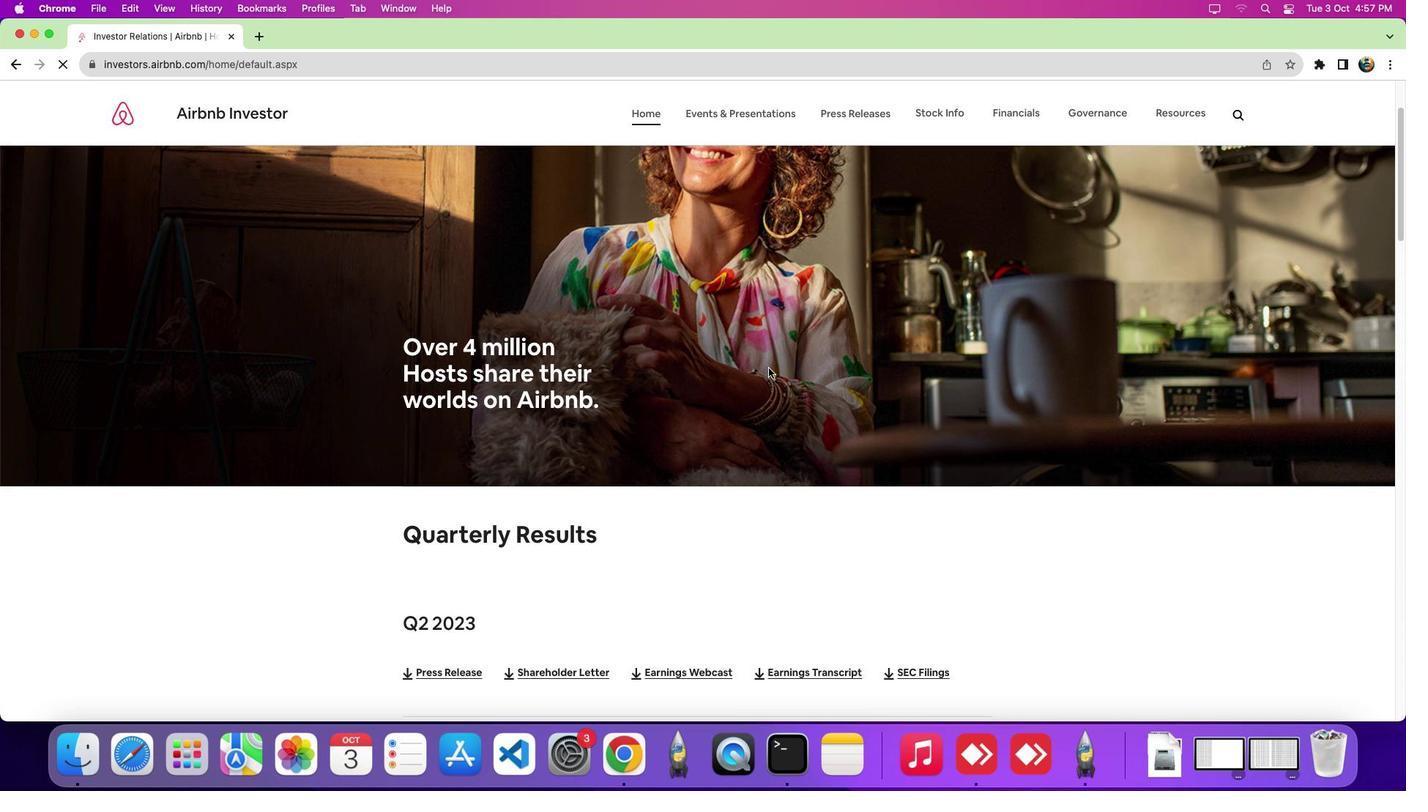 
Action: Mouse scrolled (768, 368) with delta (0, 0)
Screenshot: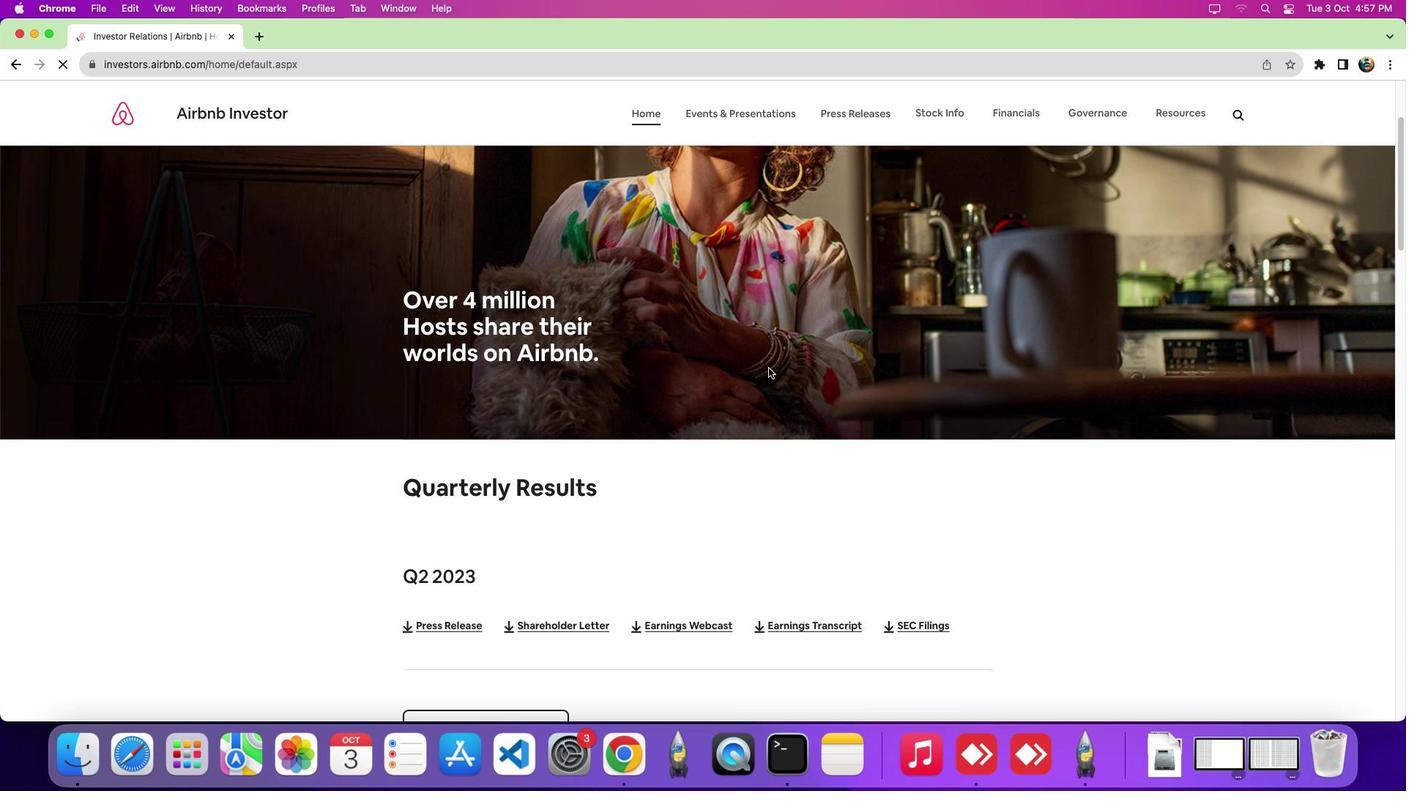 
Action: Mouse scrolled (768, 368) with delta (0, -2)
Screenshot: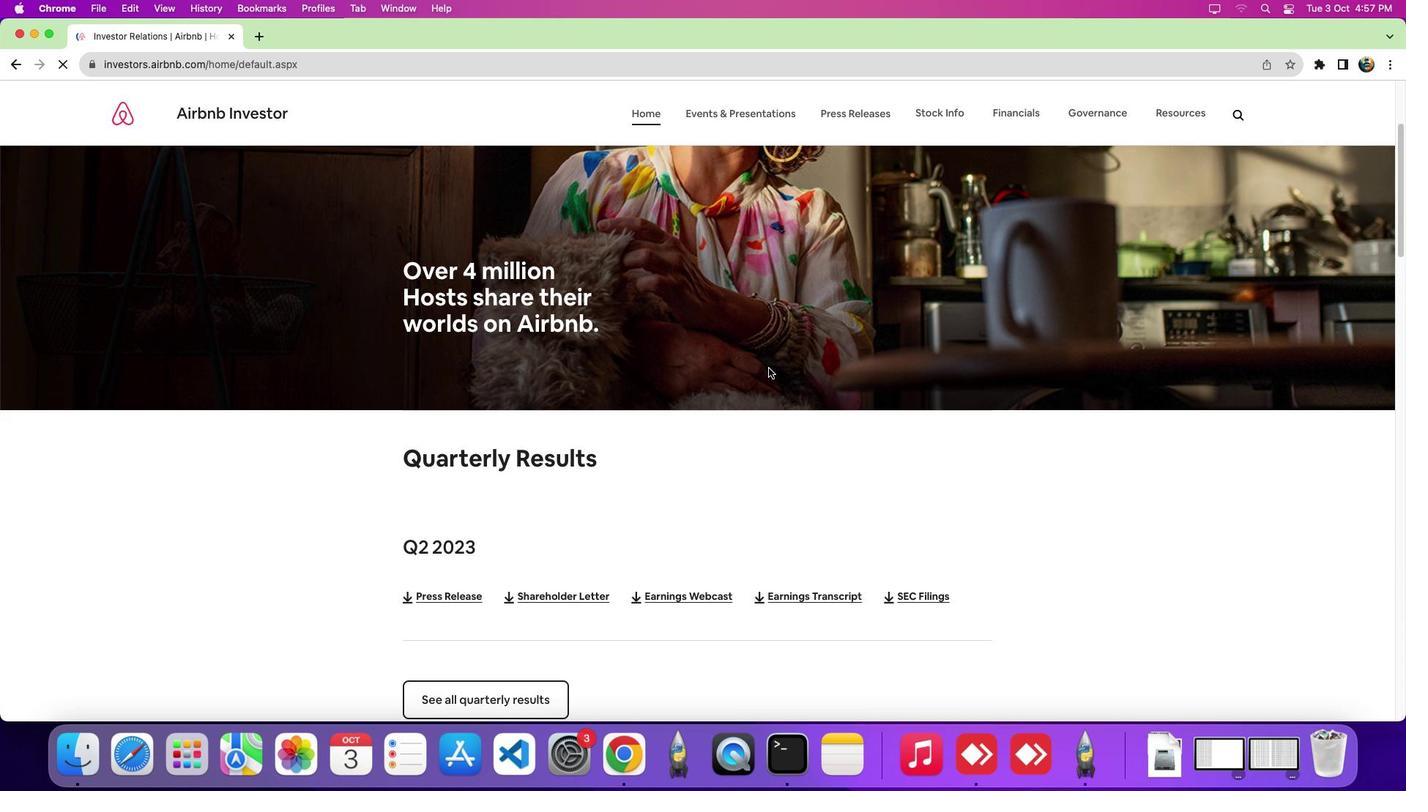 
Action: Mouse scrolled (768, 368) with delta (0, 0)
Screenshot: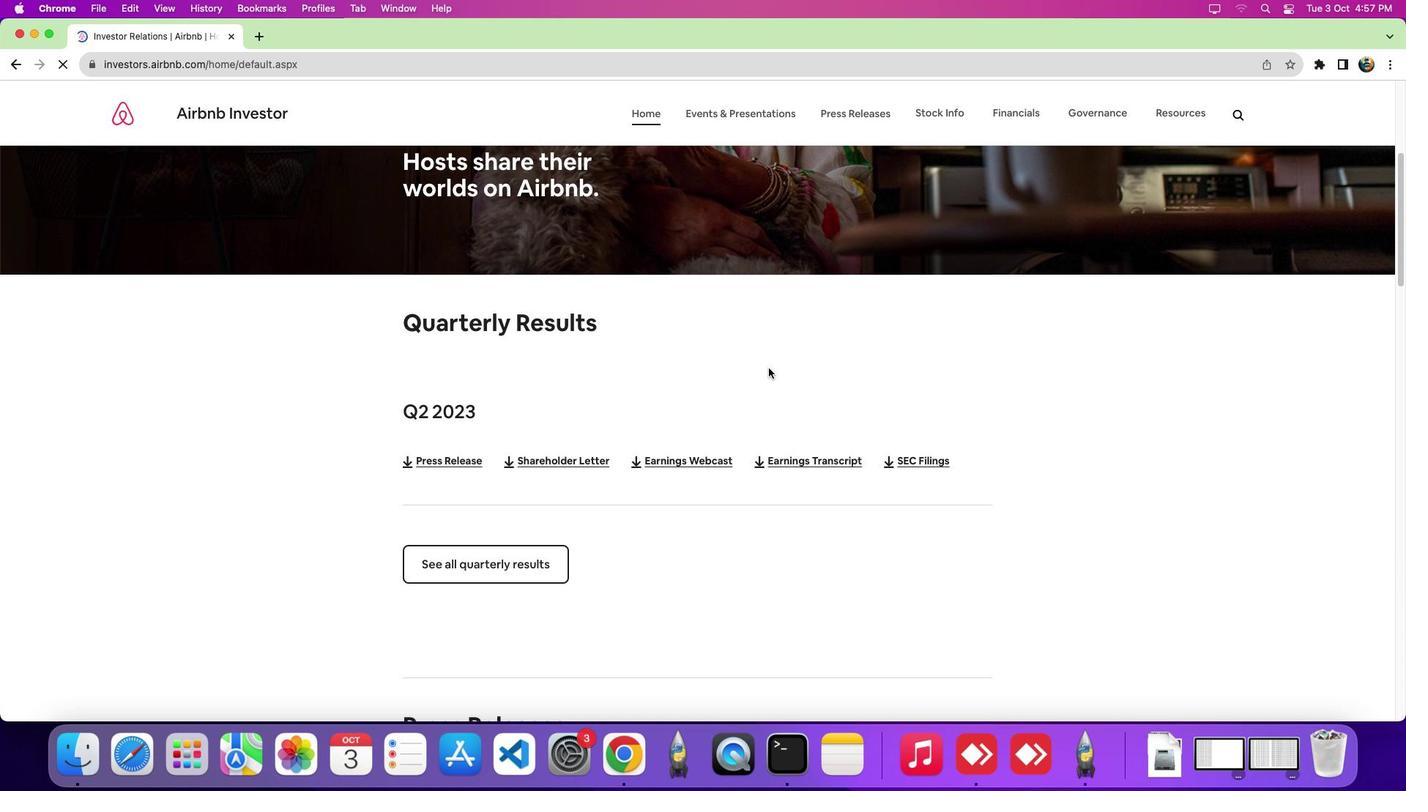 
Action: Mouse scrolled (768, 368) with delta (0, 0)
Screenshot: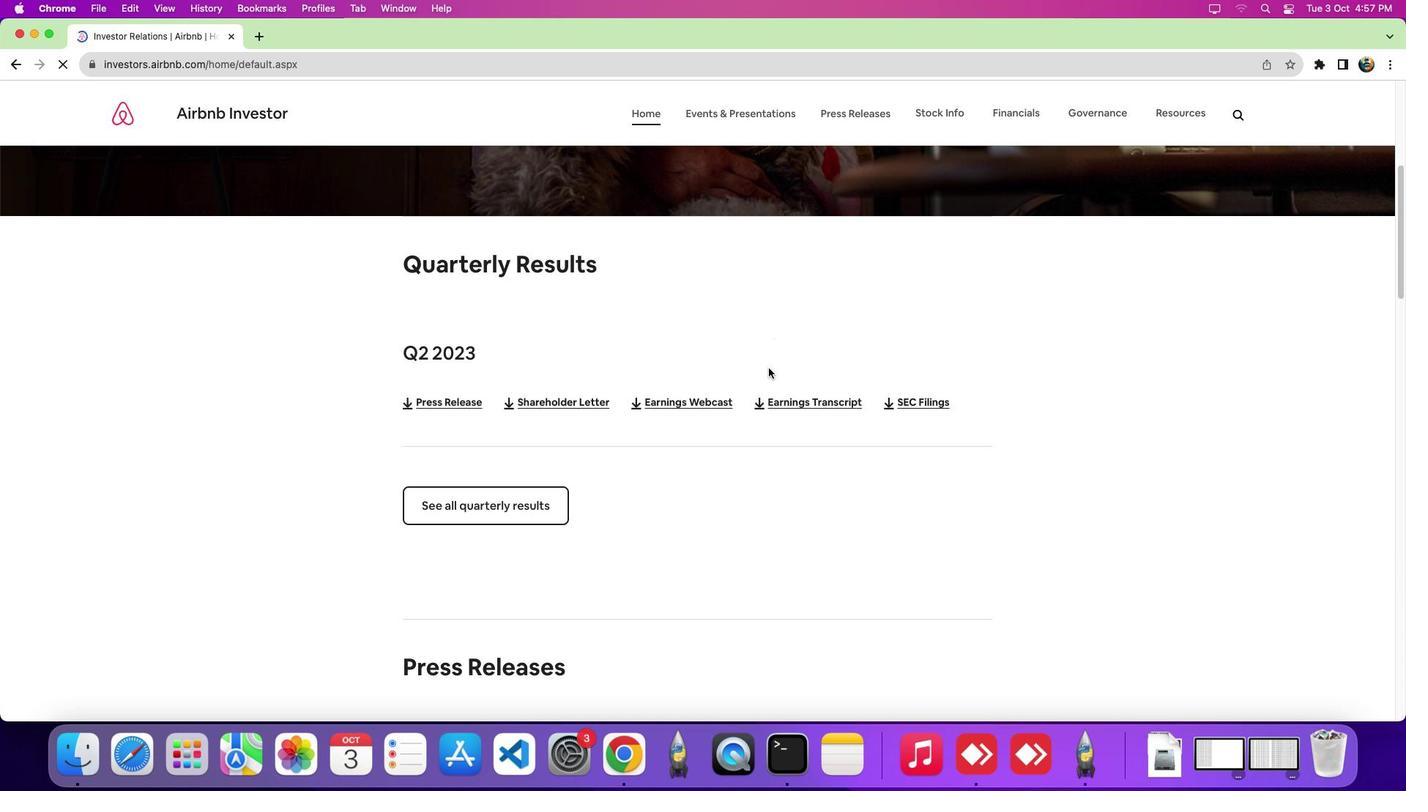 
Action: Mouse scrolled (768, 368) with delta (0, -2)
Screenshot: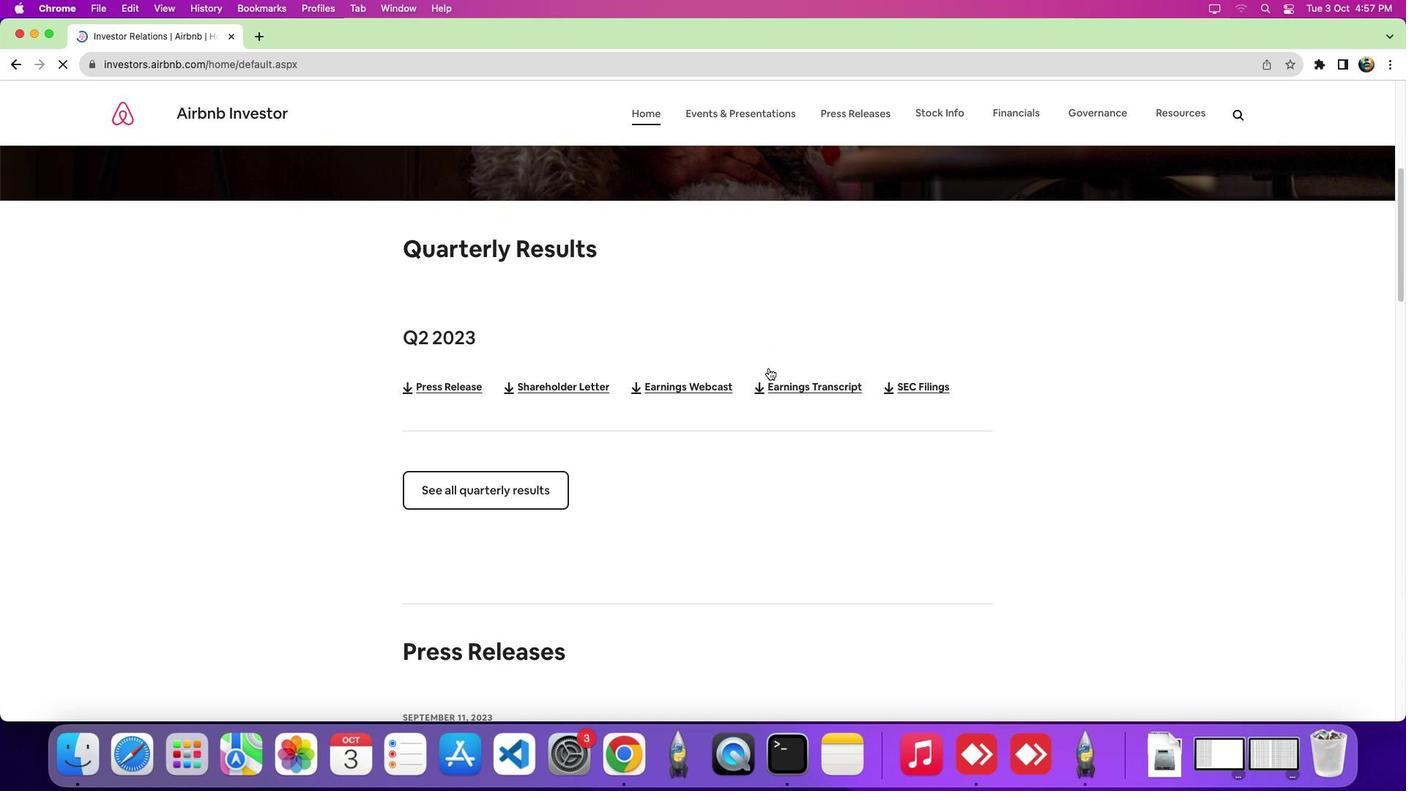 
Action: Mouse scrolled (768, 368) with delta (0, 0)
Screenshot: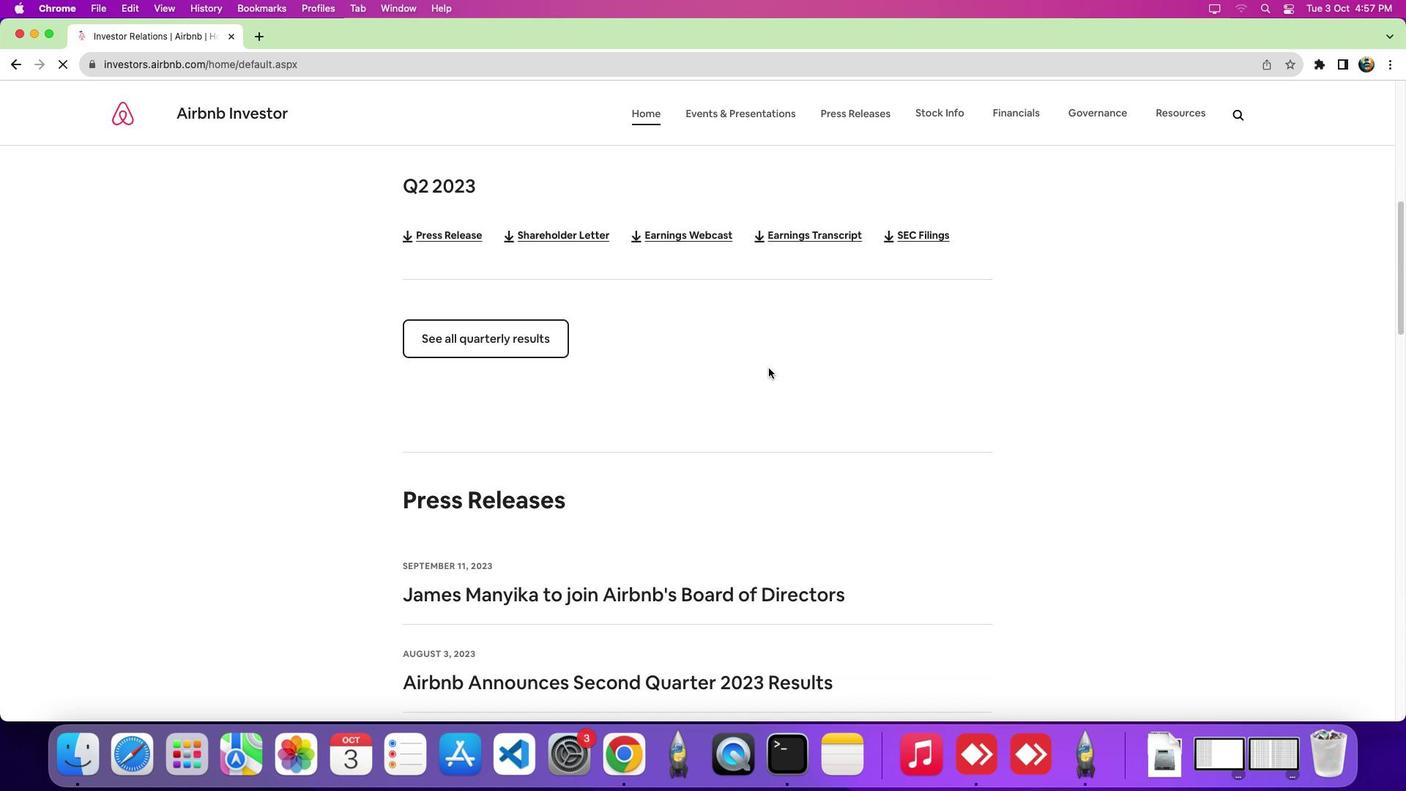 
Action: Mouse scrolled (768, 368) with delta (0, 0)
Screenshot: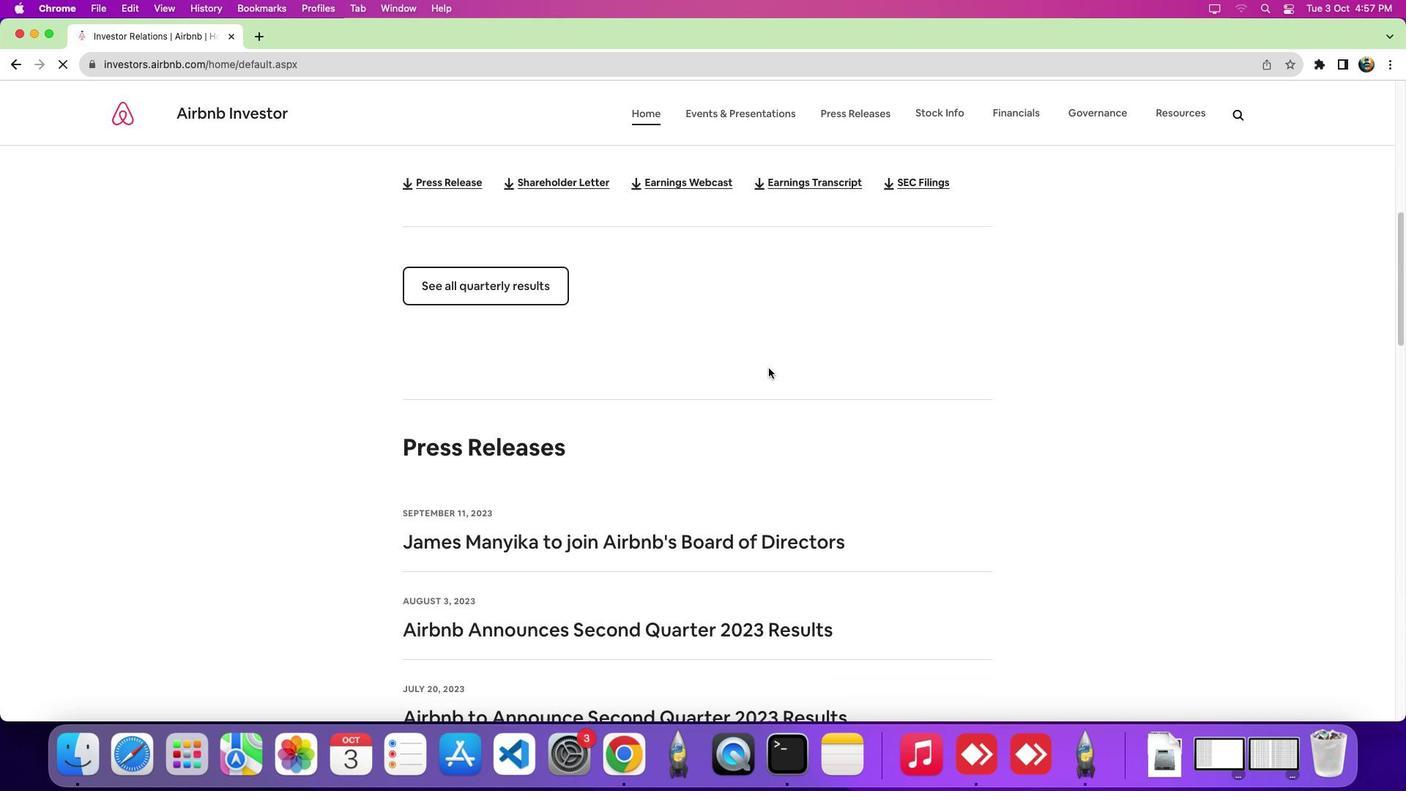 
Action: Mouse scrolled (768, 368) with delta (0, -2)
Screenshot: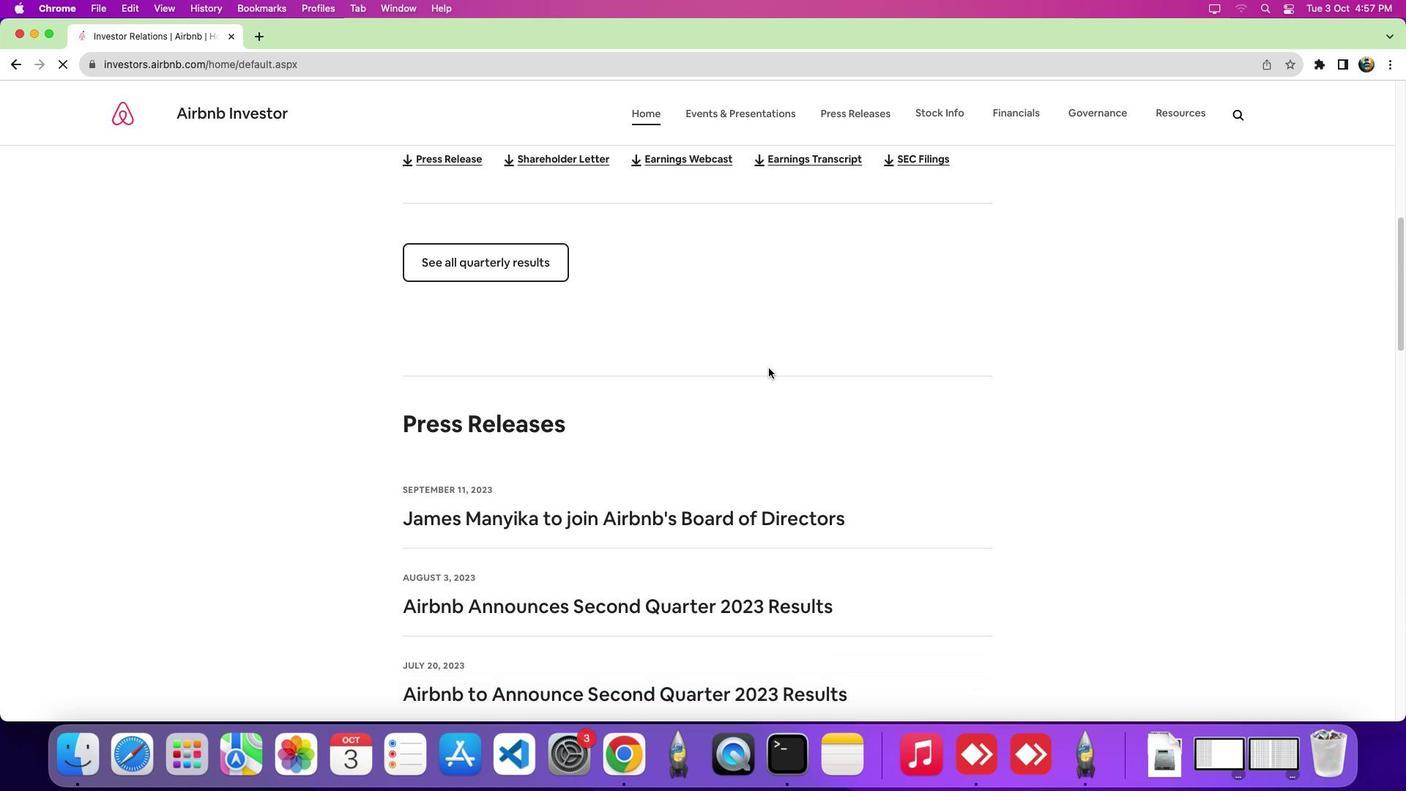 
Action: Mouse scrolled (768, 368) with delta (0, 0)
Screenshot: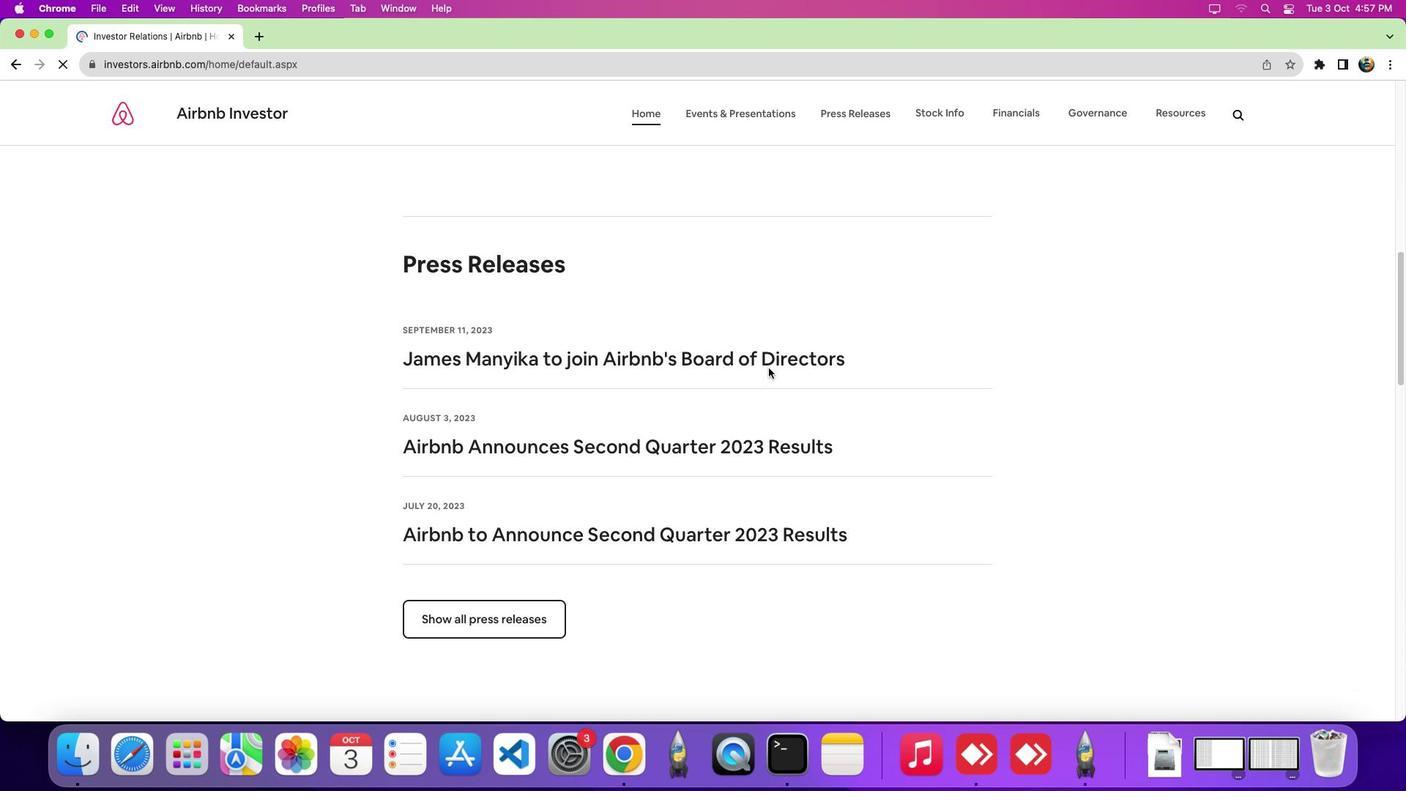 
Action: Mouse scrolled (768, 368) with delta (0, 0)
Screenshot: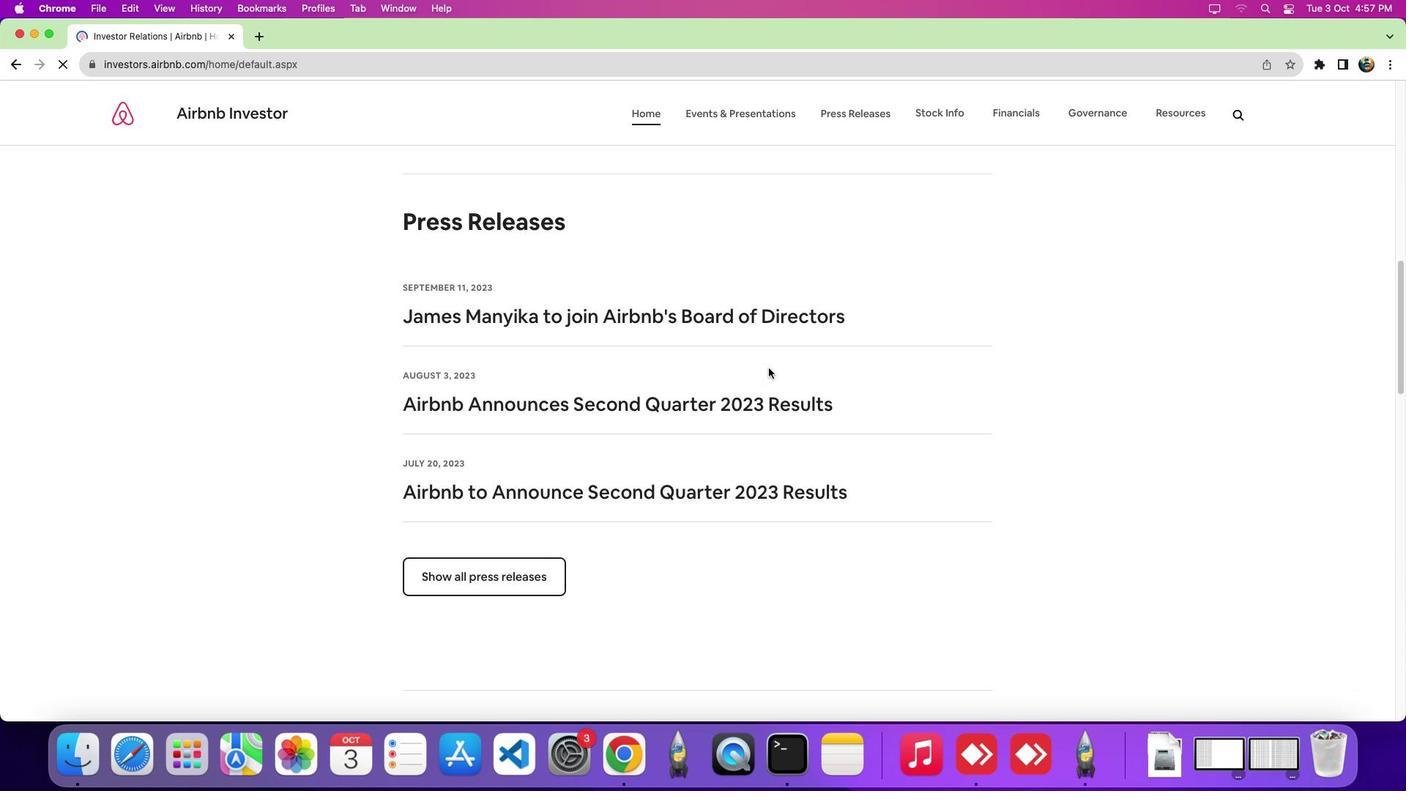 
Action: Mouse scrolled (768, 368) with delta (0, -3)
Screenshot: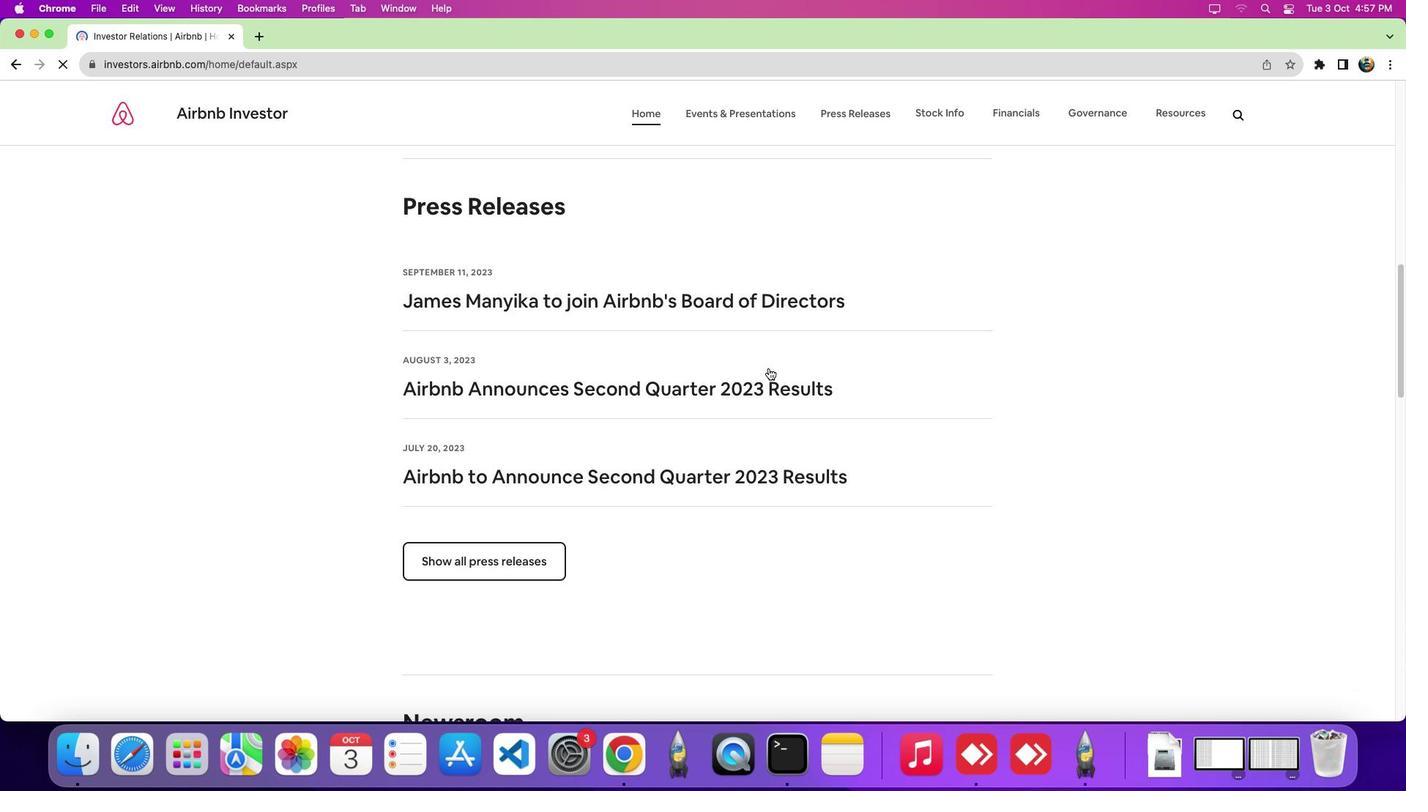 
Action: Mouse scrolled (768, 368) with delta (0, 0)
Screenshot: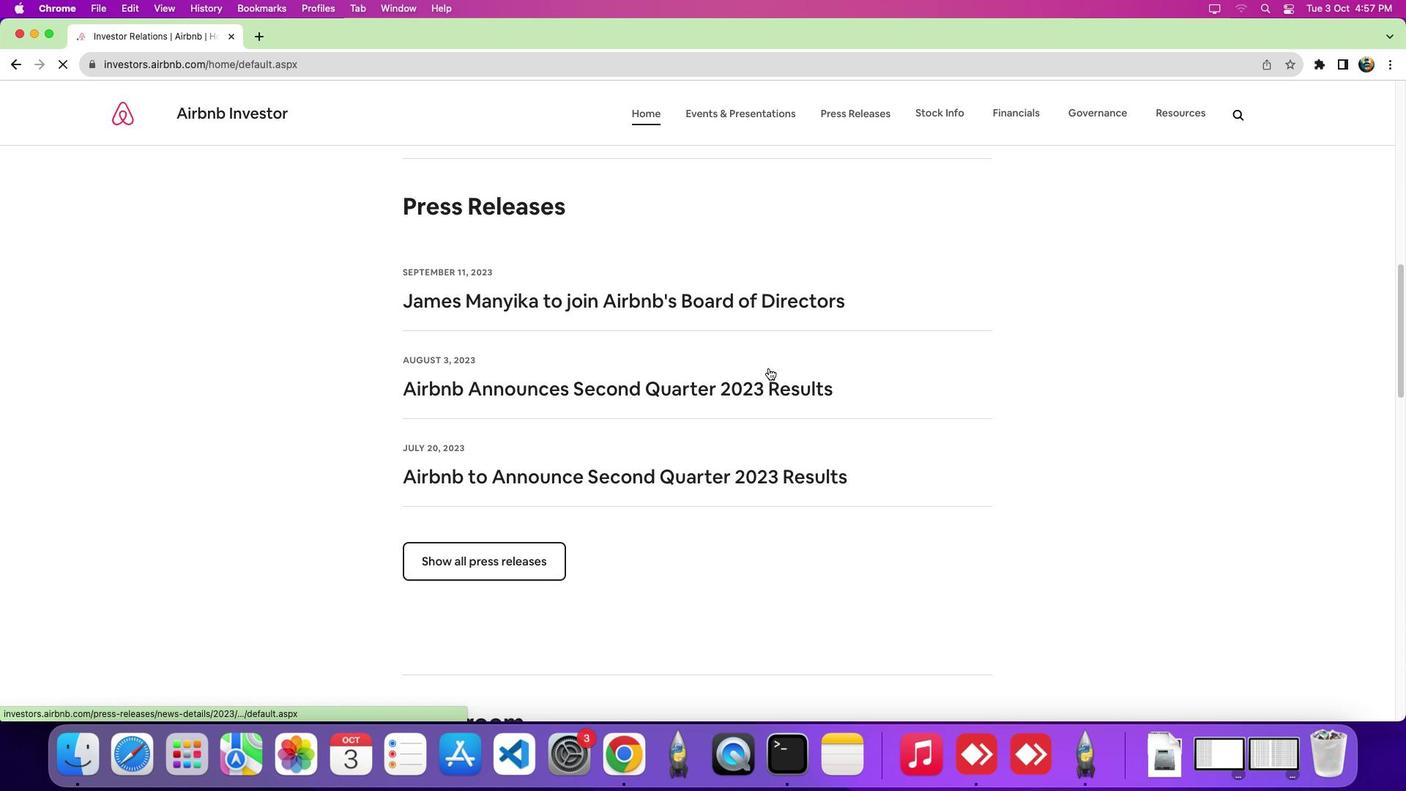 
Action: Mouse scrolled (768, 368) with delta (0, 0)
Screenshot: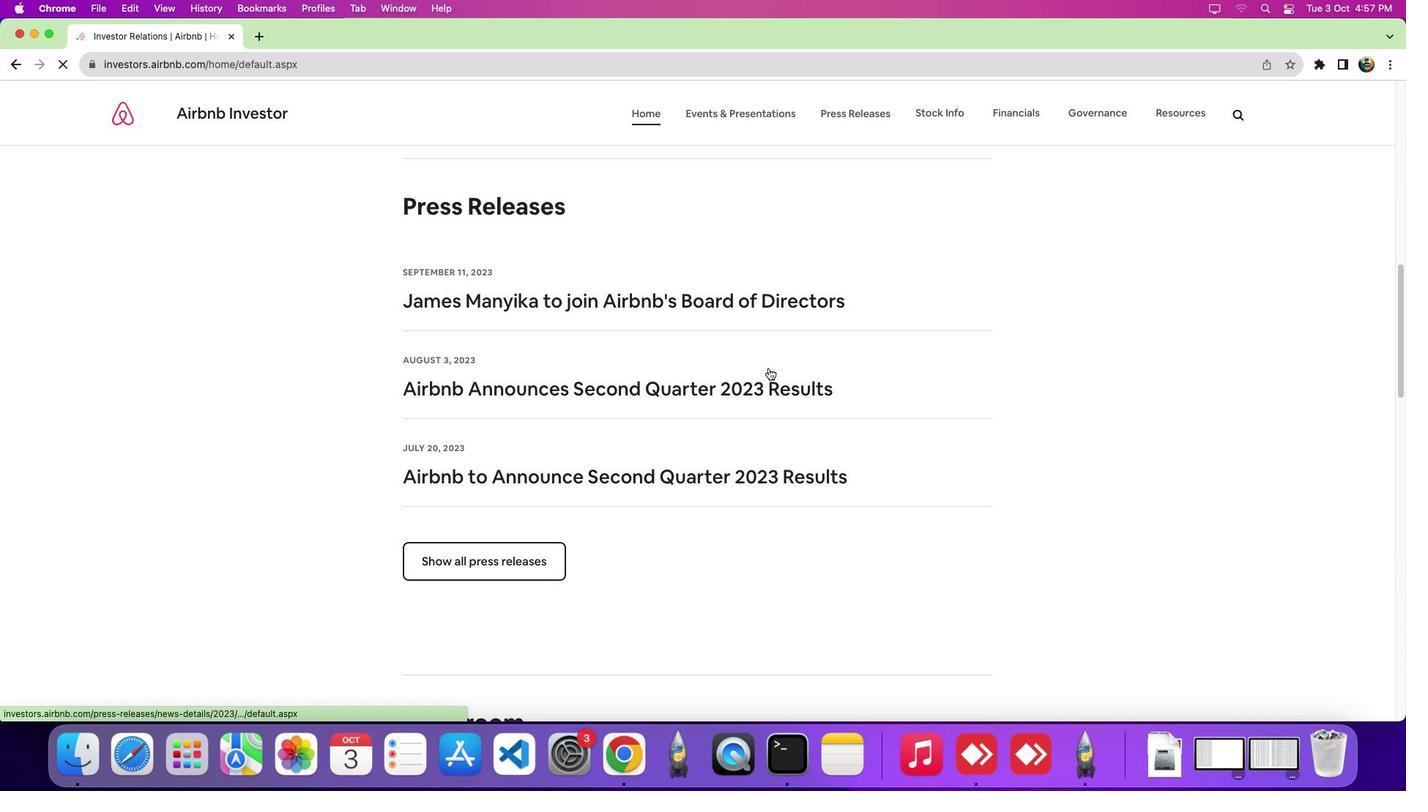 
Action: Mouse scrolled (768, 368) with delta (0, -3)
Screenshot: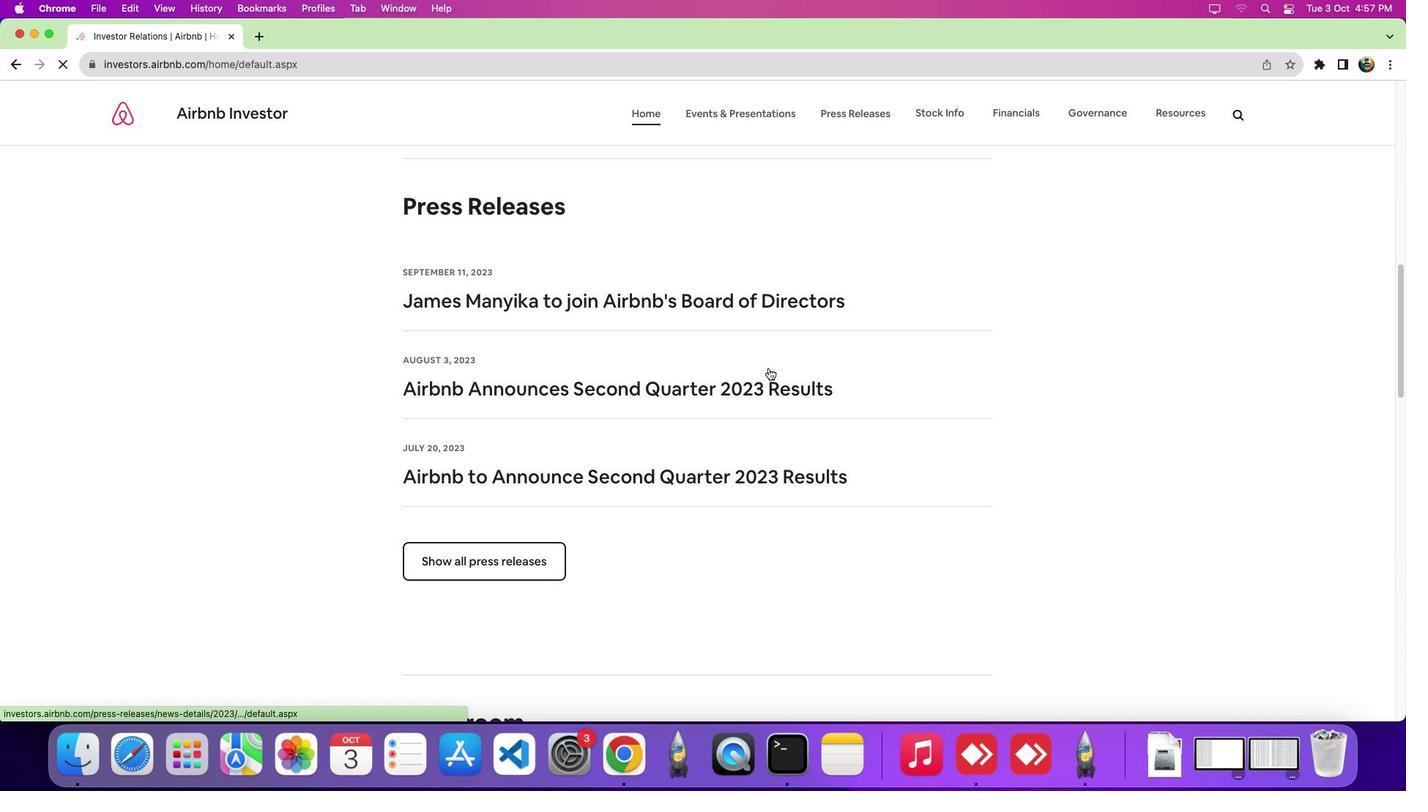 
Action: Mouse scrolled (768, 368) with delta (0, 0)
Screenshot: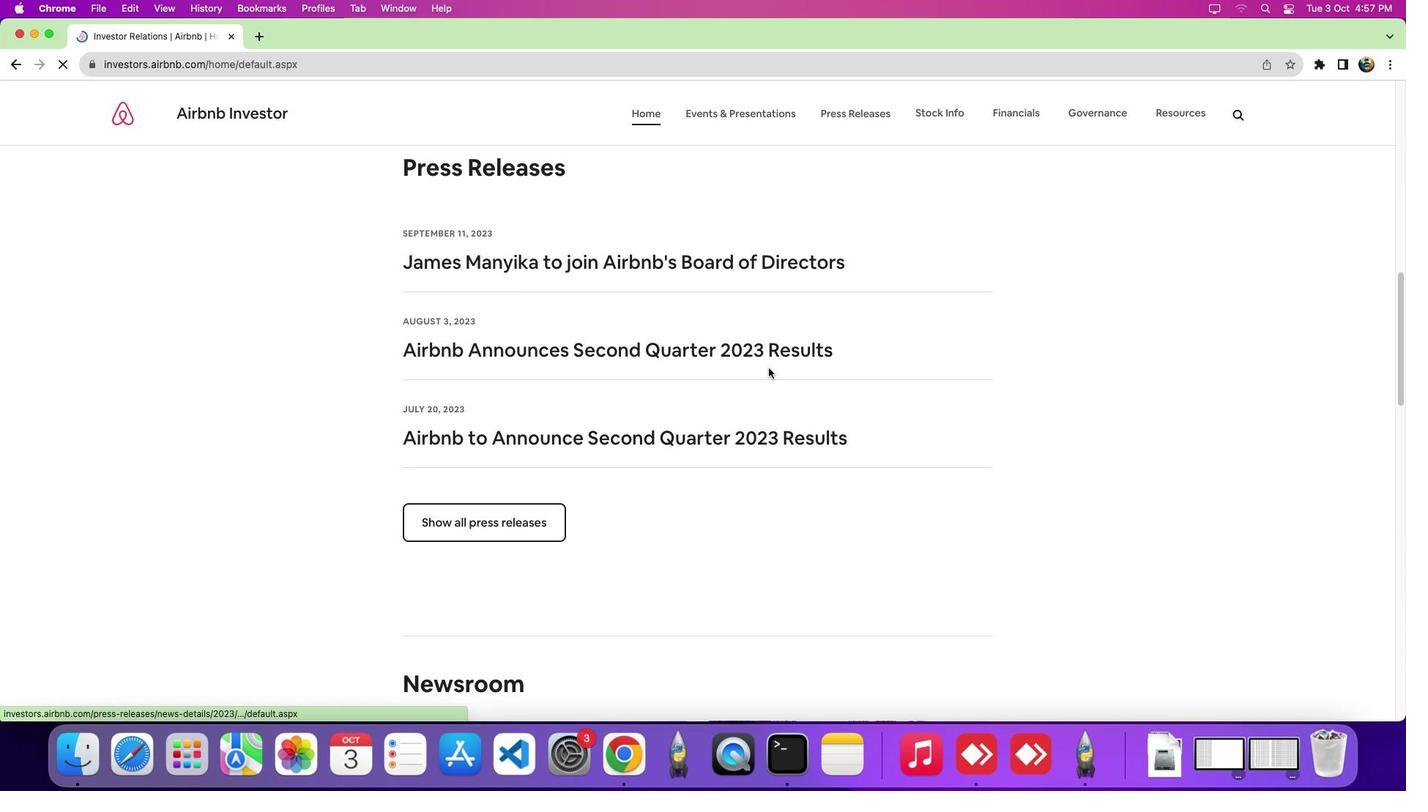 
Action: Mouse scrolled (768, 368) with delta (0, 0)
Screenshot: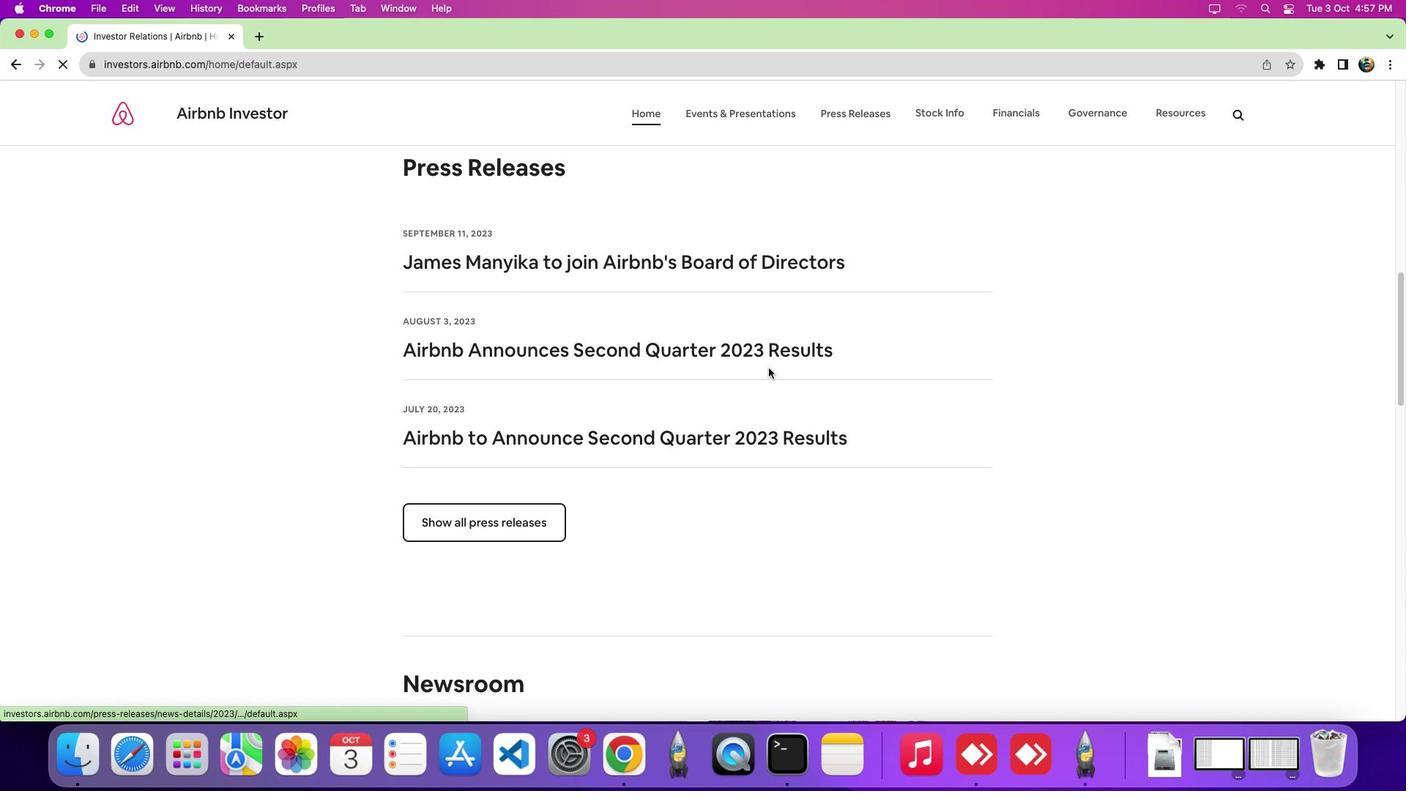 
Action: Mouse moved to (655, 429)
Screenshot: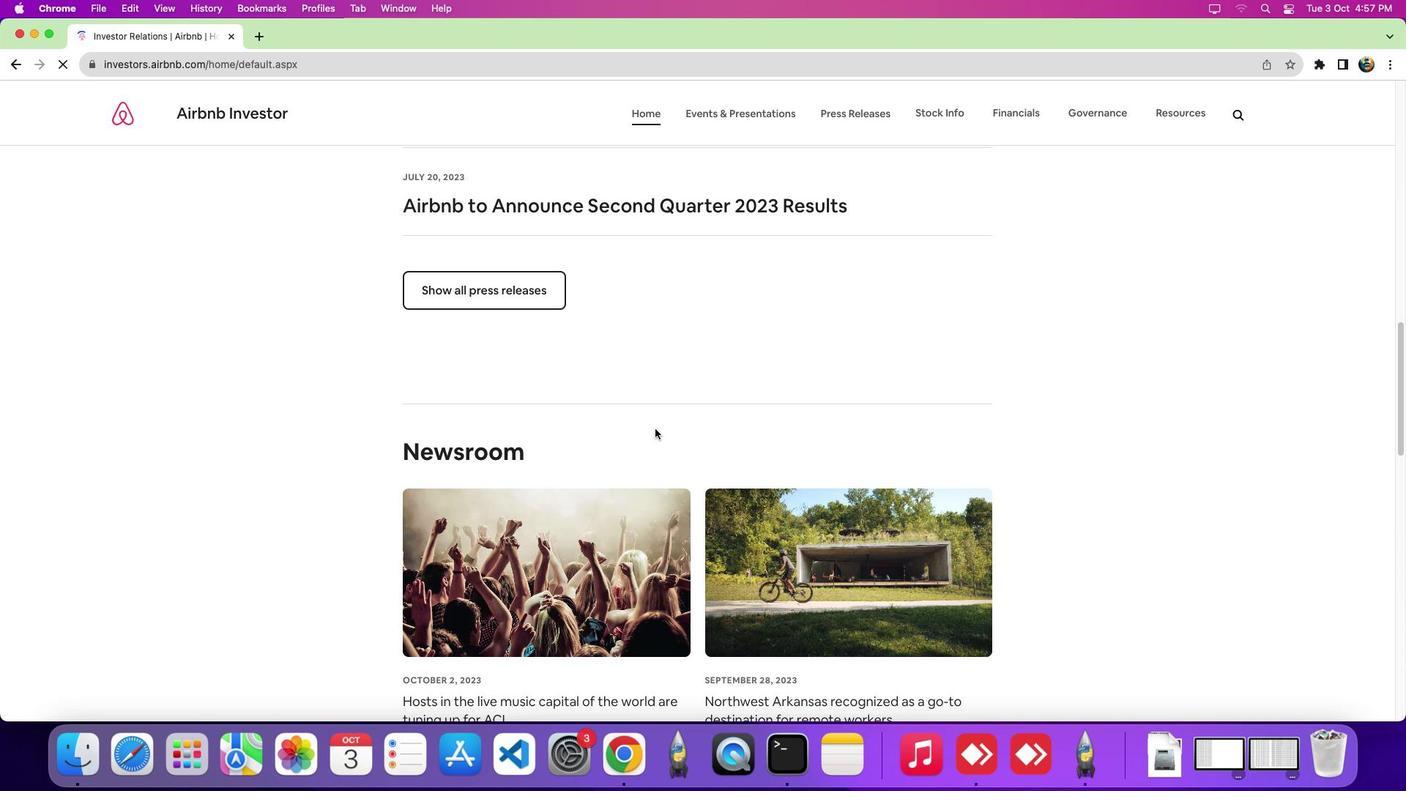 
Action: Mouse scrolled (655, 429) with delta (0, 0)
Screenshot: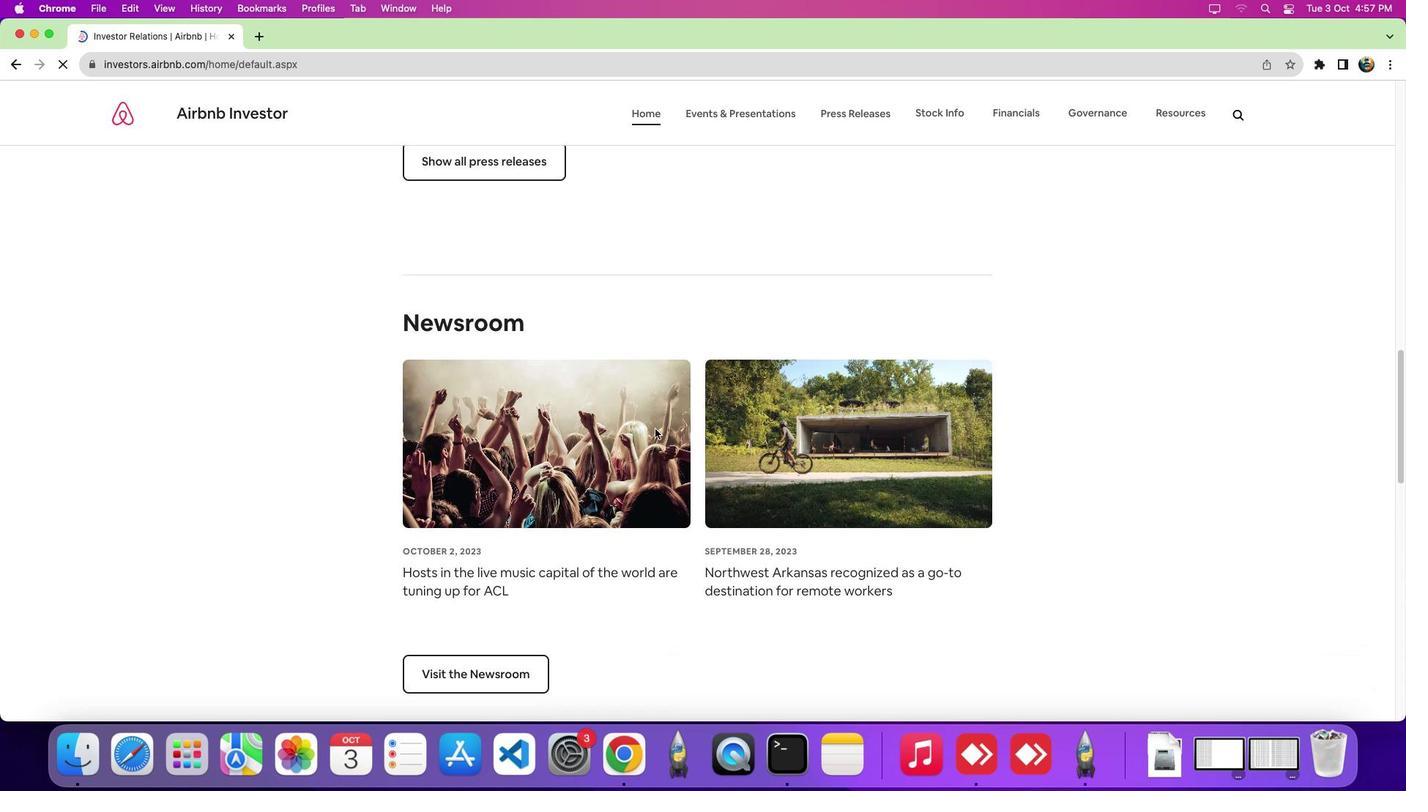 
Action: Mouse scrolled (655, 429) with delta (0, 0)
Screenshot: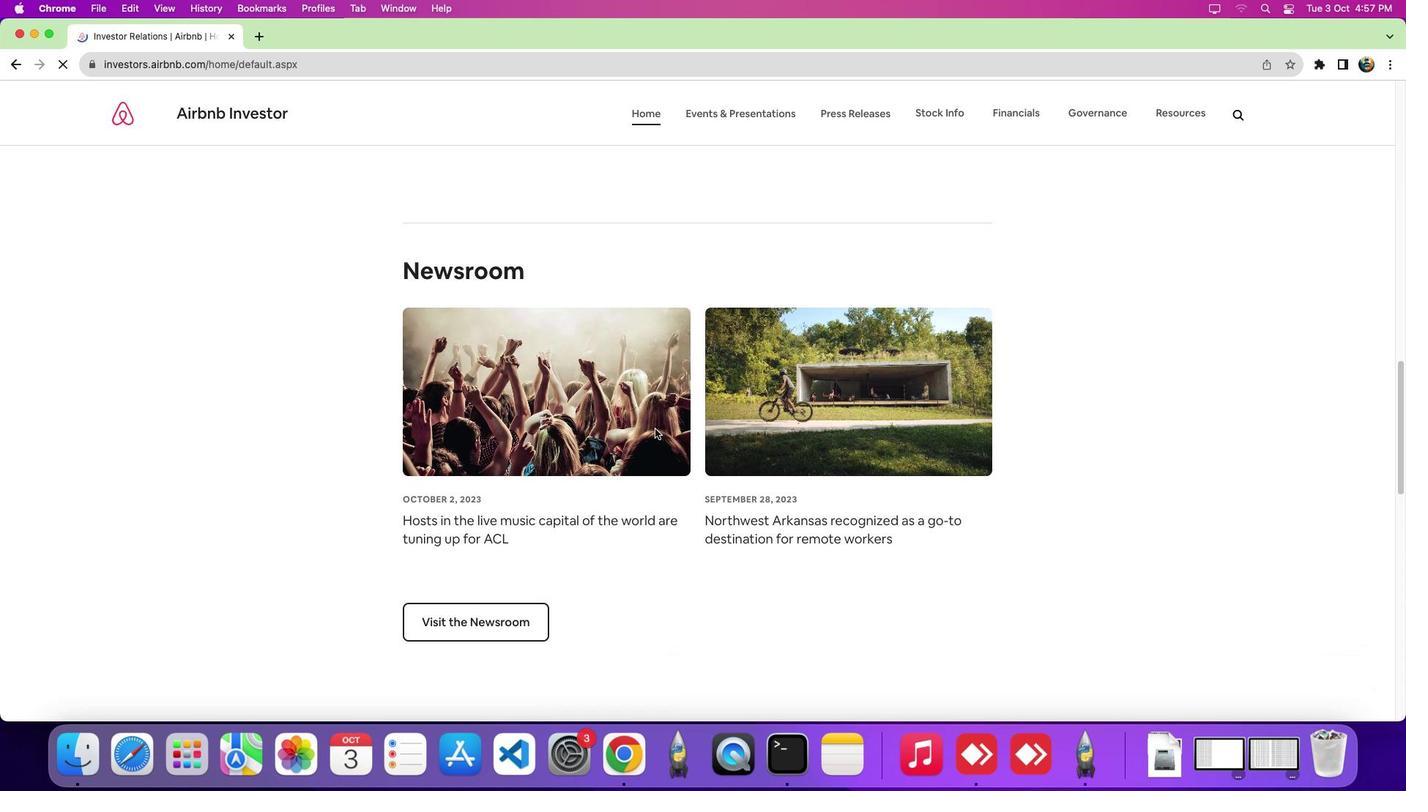 
Action: Mouse scrolled (655, 429) with delta (0, -2)
Screenshot: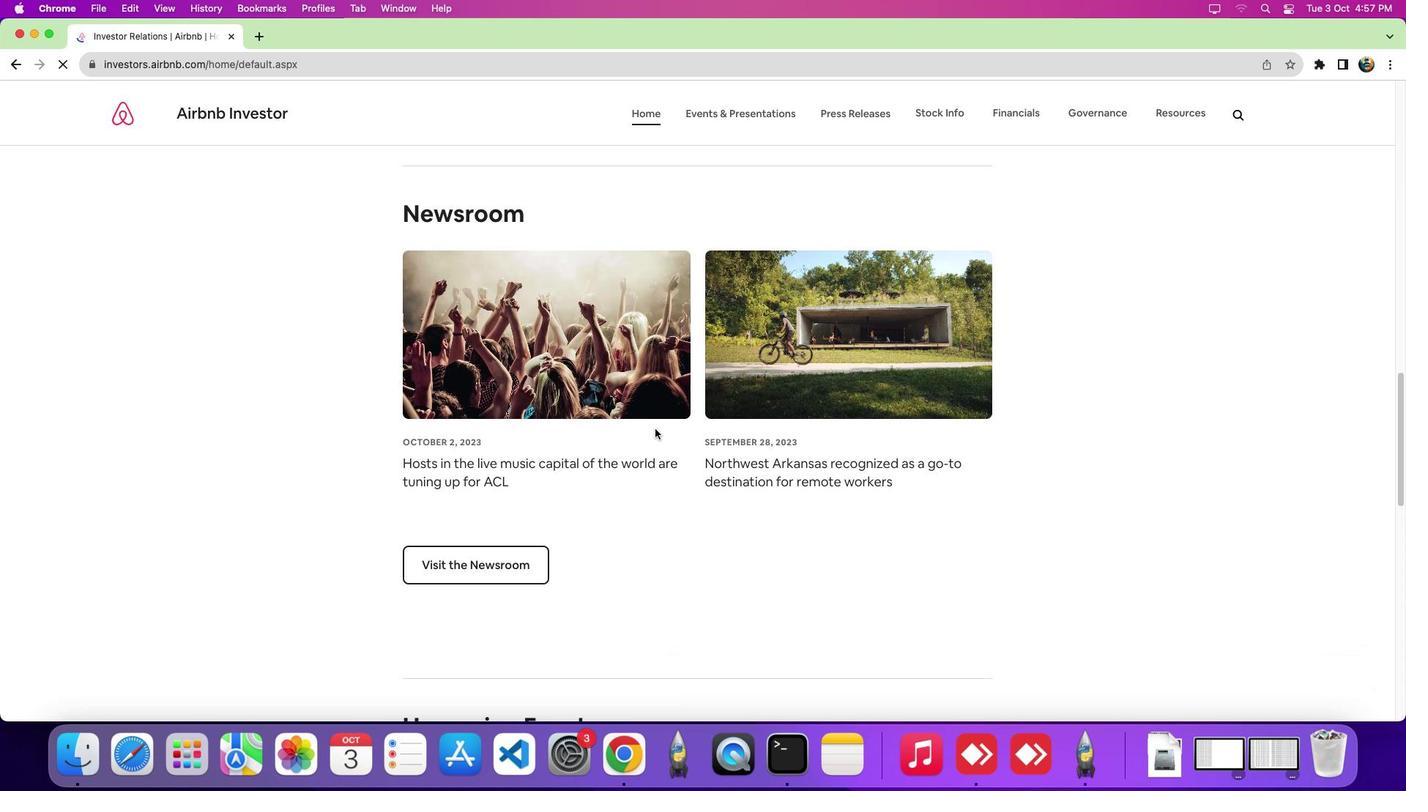 
Action: Mouse scrolled (655, 429) with delta (0, -4)
Screenshot: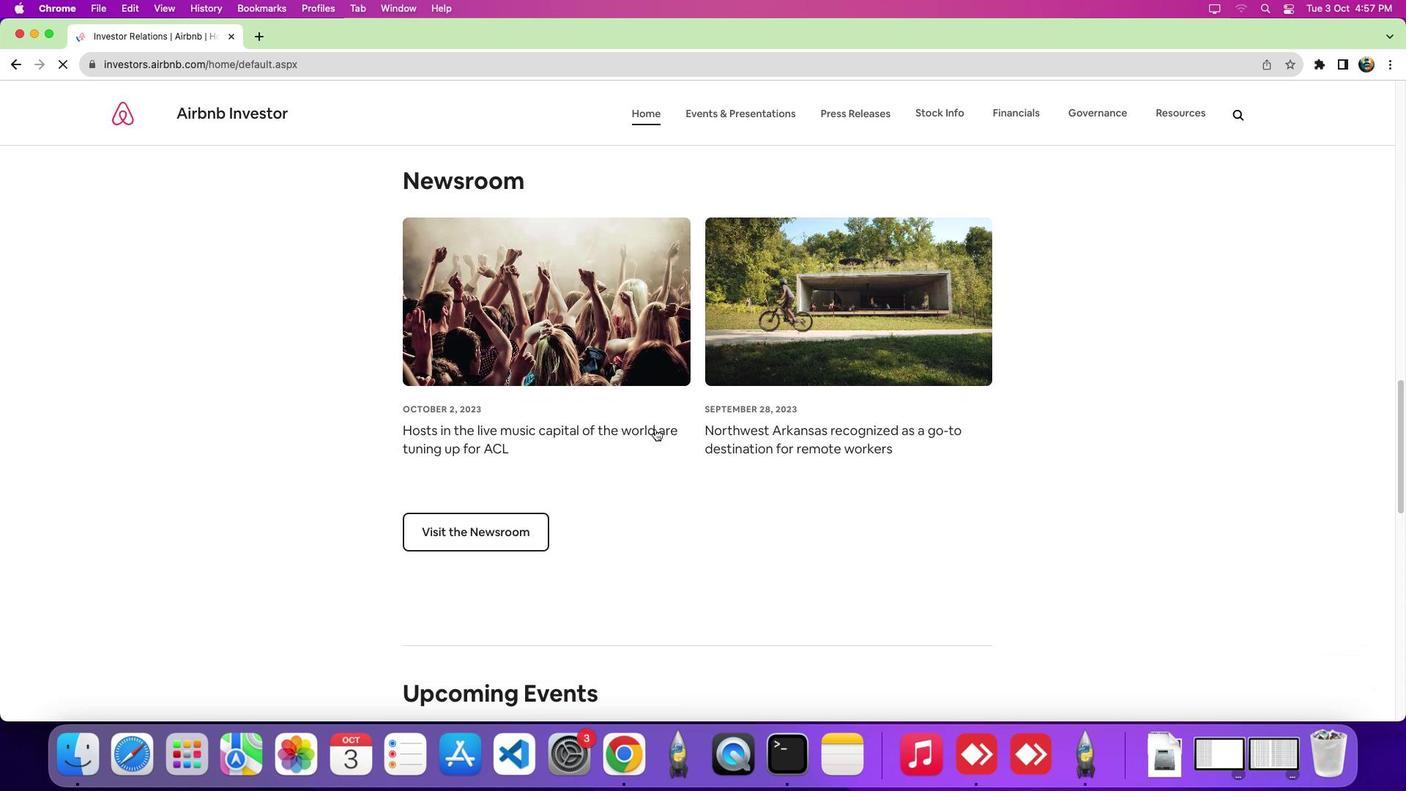 
Action: Mouse scrolled (655, 429) with delta (0, 0)
Screenshot: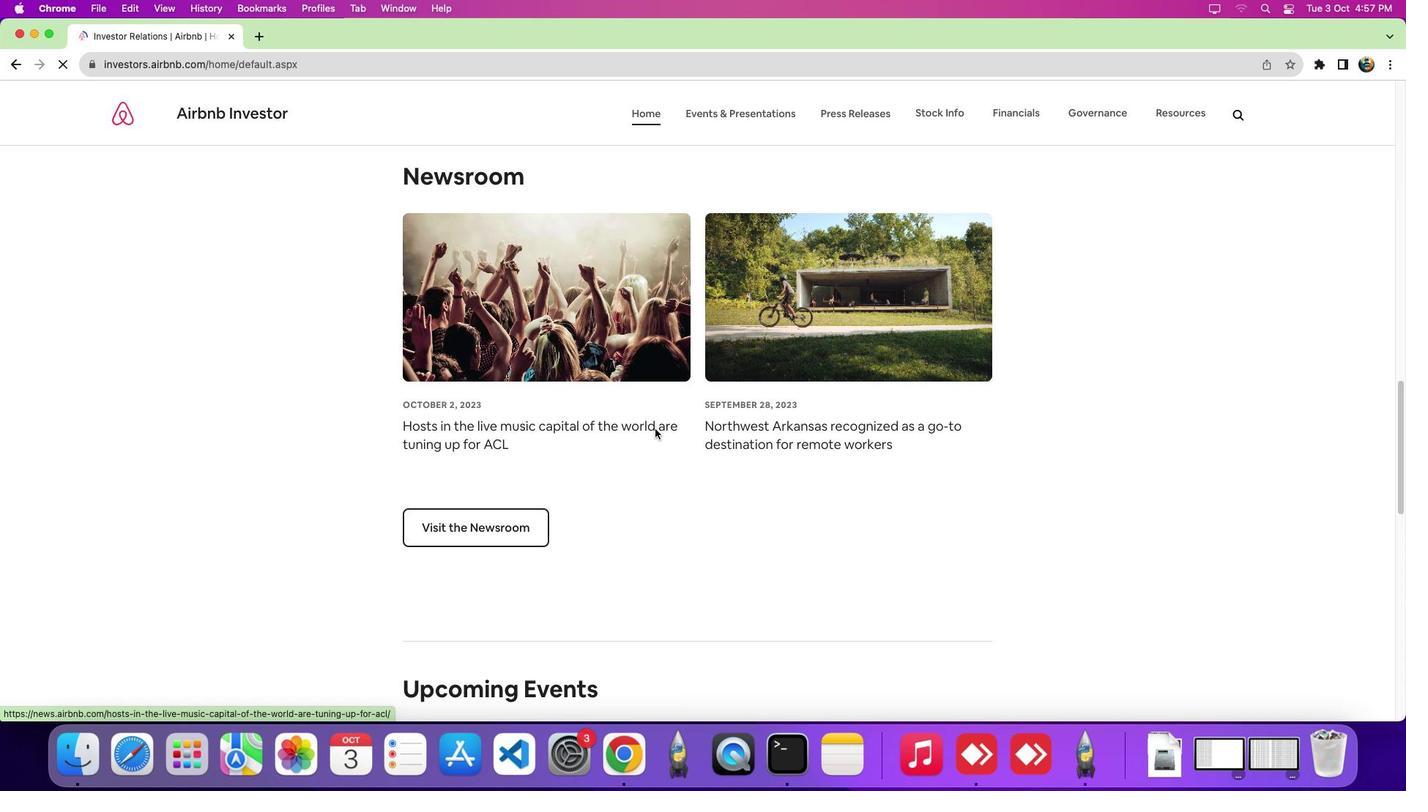 
Action: Mouse scrolled (655, 429) with delta (0, 0)
Screenshot: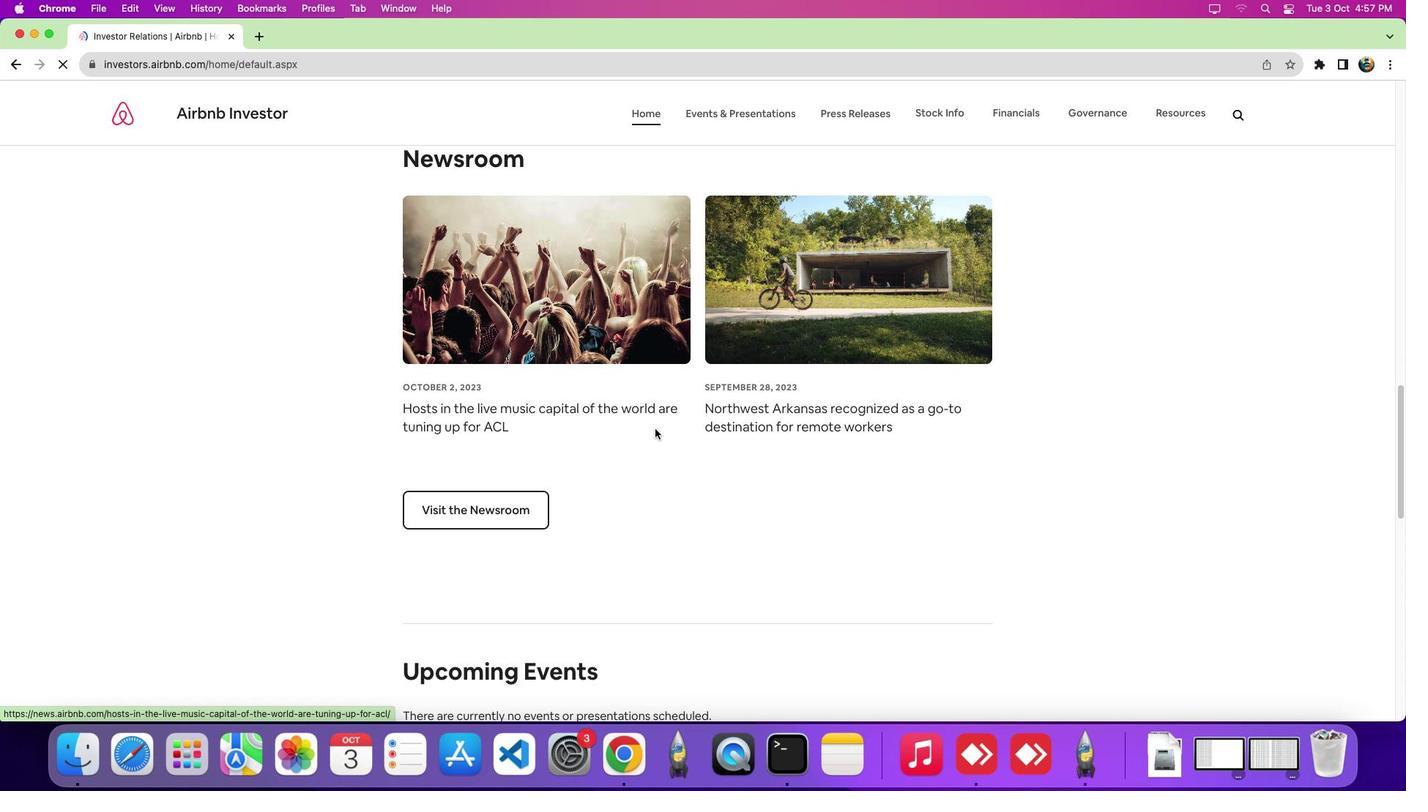 
Action: Mouse scrolled (655, 429) with delta (0, -2)
Screenshot: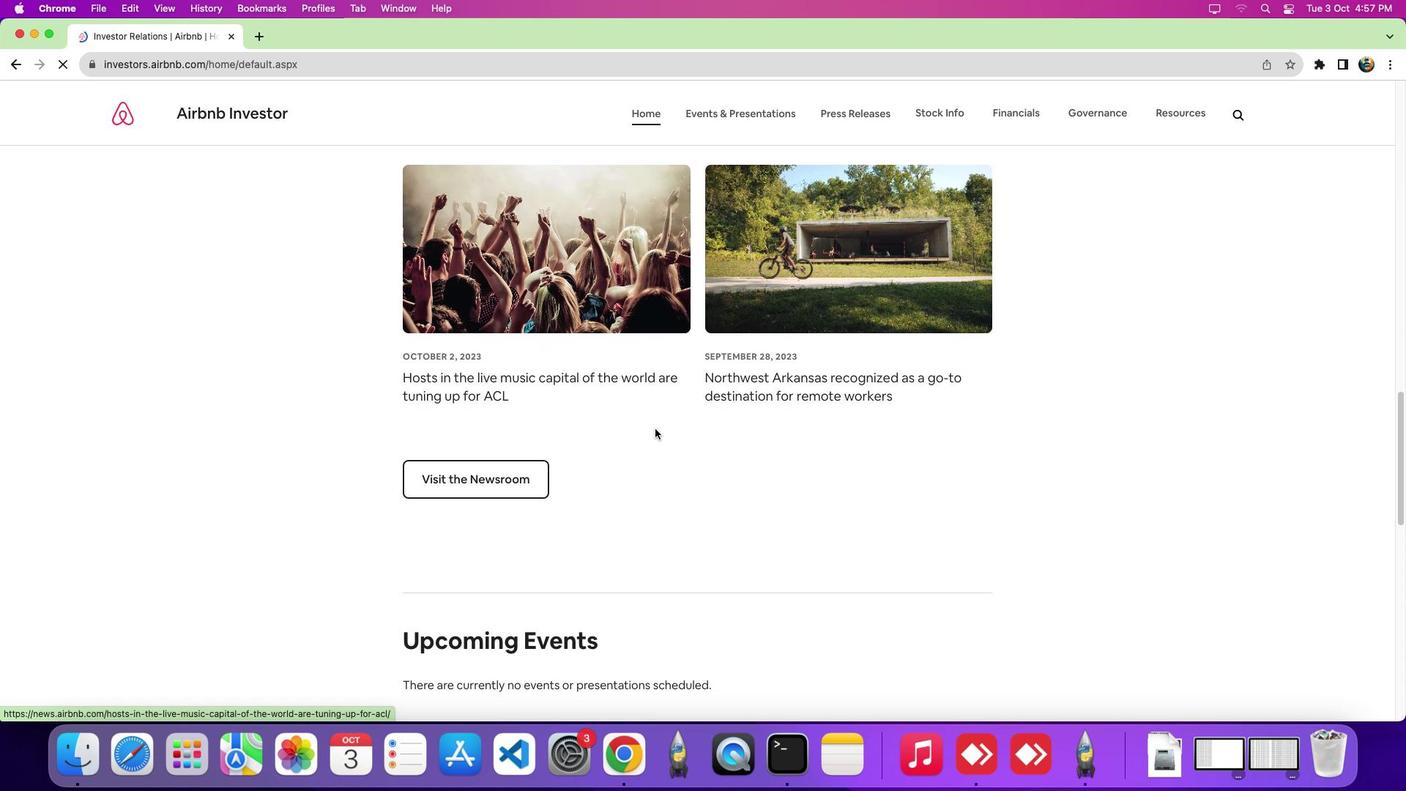 
Action: Mouse scrolled (655, 429) with delta (0, 0)
Screenshot: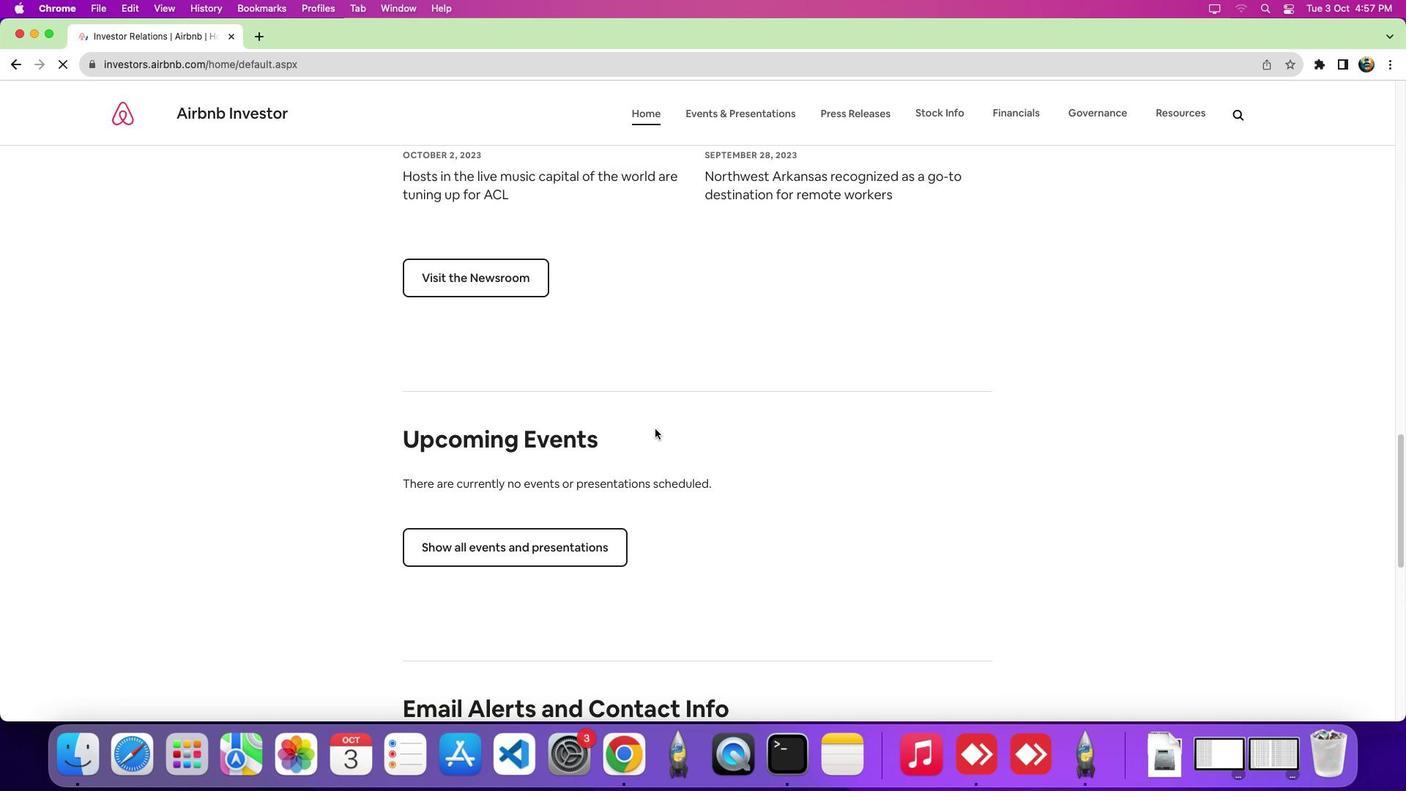
Action: Mouse scrolled (655, 429) with delta (0, 0)
Screenshot: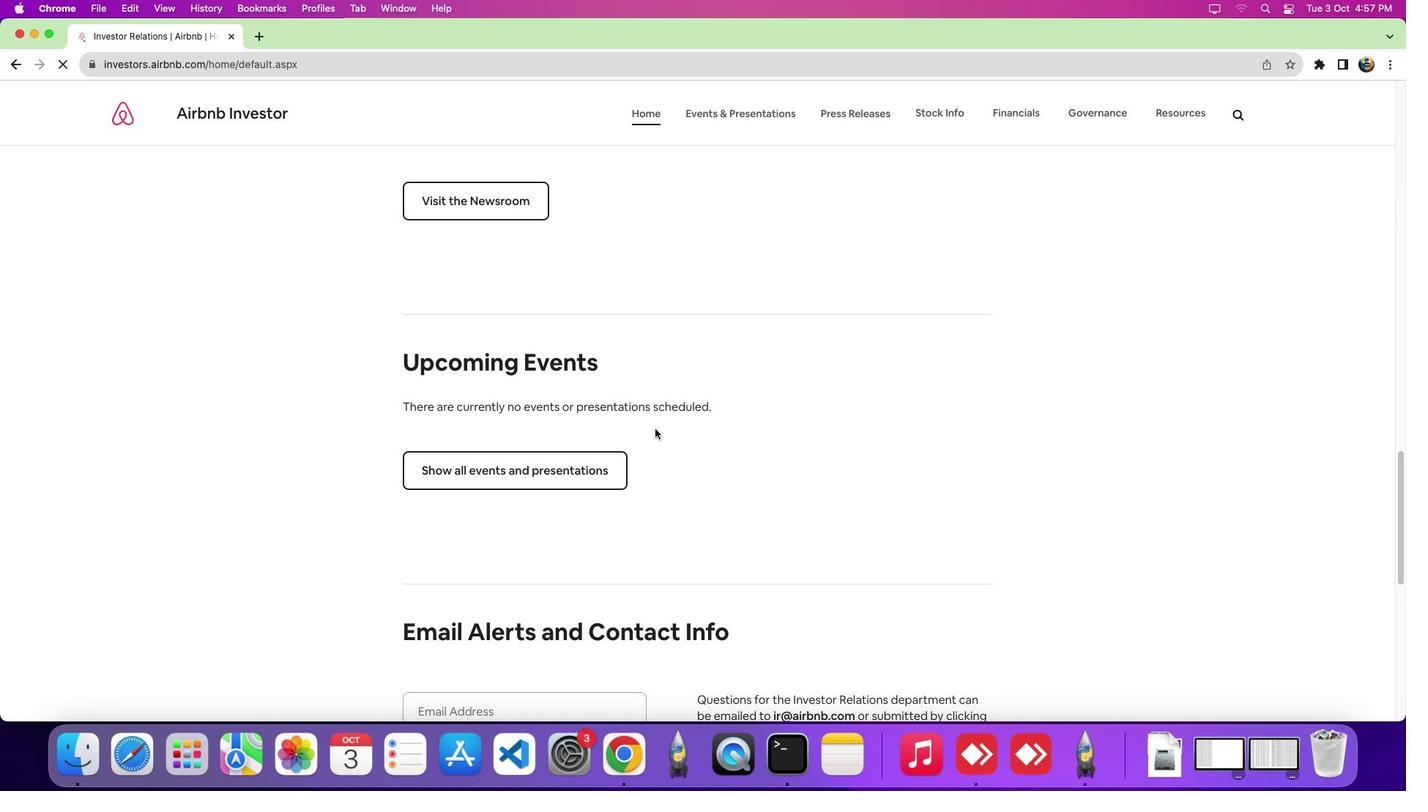 
Action: Mouse scrolled (655, 429) with delta (0, 0)
Screenshot: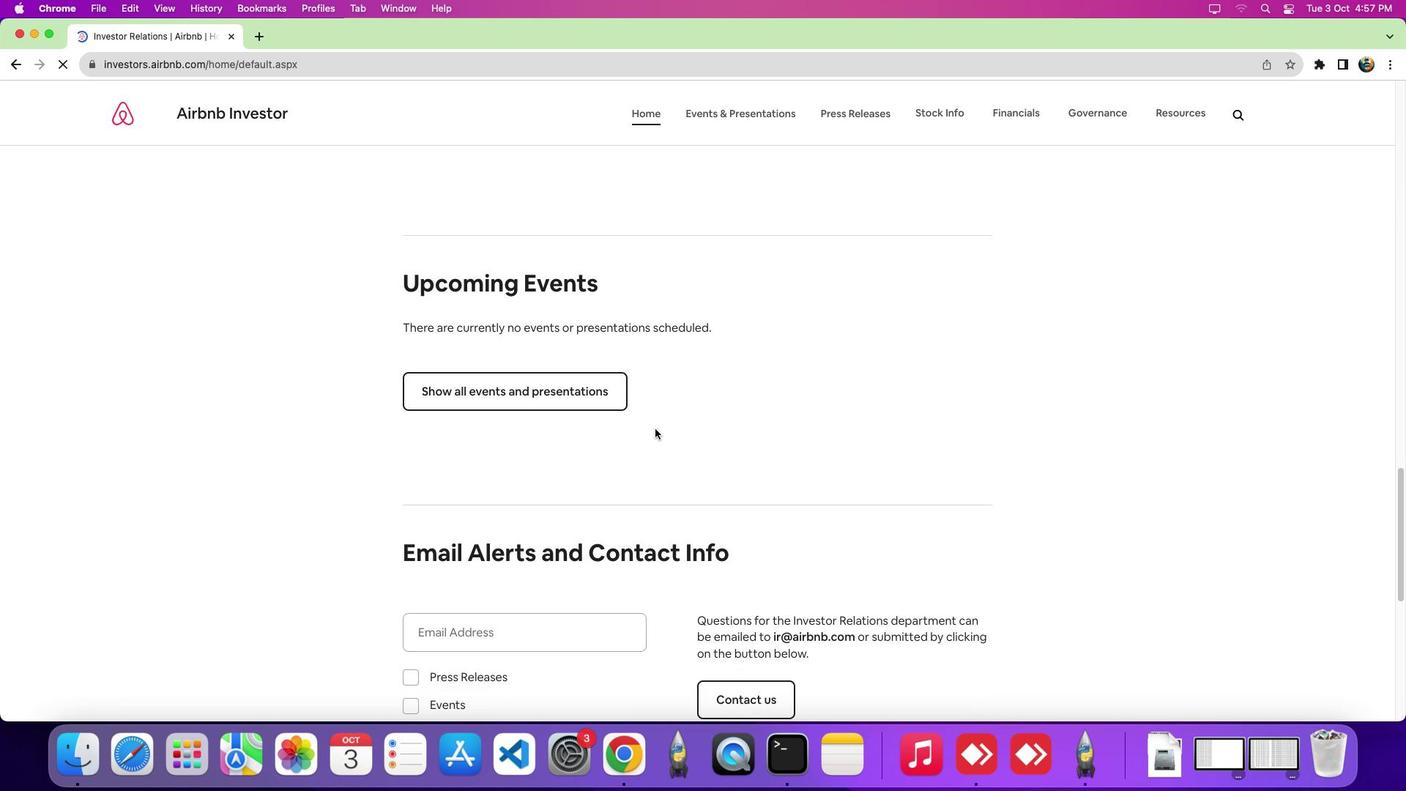 
Action: Mouse scrolled (655, 429) with delta (0, 0)
Screenshot: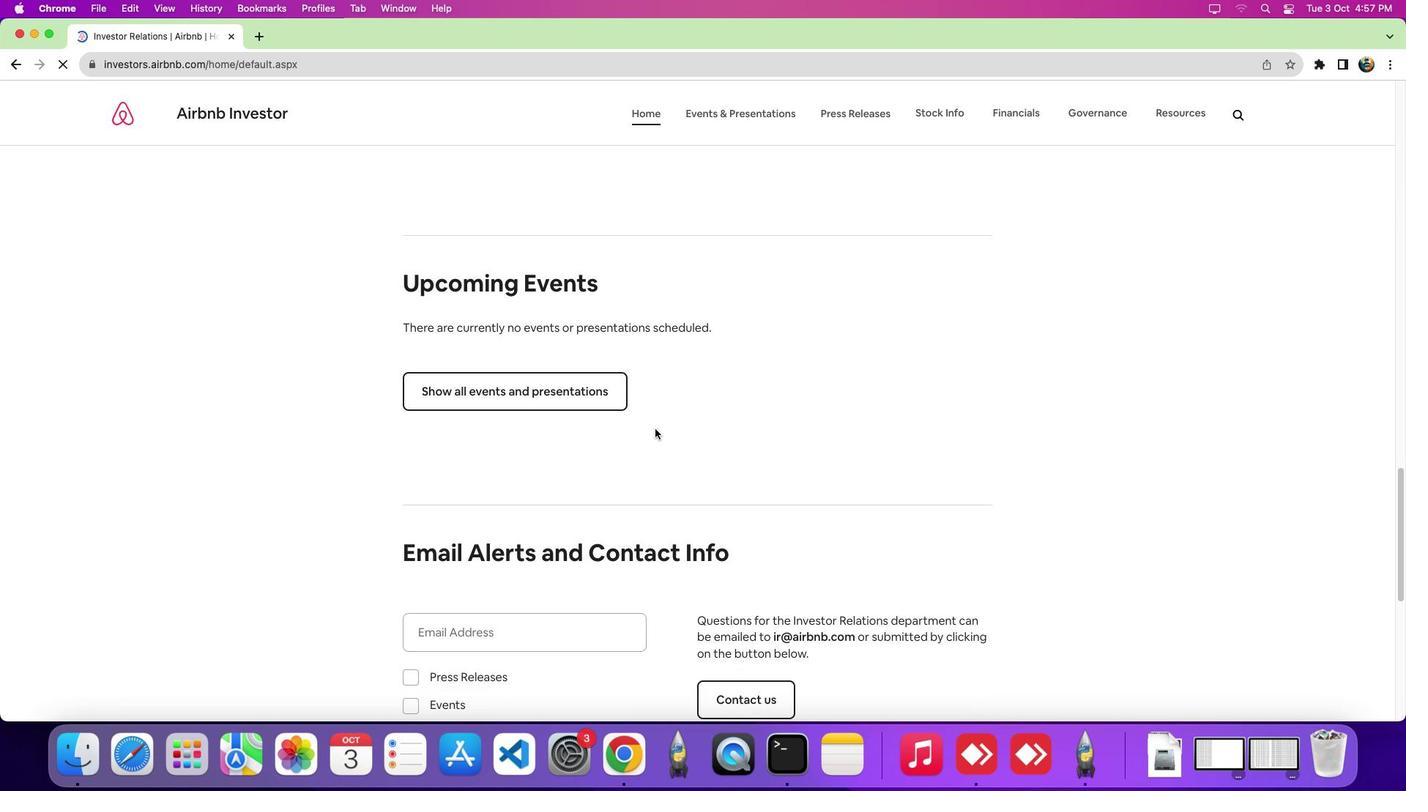 
Action: Mouse scrolled (655, 429) with delta (0, -1)
Screenshot: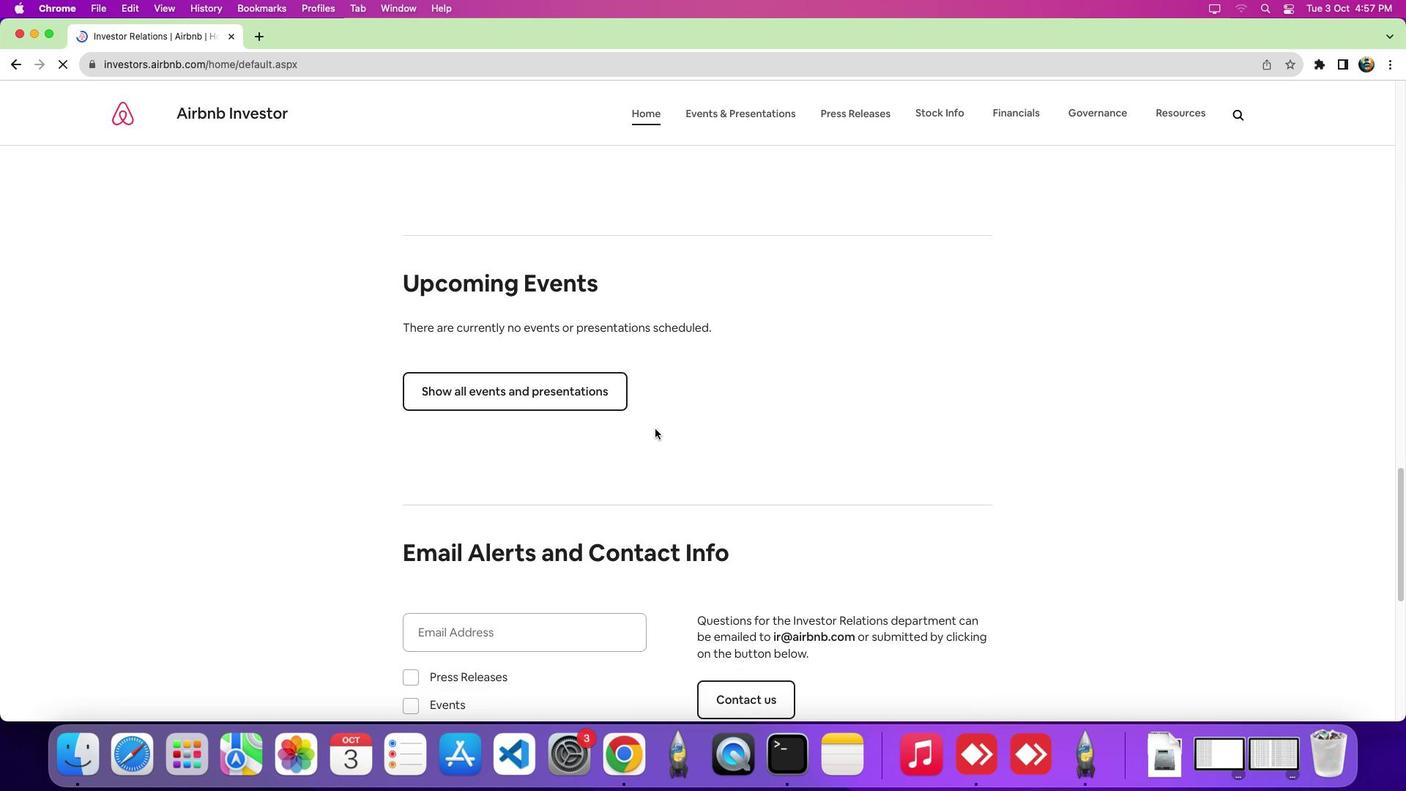 
Action: Mouse moved to (599, 415)
Screenshot: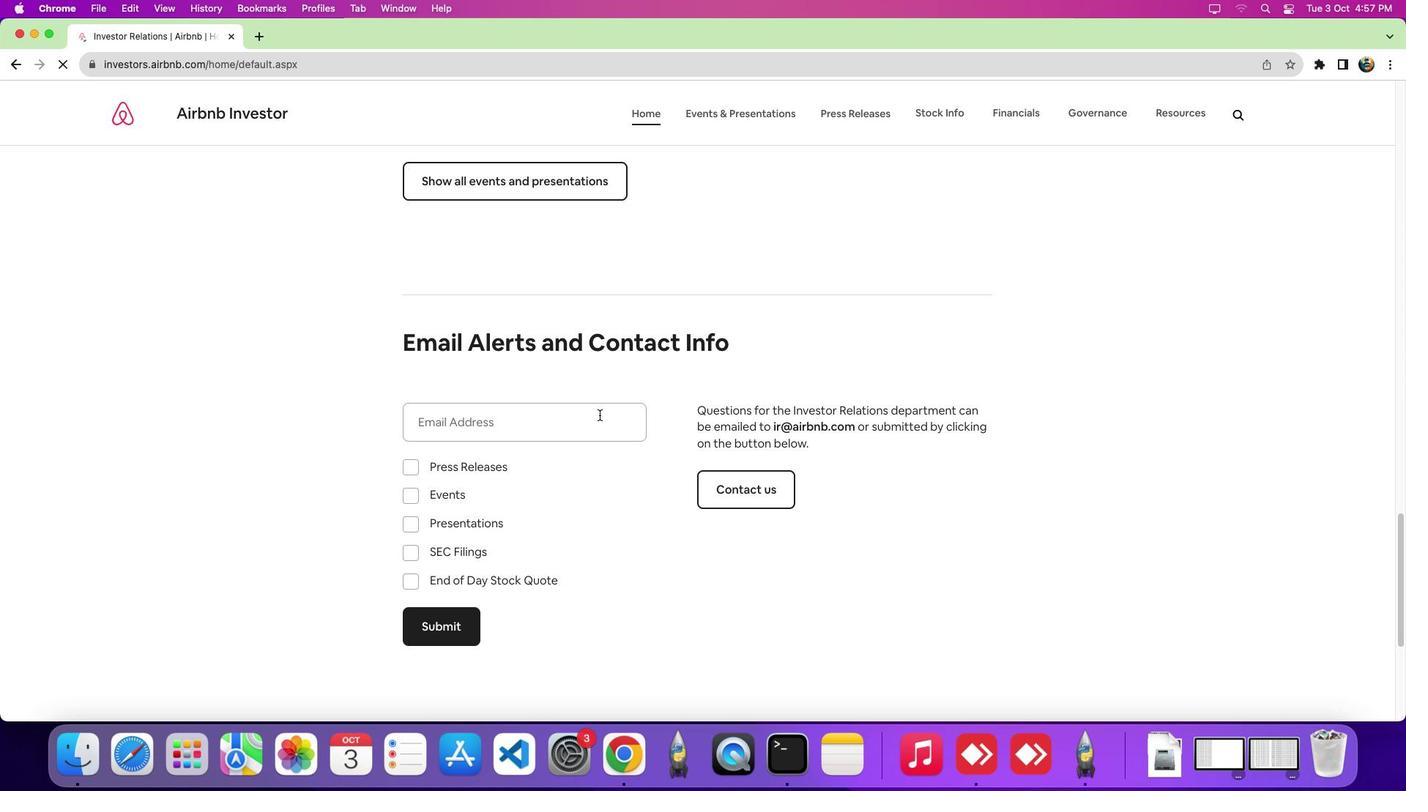 
Action: Mouse pressed left at (599, 415)
Screenshot: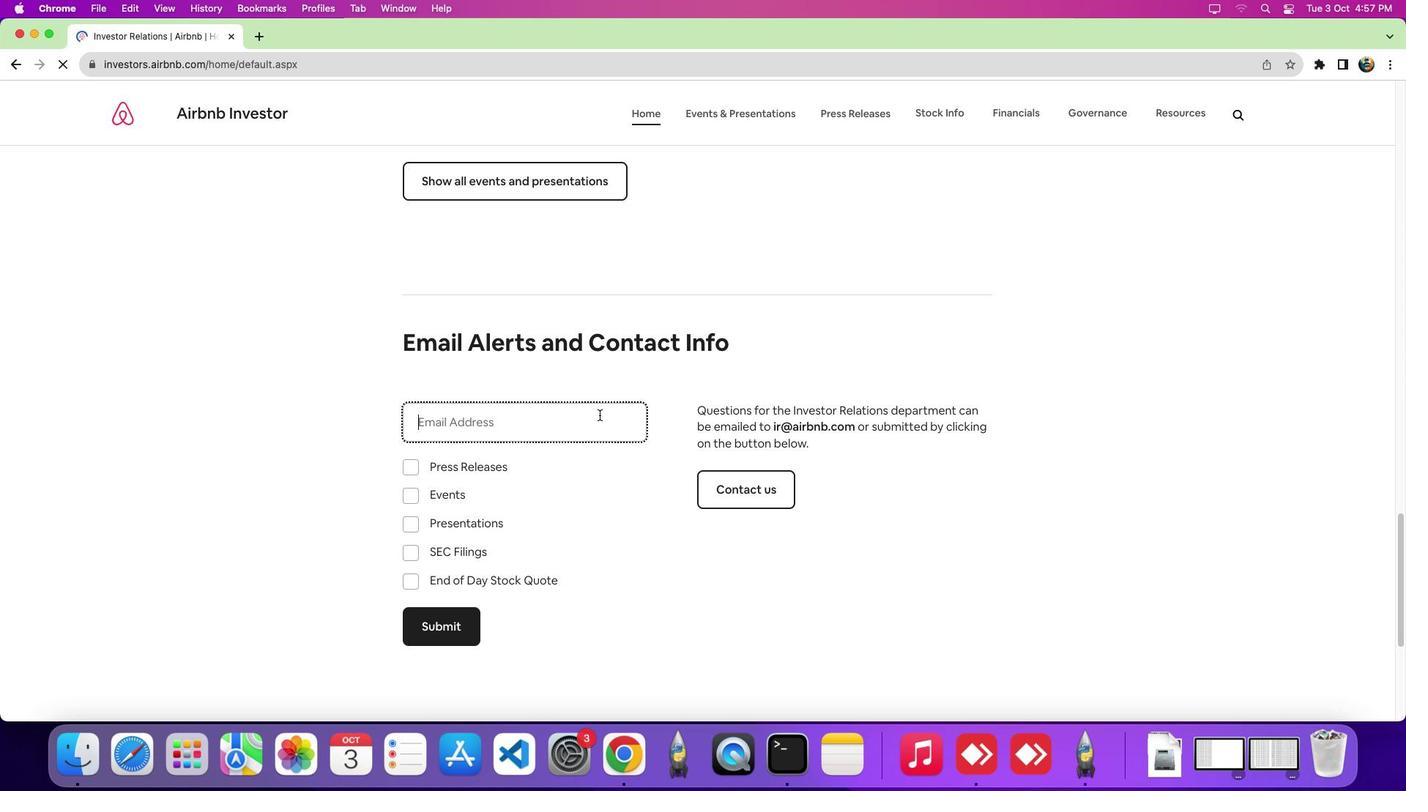 
Action: Key pressed 's''i''r''j''o''h''n''.''1'Key.shift'@''g''m''a''i''l''.''c''o''m'
Screenshot: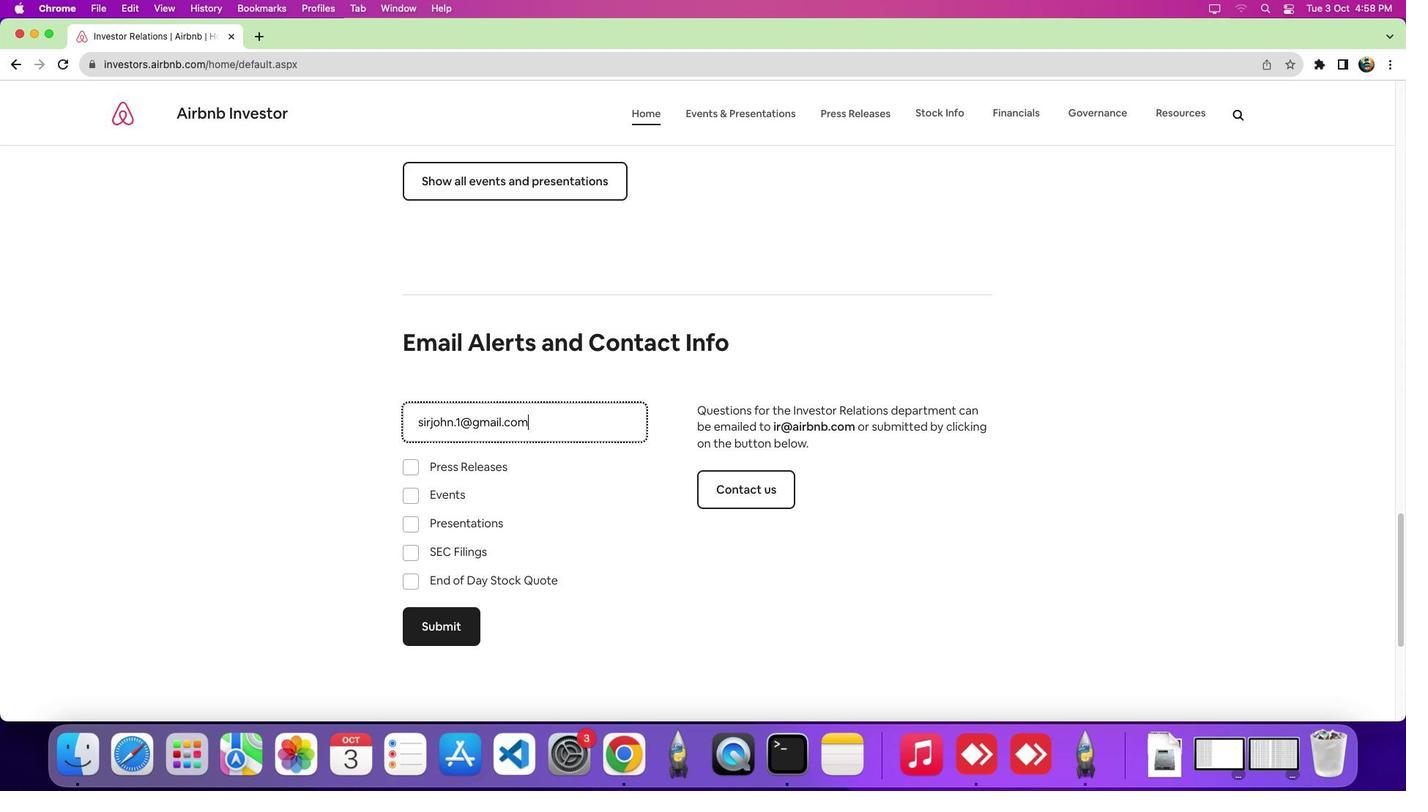 
Action: Mouse moved to (416, 463)
Screenshot: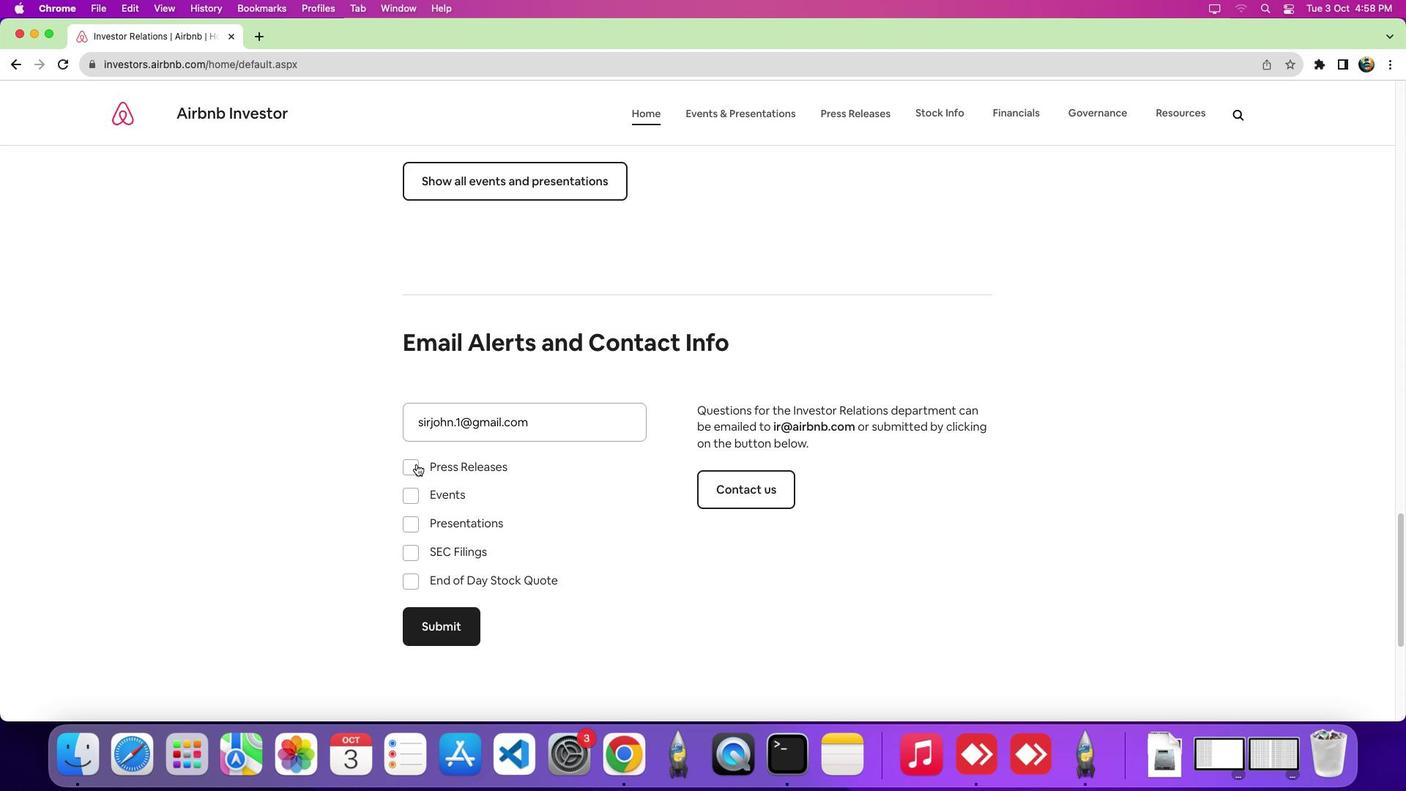 
Action: Mouse pressed left at (416, 463)
Screenshot: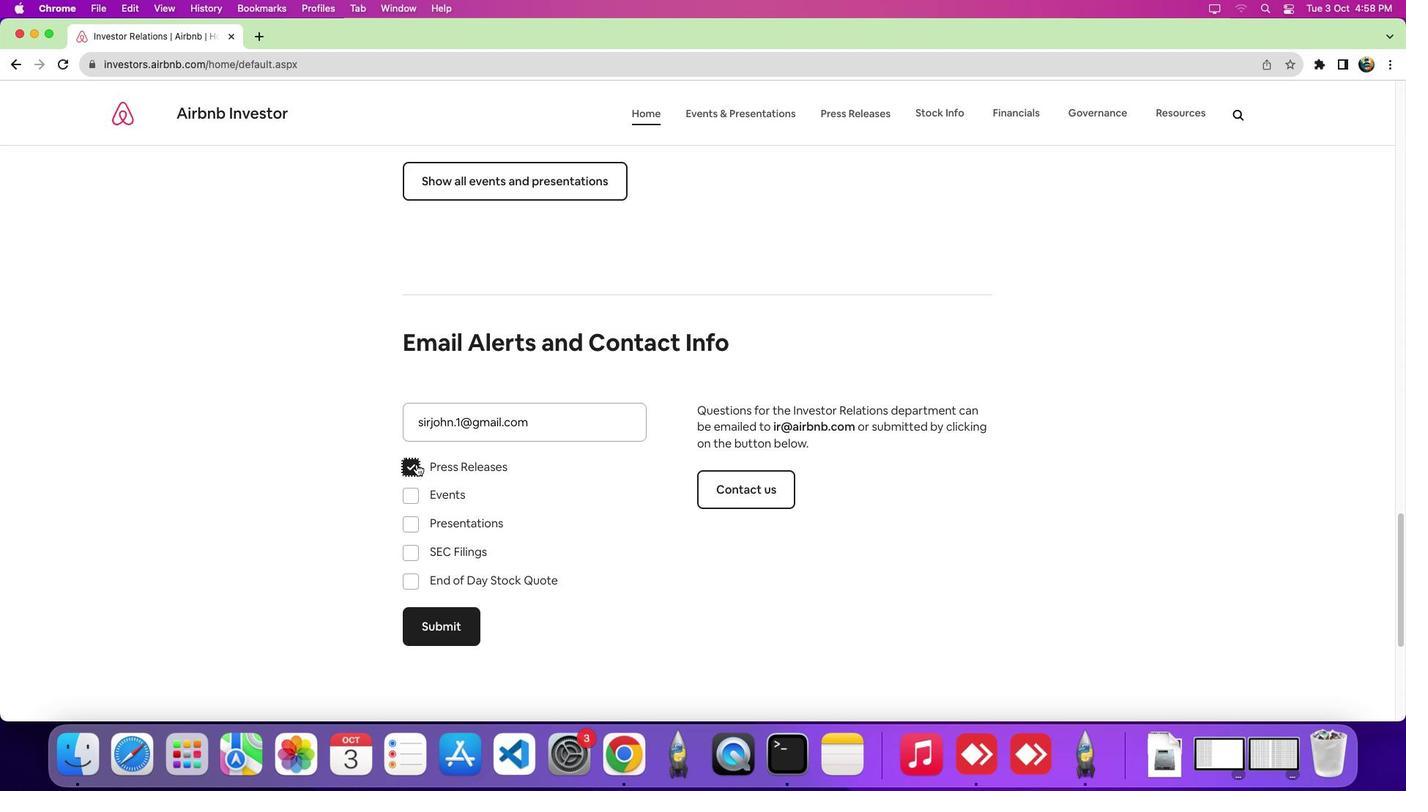
Action: Mouse moved to (632, 520)
Screenshot: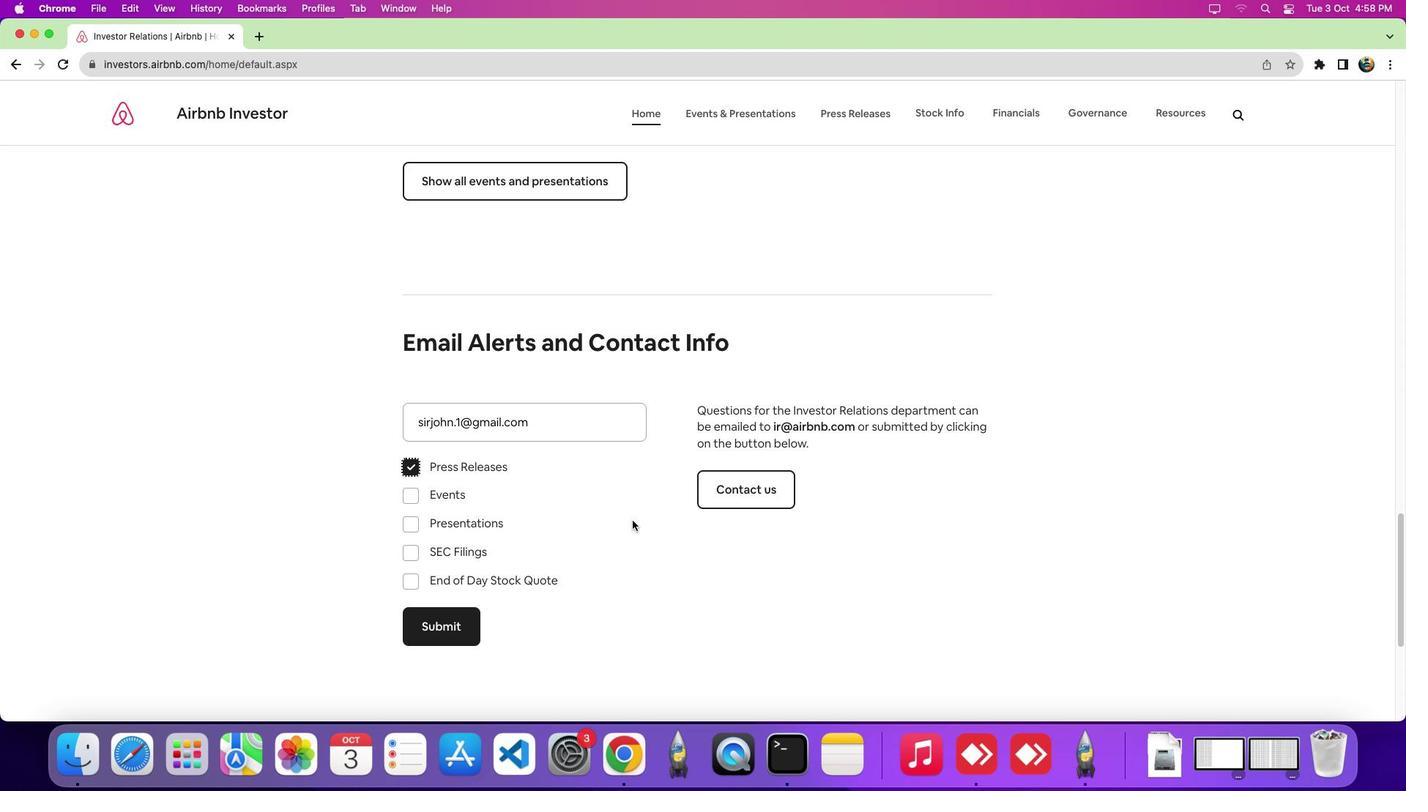 
